Task: Find connections with filter location Bhogpur with filter topic #Jobswith filter profile language English with filter current company ISRO - Indian Space Research Organization with filter school Pune Vidhyarthi Griha's College Of Engineering And Technology with filter industry Philanthropic Fundraising Services with filter service category Customer Support with filter keywords title Personal Assistant
Action: Mouse moved to (723, 98)
Screenshot: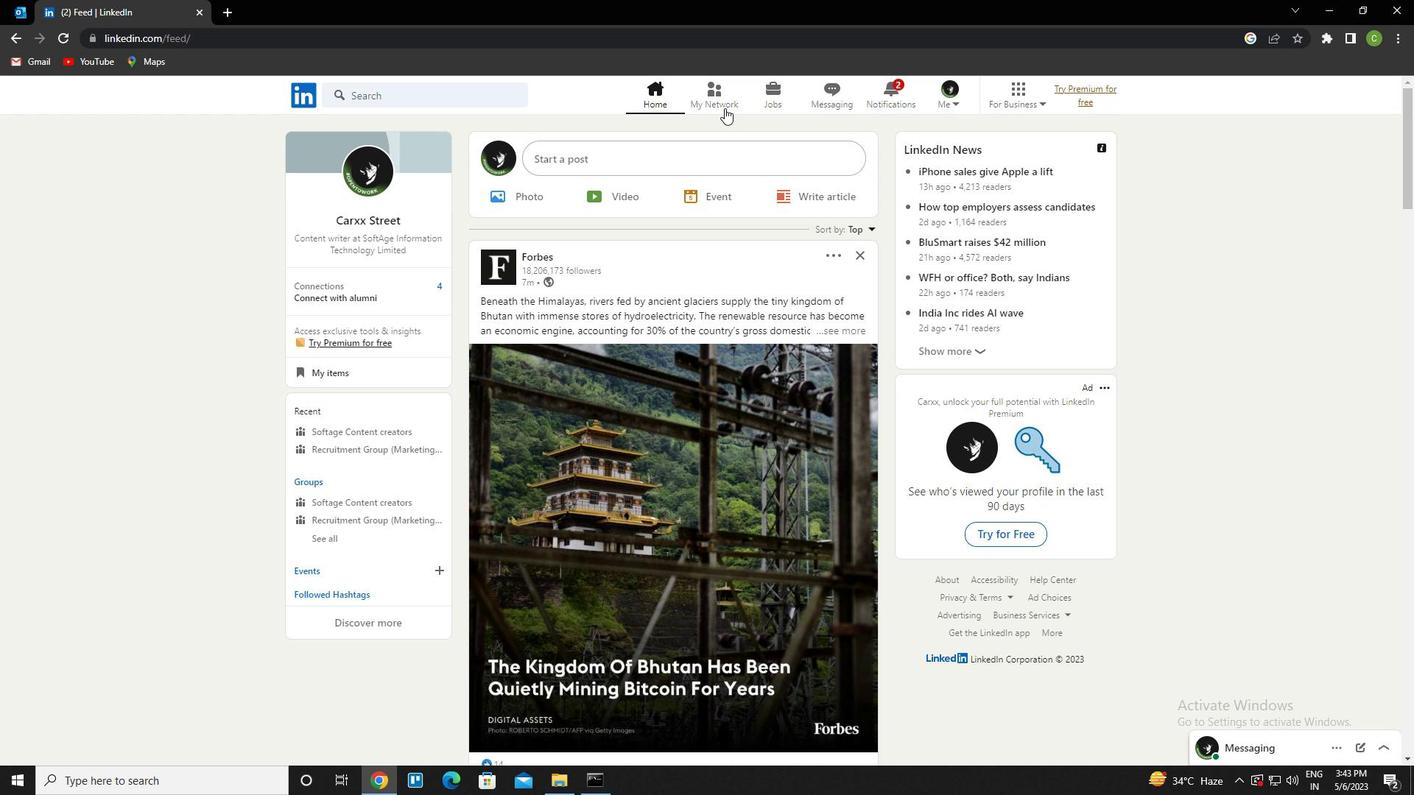 
Action: Mouse pressed left at (723, 98)
Screenshot: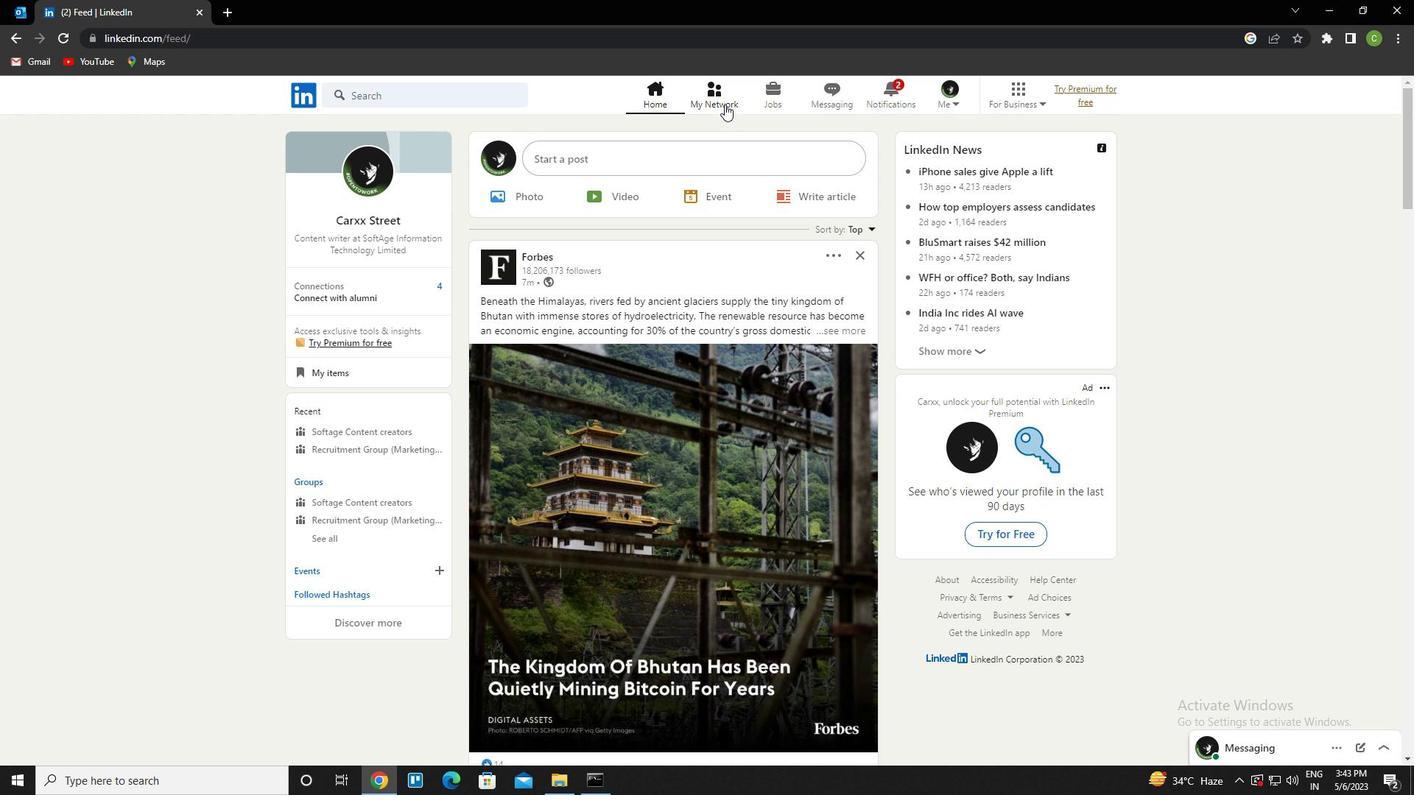 
Action: Mouse moved to (480, 172)
Screenshot: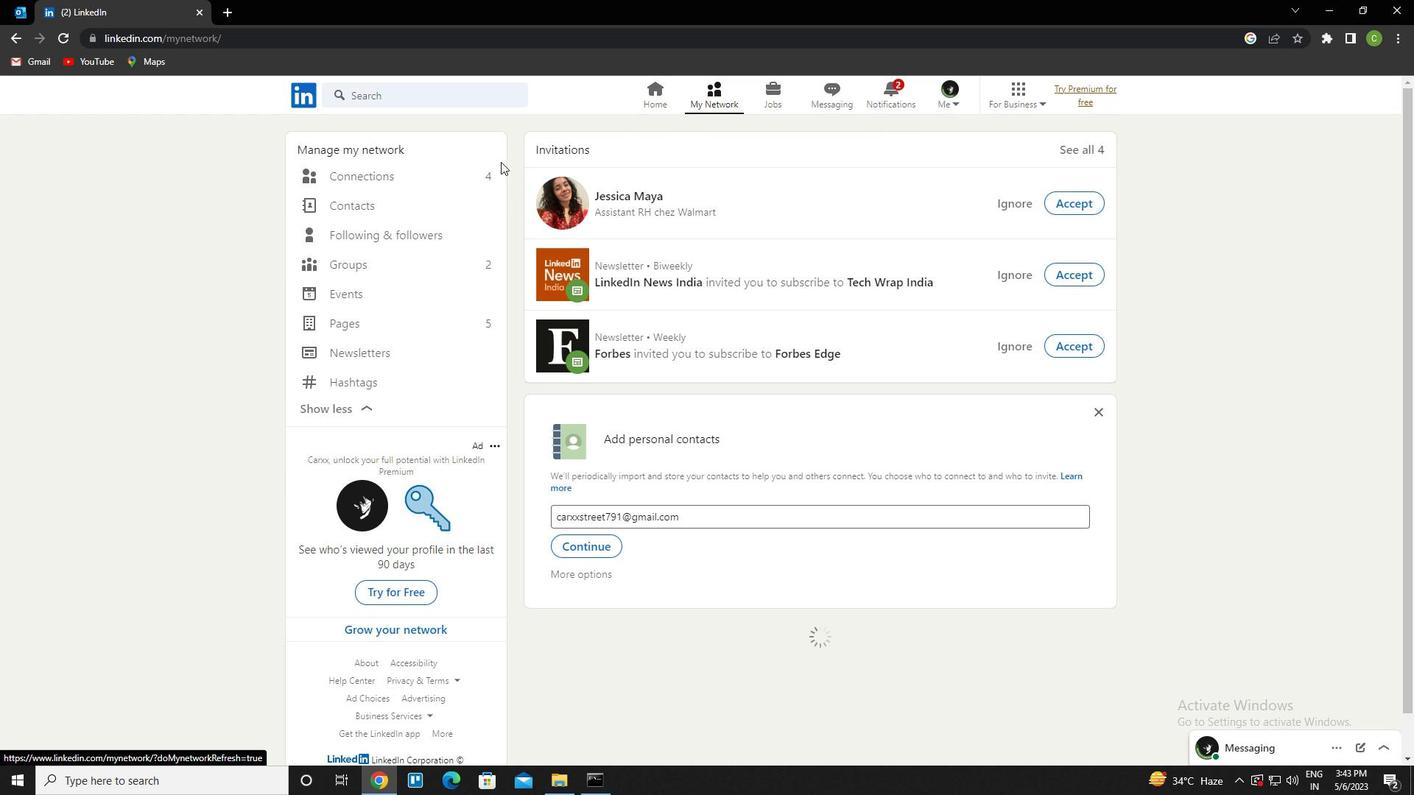 
Action: Mouse pressed left at (480, 172)
Screenshot: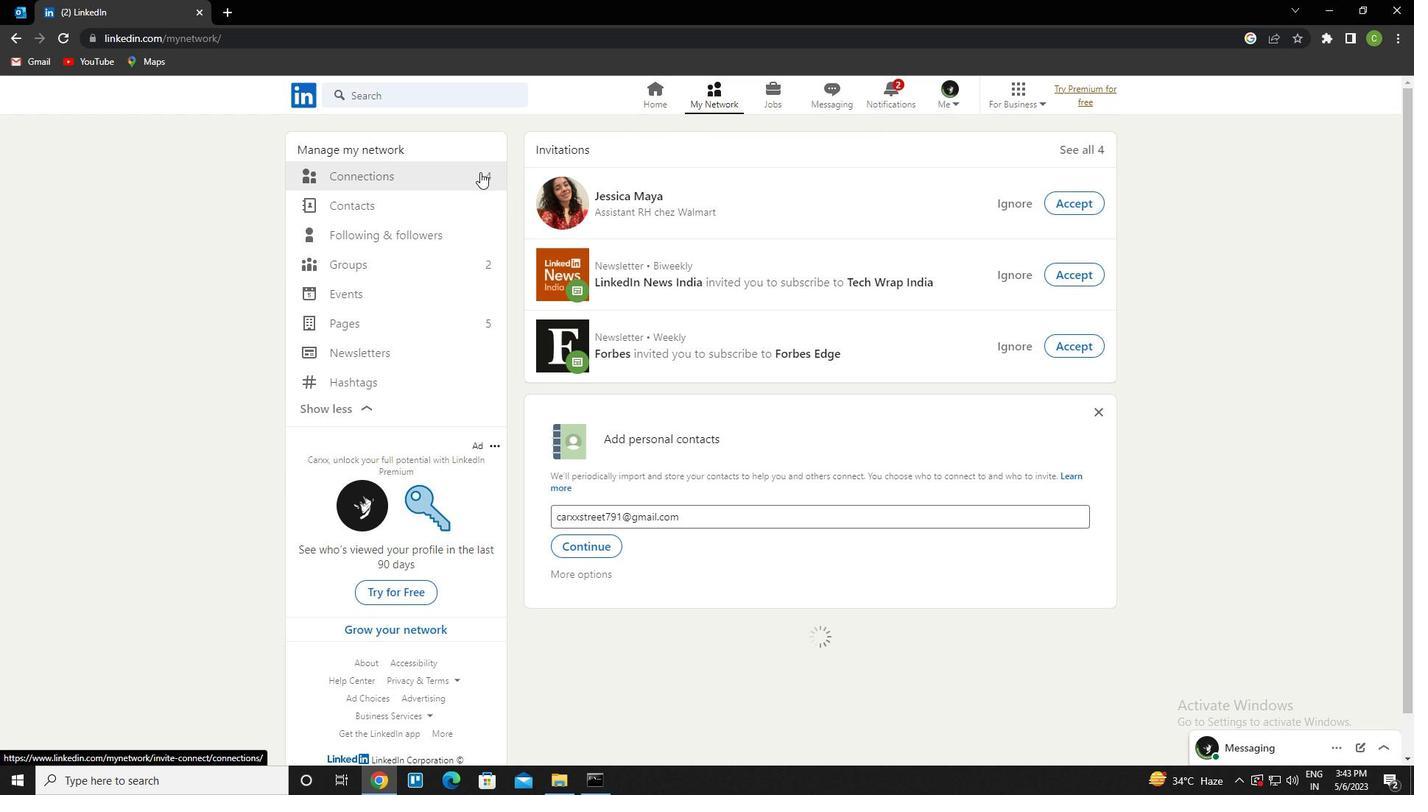 
Action: Mouse moved to (810, 176)
Screenshot: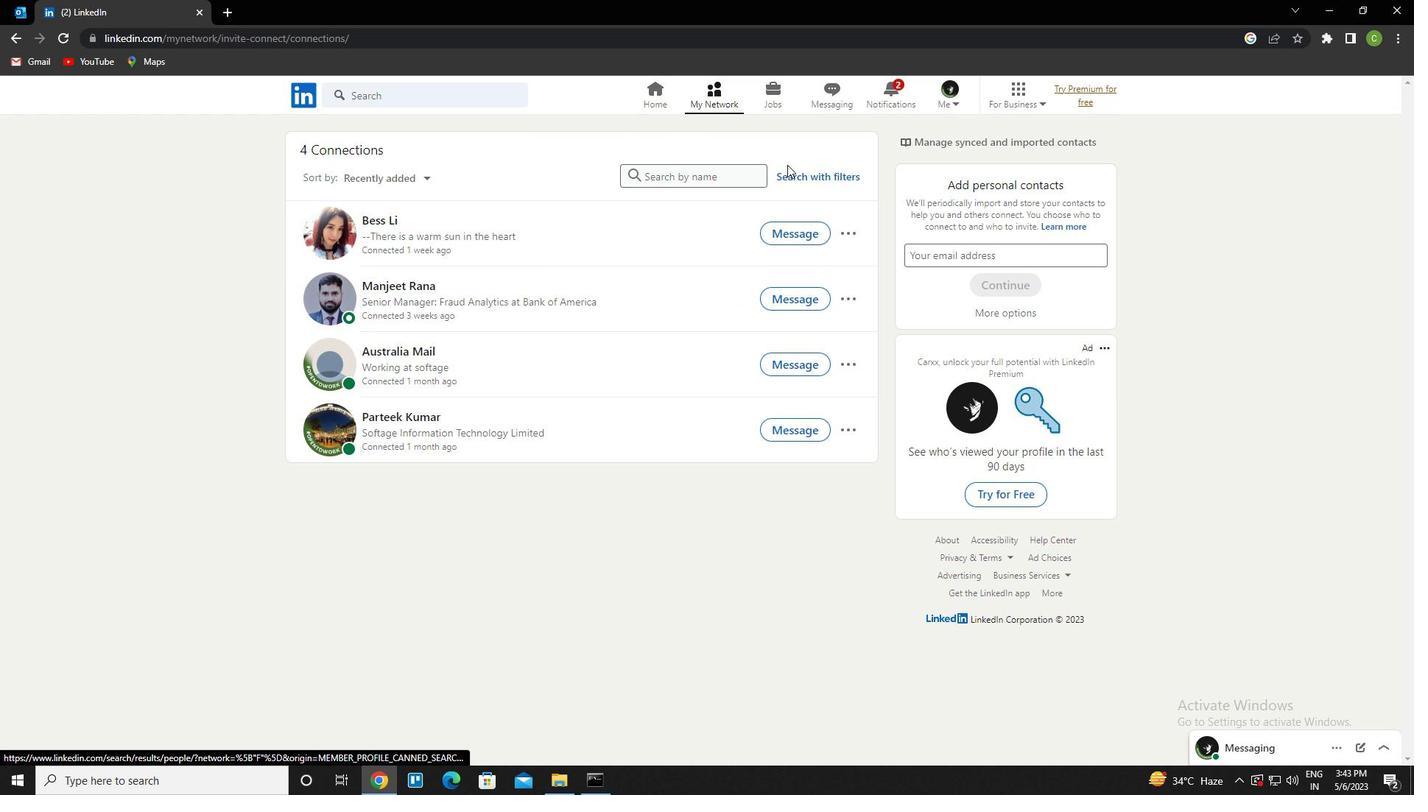
Action: Mouse pressed left at (810, 176)
Screenshot: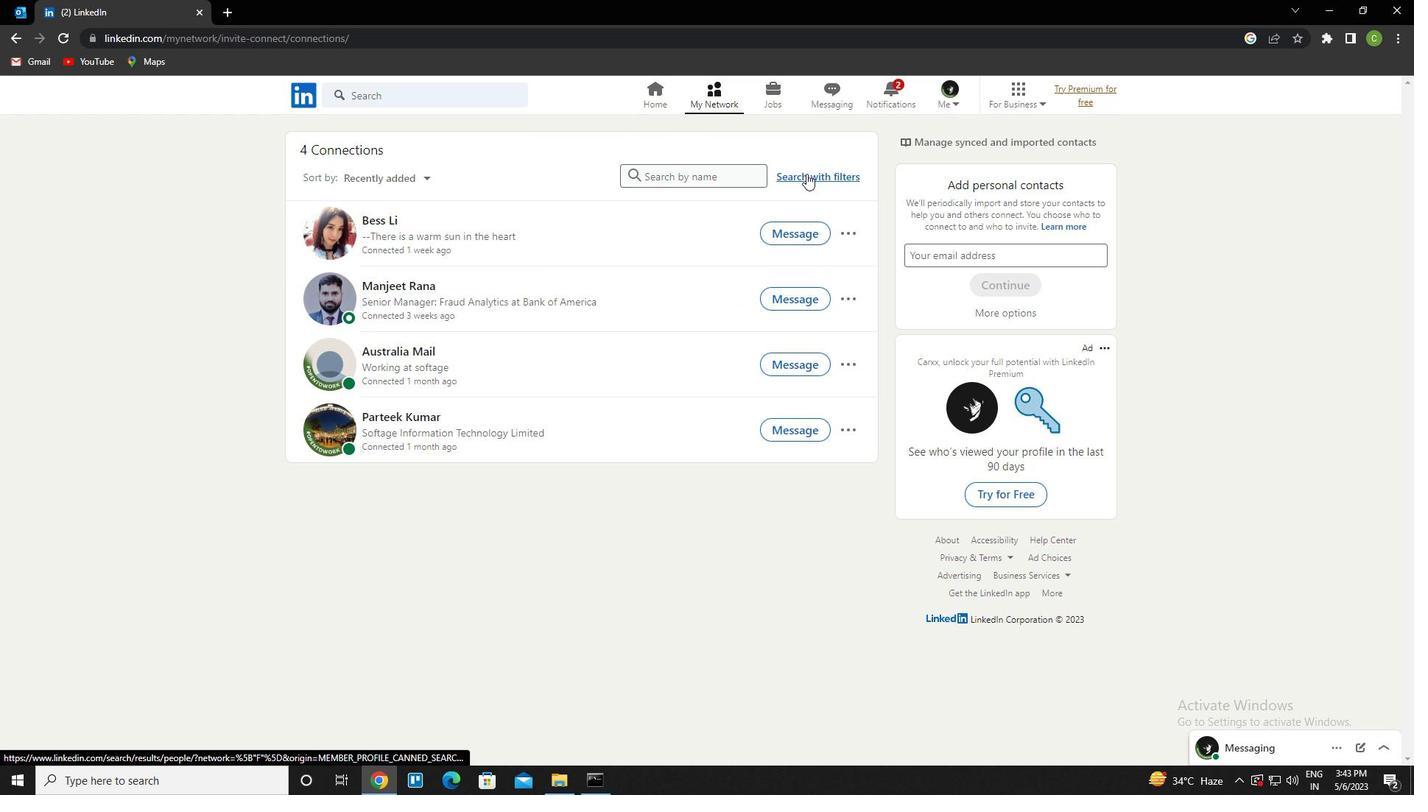 
Action: Mouse moved to (762, 140)
Screenshot: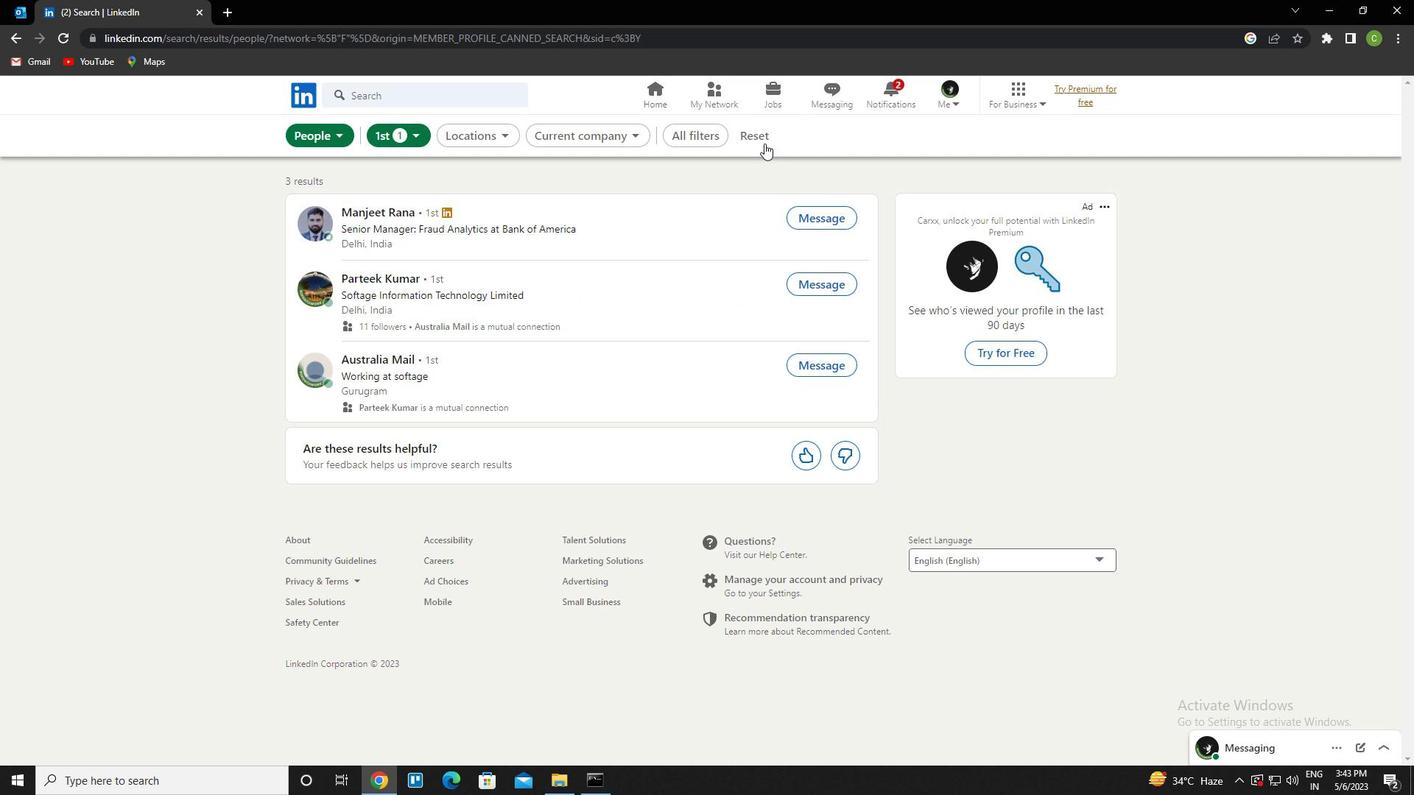 
Action: Mouse pressed left at (762, 140)
Screenshot: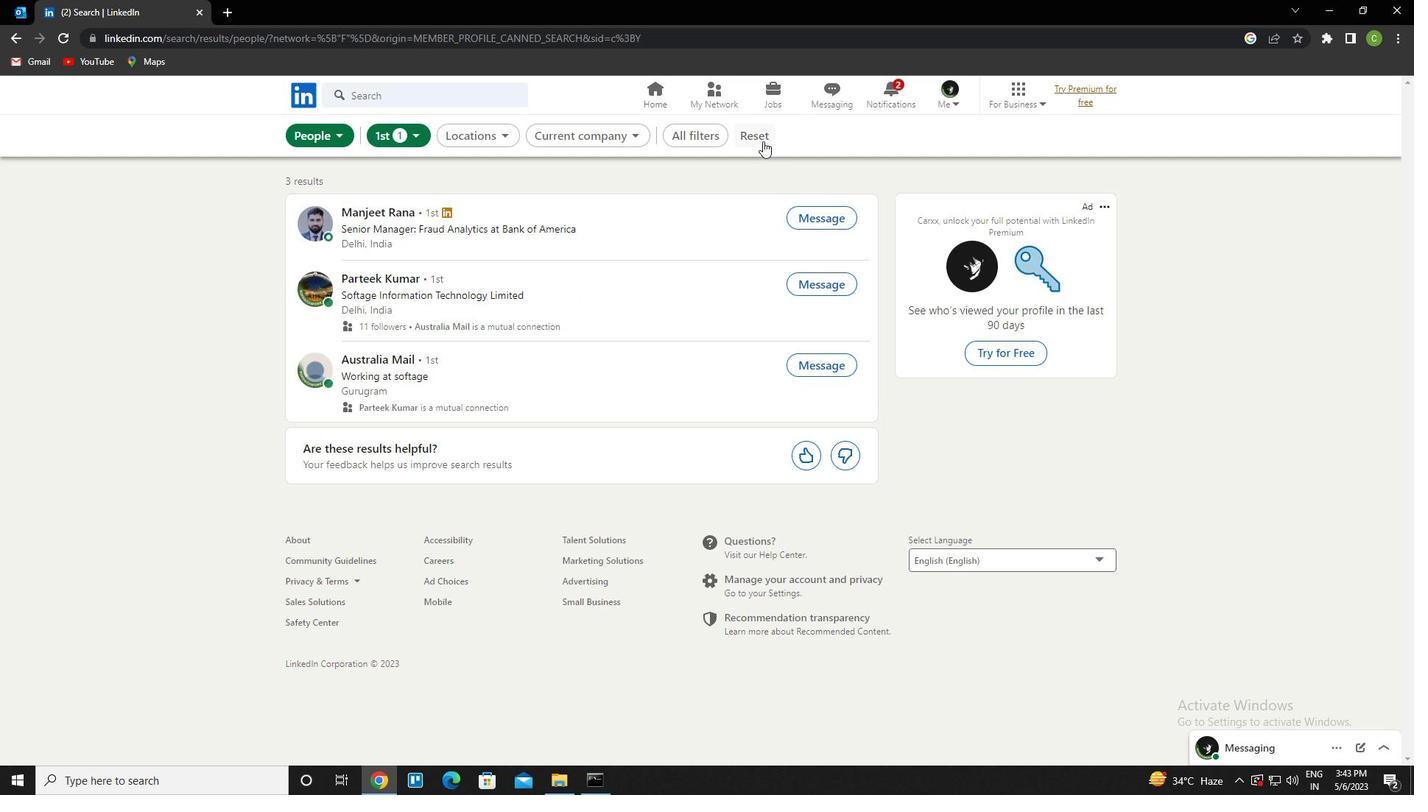 
Action: Mouse moved to (754, 139)
Screenshot: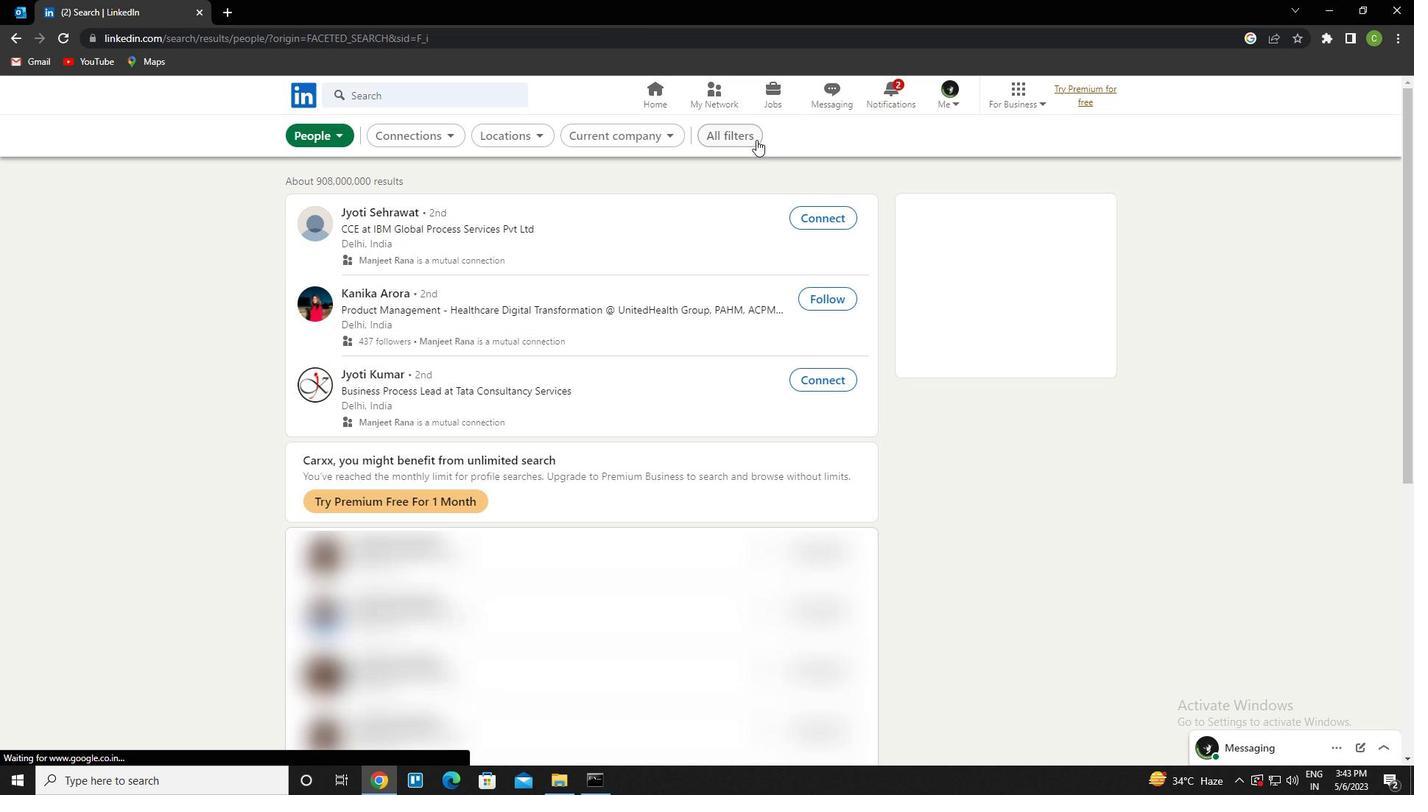 
Action: Mouse pressed left at (754, 139)
Screenshot: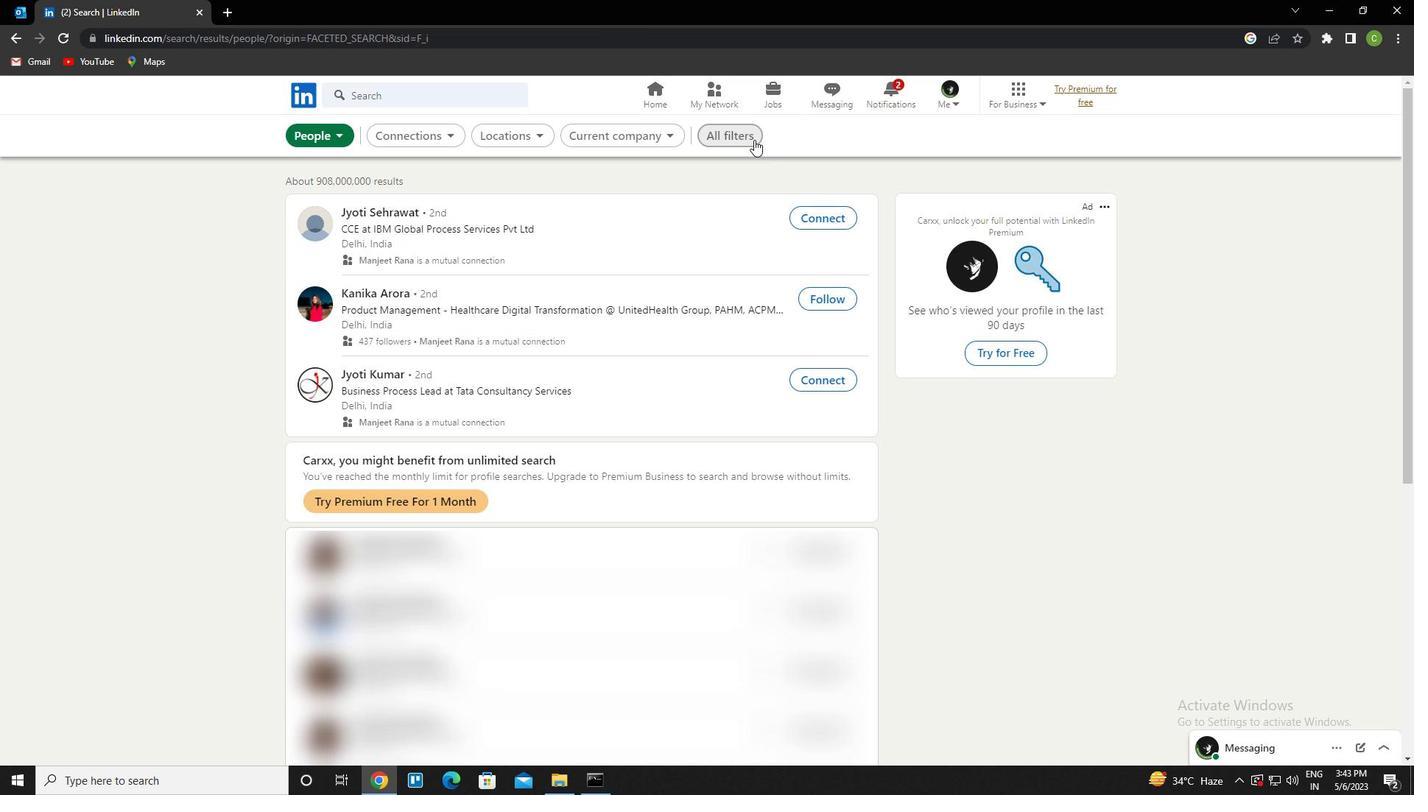
Action: Mouse moved to (1139, 368)
Screenshot: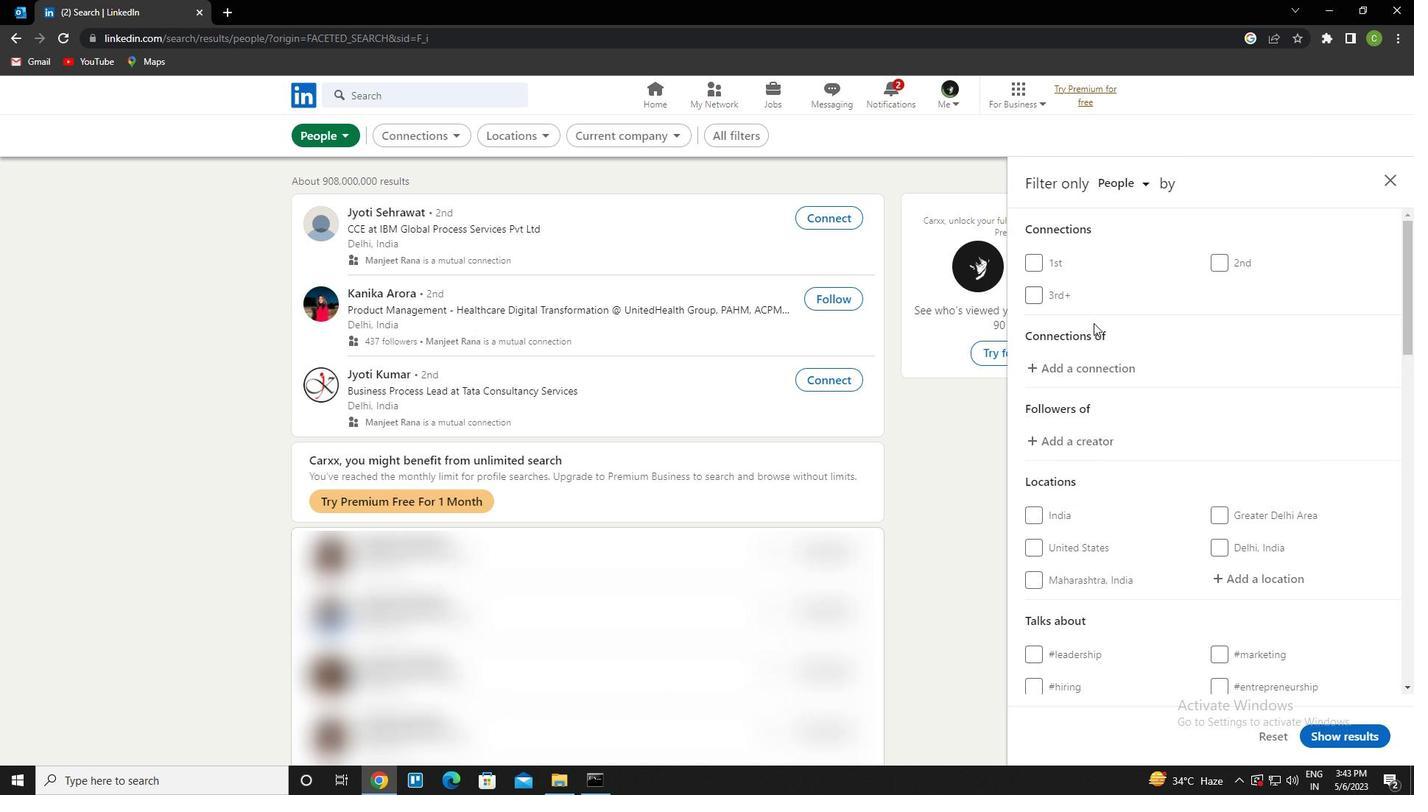 
Action: Mouse scrolled (1139, 368) with delta (0, 0)
Screenshot: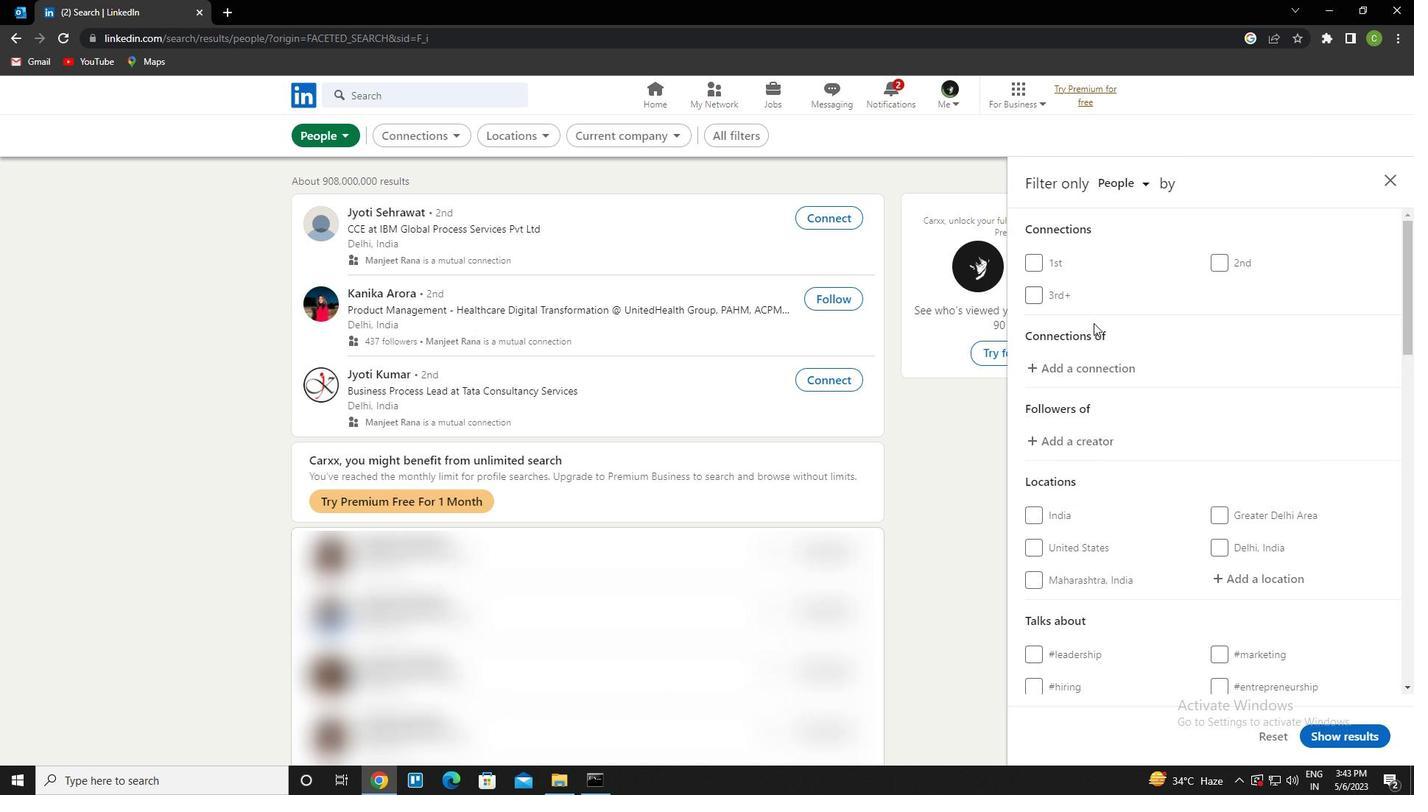 
Action: Mouse moved to (1263, 496)
Screenshot: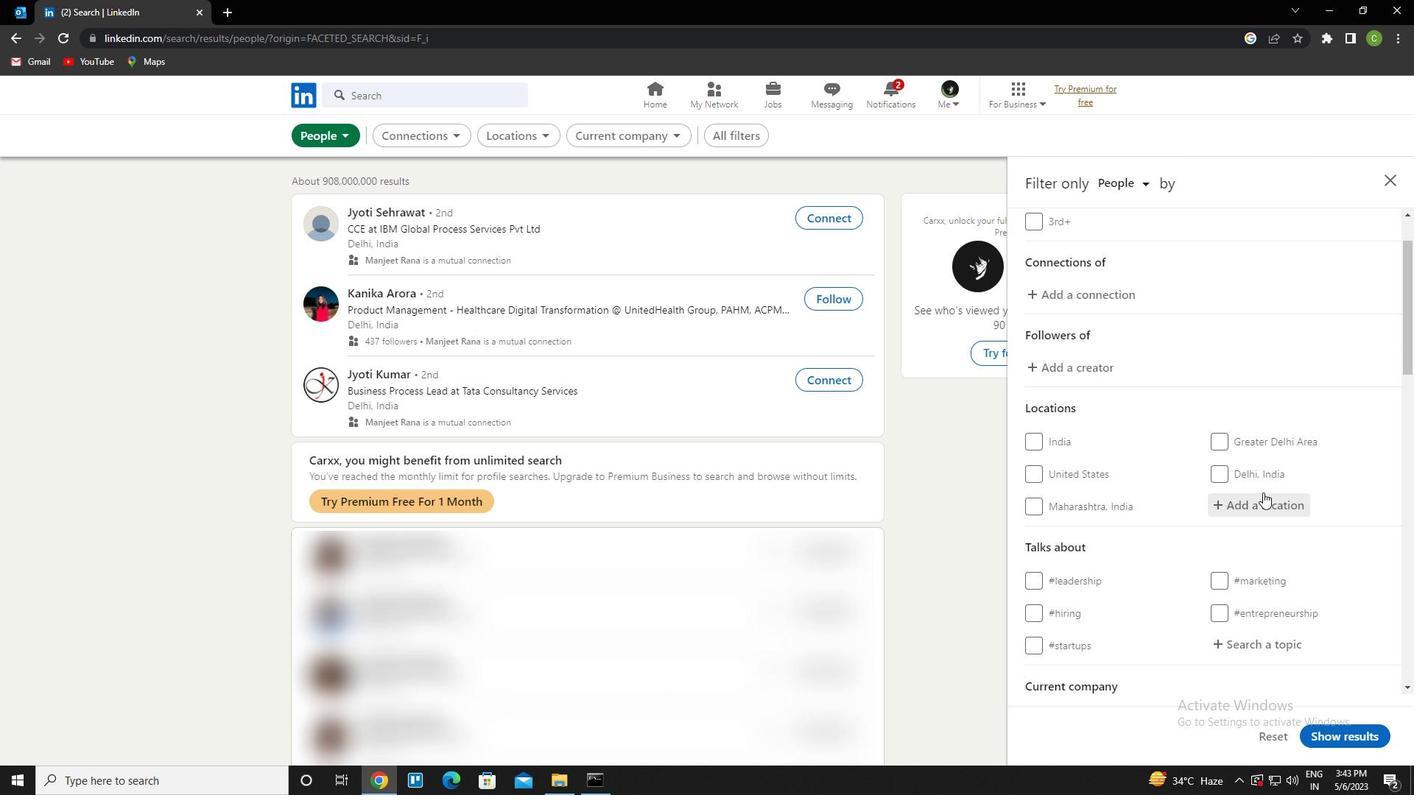 
Action: Mouse pressed left at (1263, 496)
Screenshot: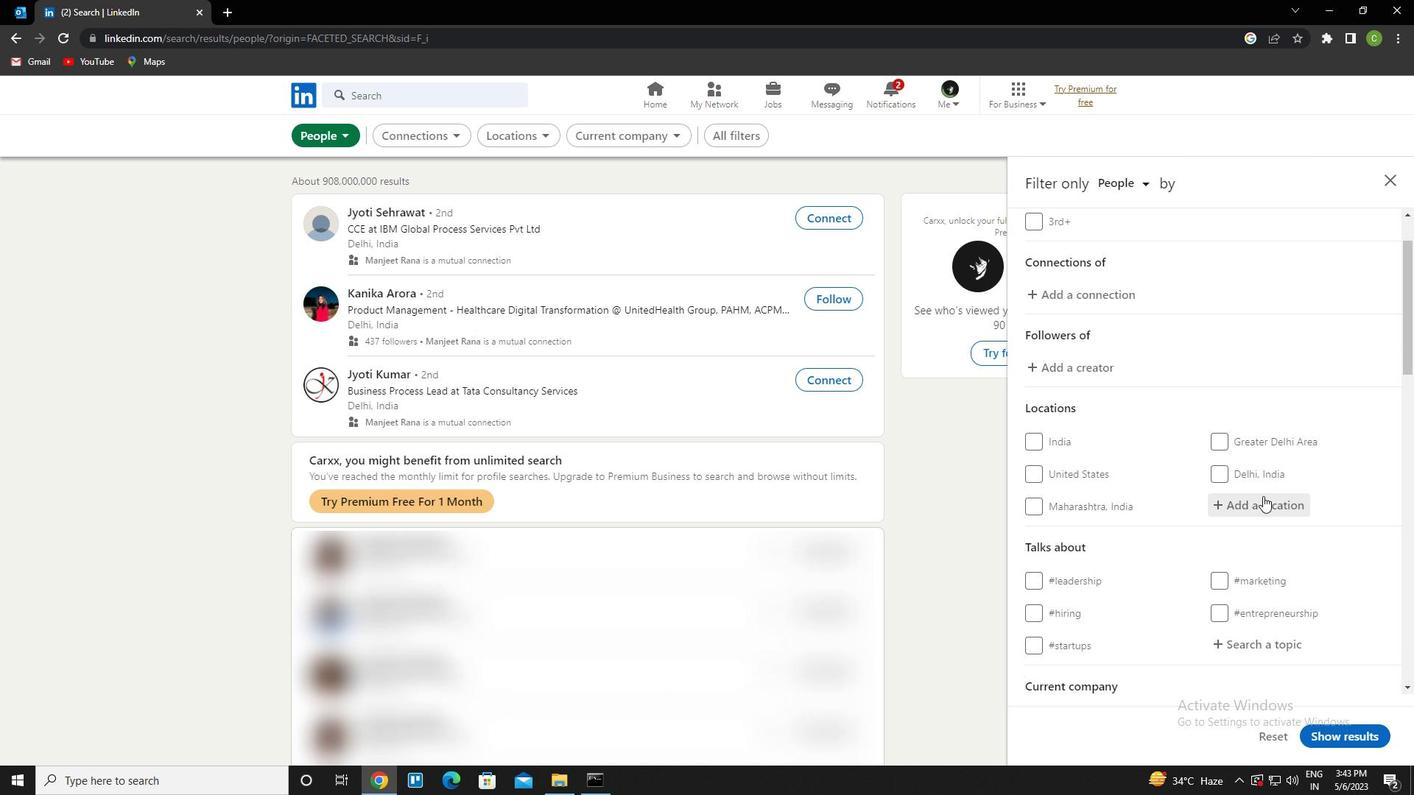 
Action: Key pressed <Key.caps_lock>b<Key.caps_lock>hogpur<Key.enter>
Screenshot: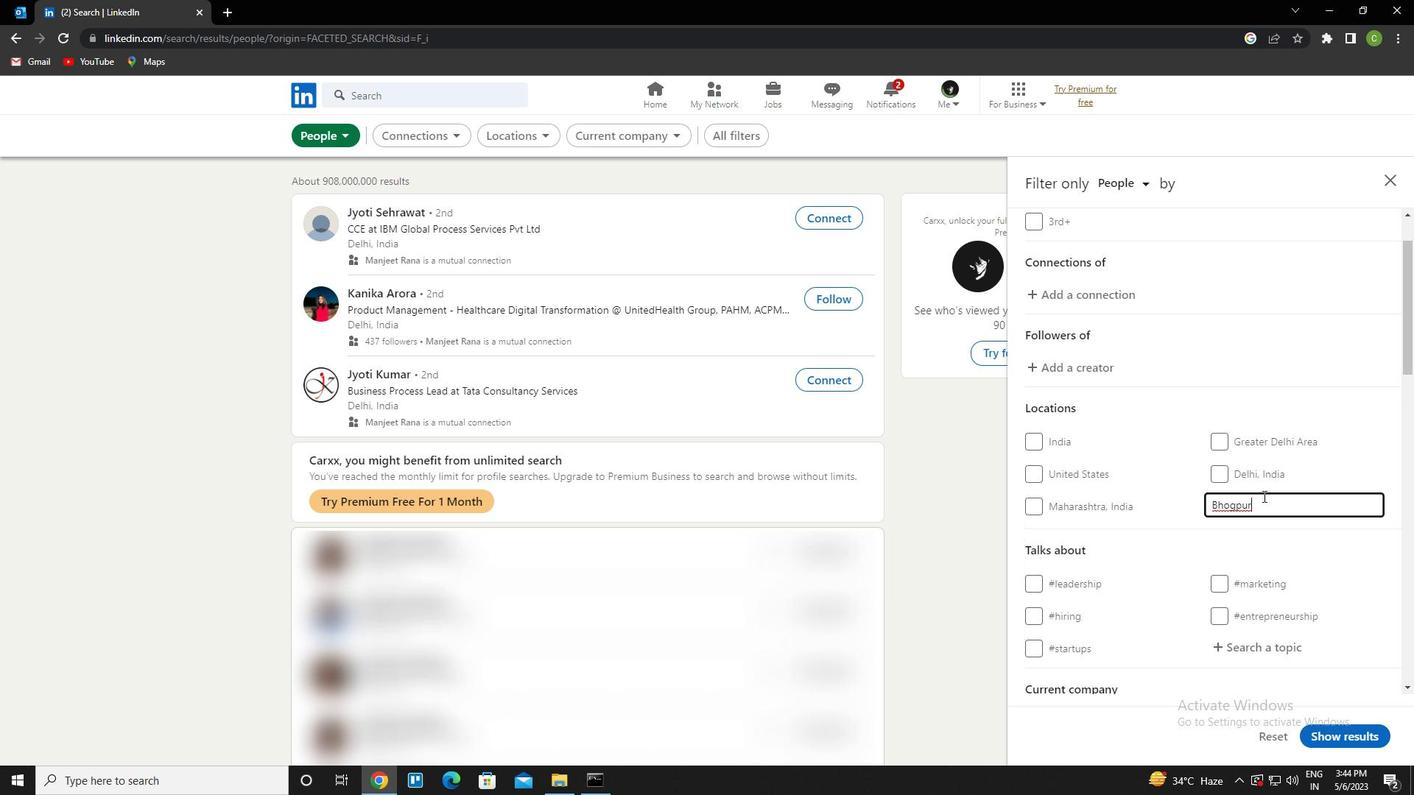 
Action: Mouse moved to (1260, 500)
Screenshot: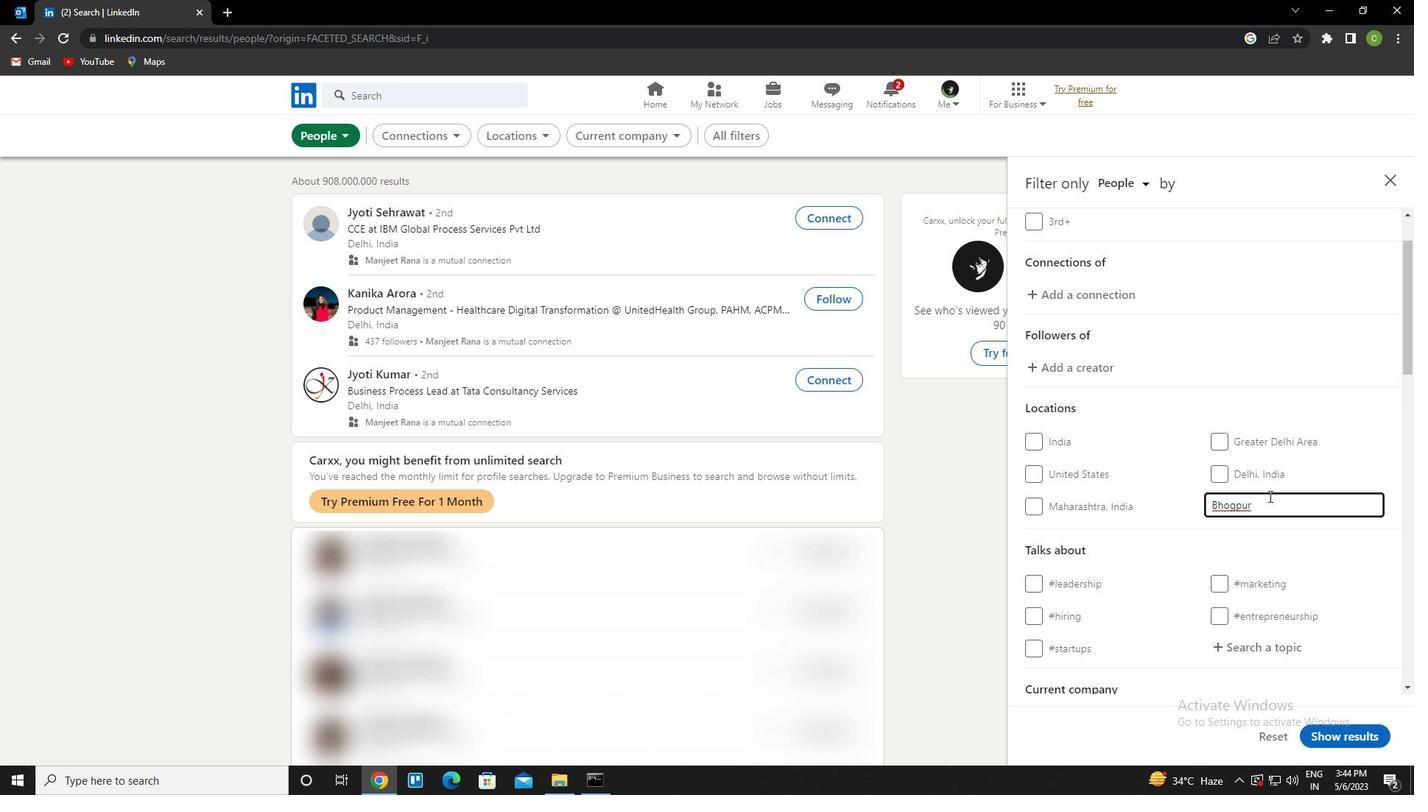 
Action: Mouse scrolled (1260, 500) with delta (0, 0)
Screenshot: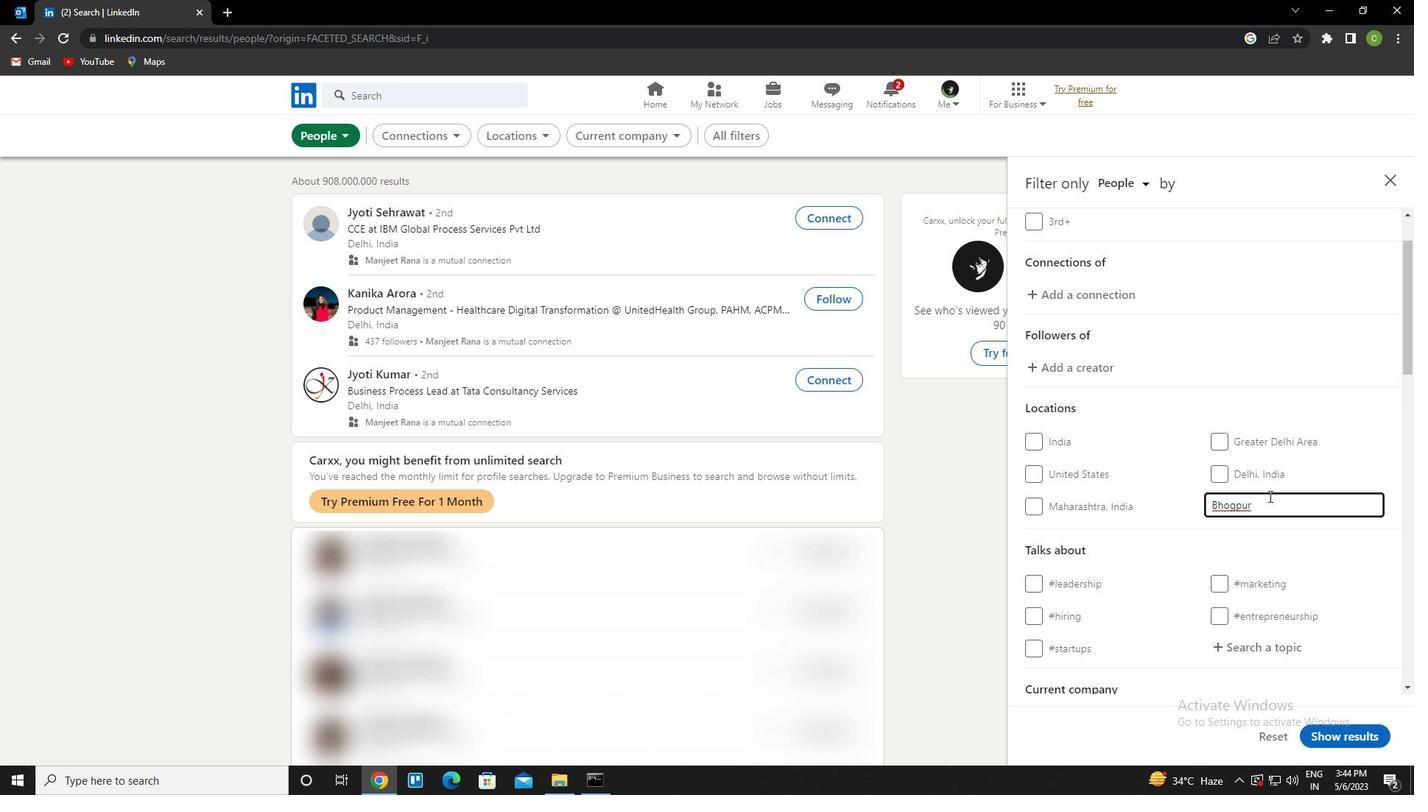 
Action: Mouse moved to (1253, 505)
Screenshot: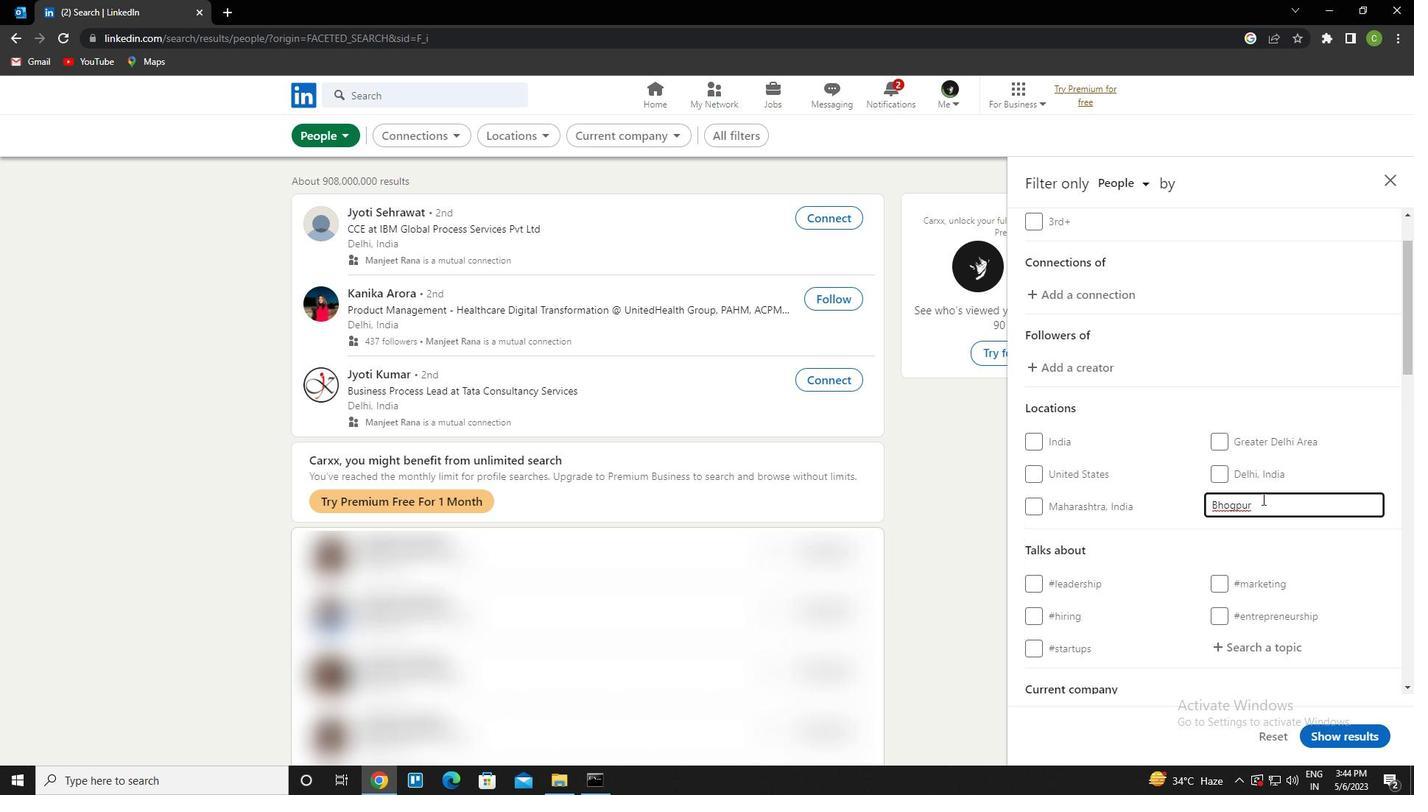 
Action: Mouse scrolled (1253, 505) with delta (0, 0)
Screenshot: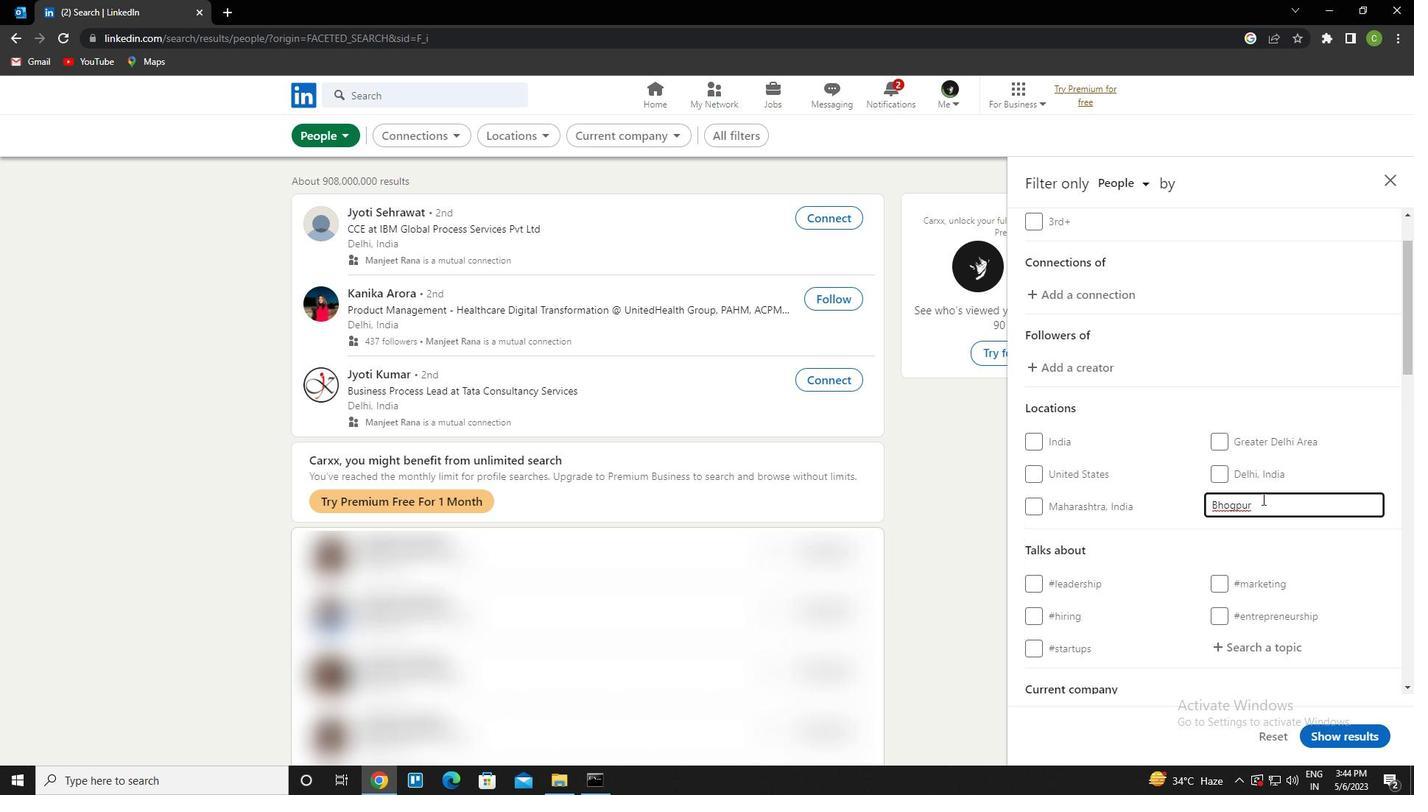 
Action: Mouse moved to (1254, 502)
Screenshot: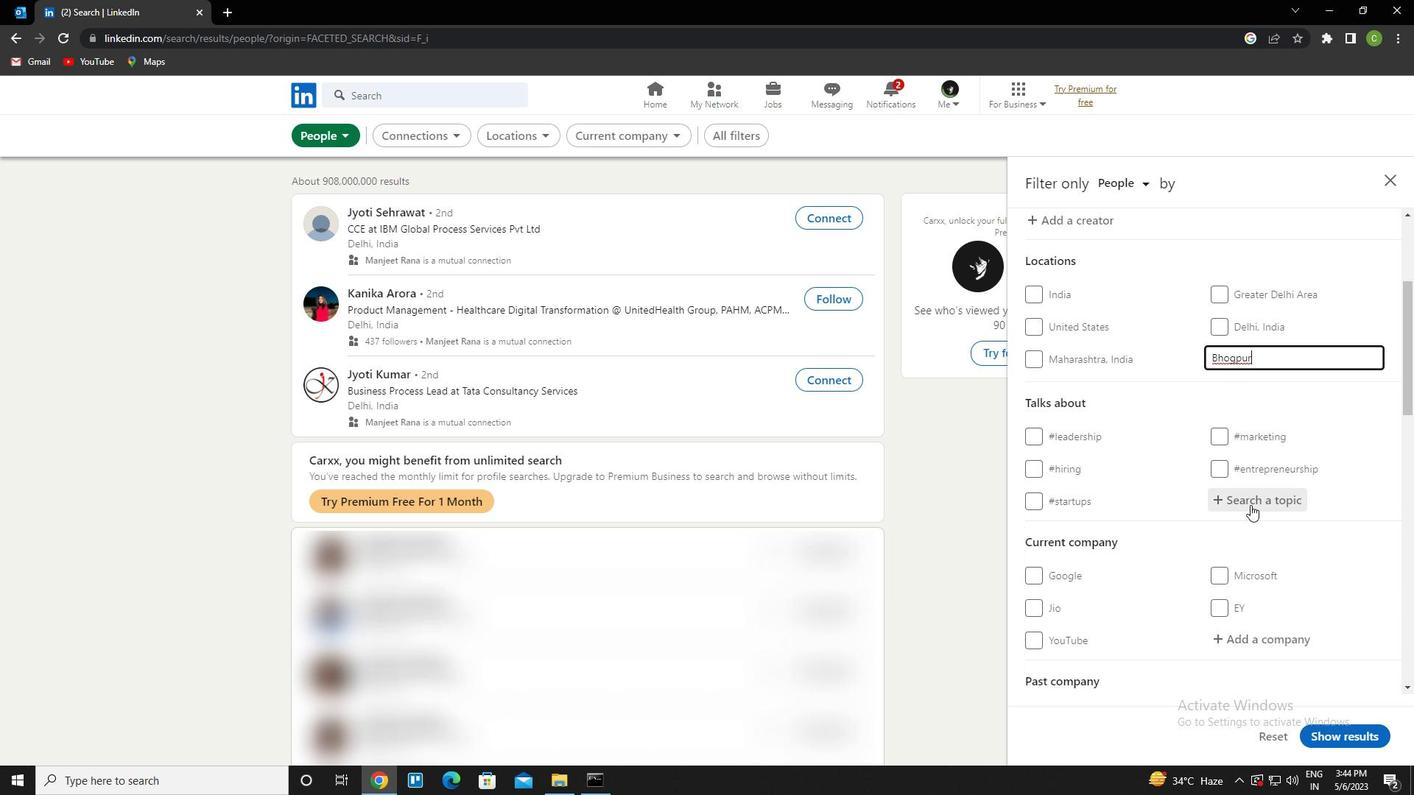 
Action: Mouse pressed left at (1254, 502)
Screenshot: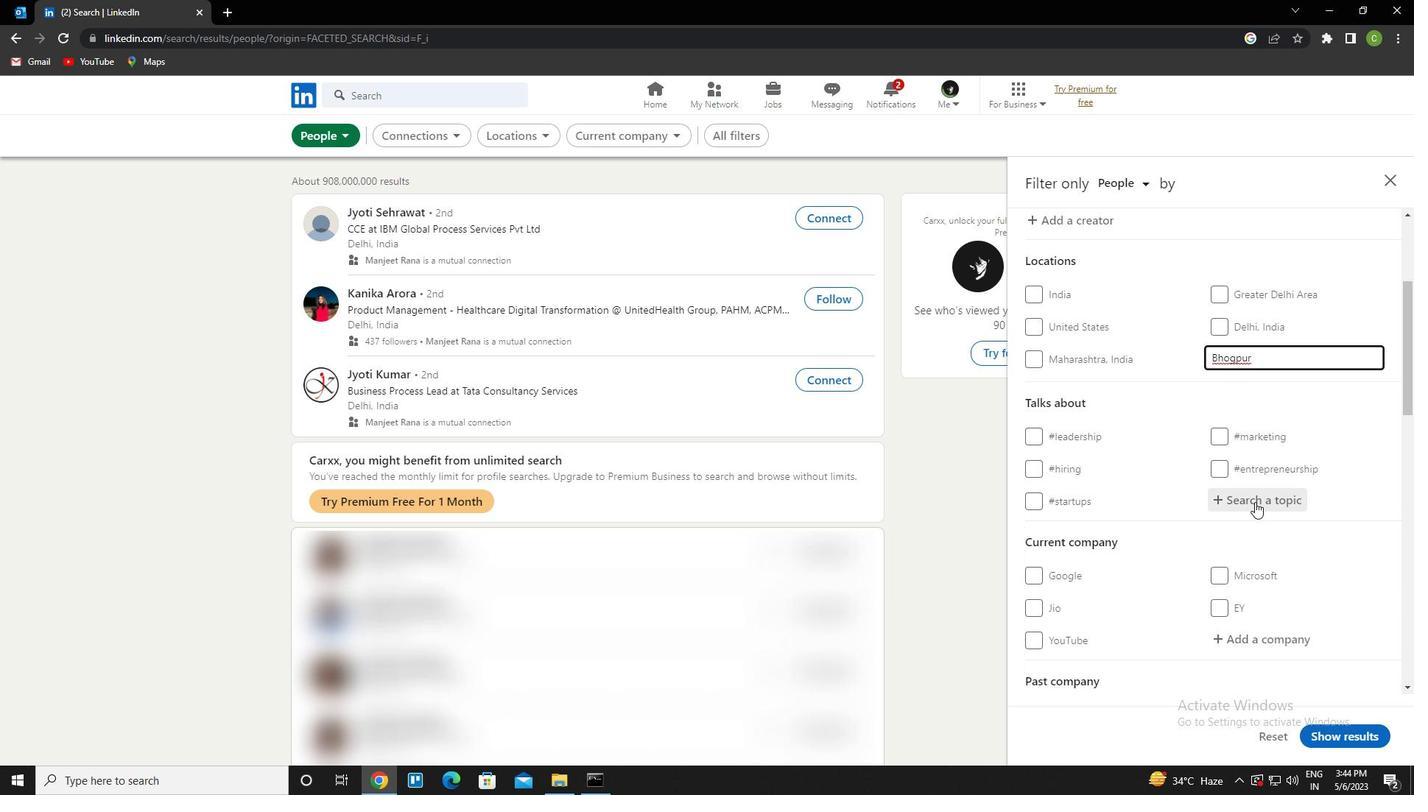 
Action: Key pressed jobs<Key.down><Key.enter>
Screenshot: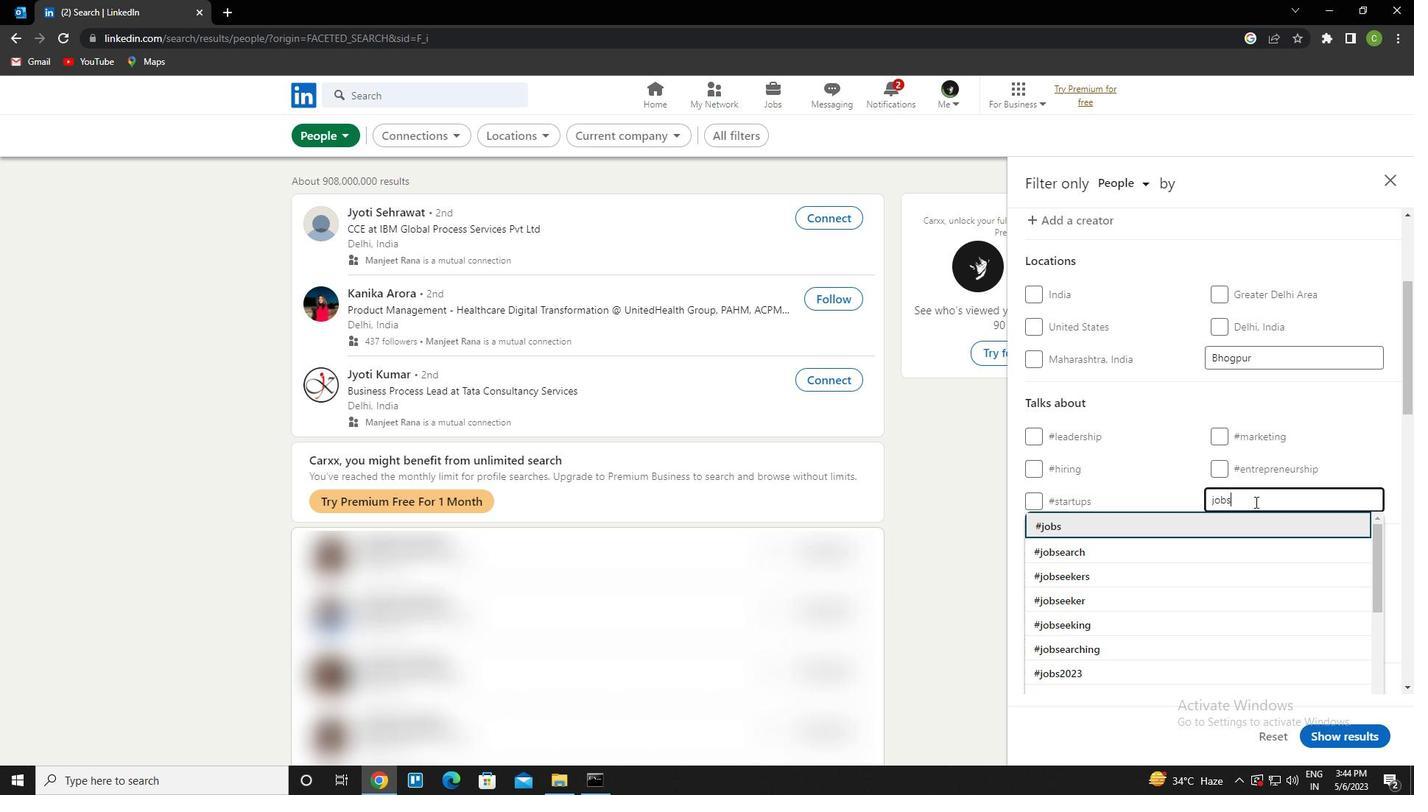 
Action: Mouse moved to (1249, 499)
Screenshot: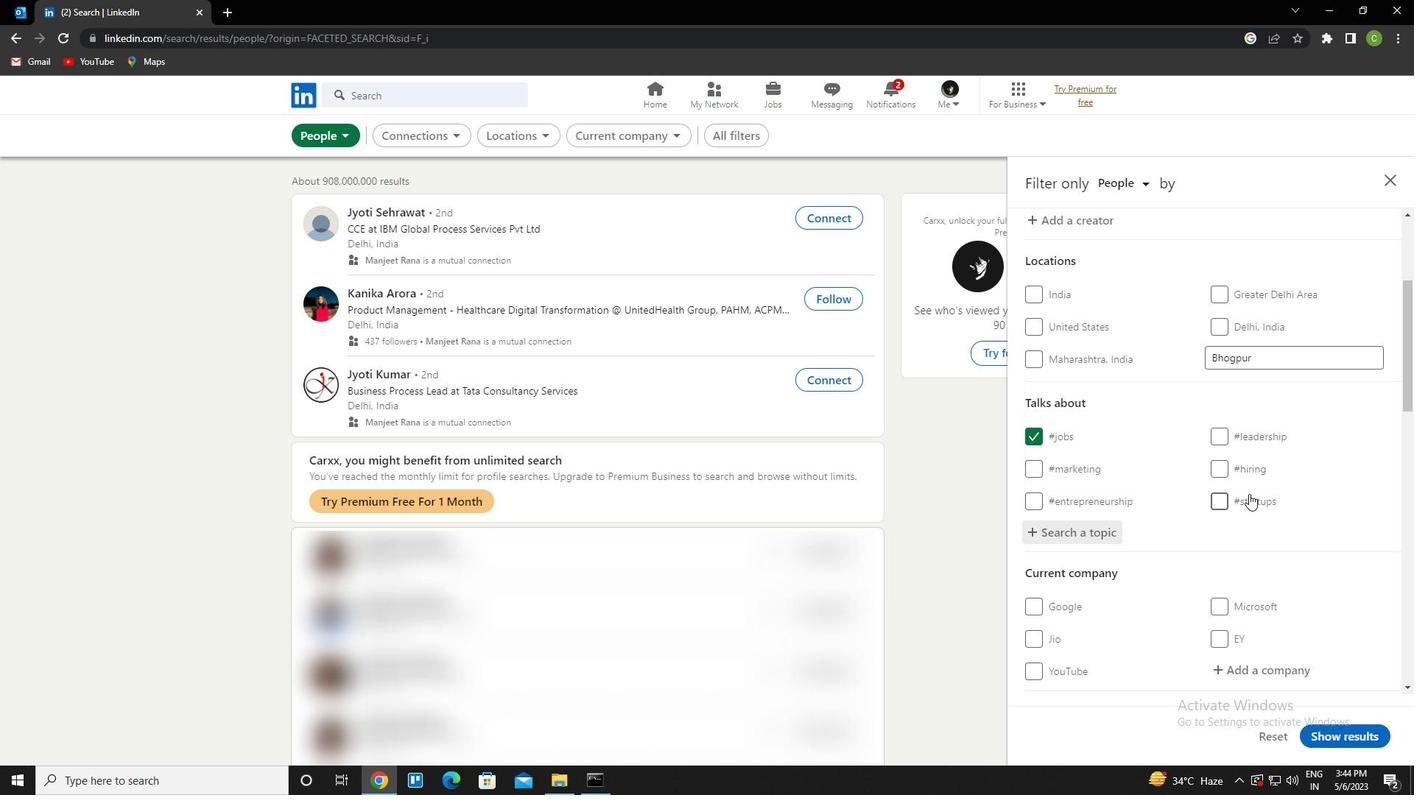 
Action: Mouse scrolled (1249, 498) with delta (0, 0)
Screenshot: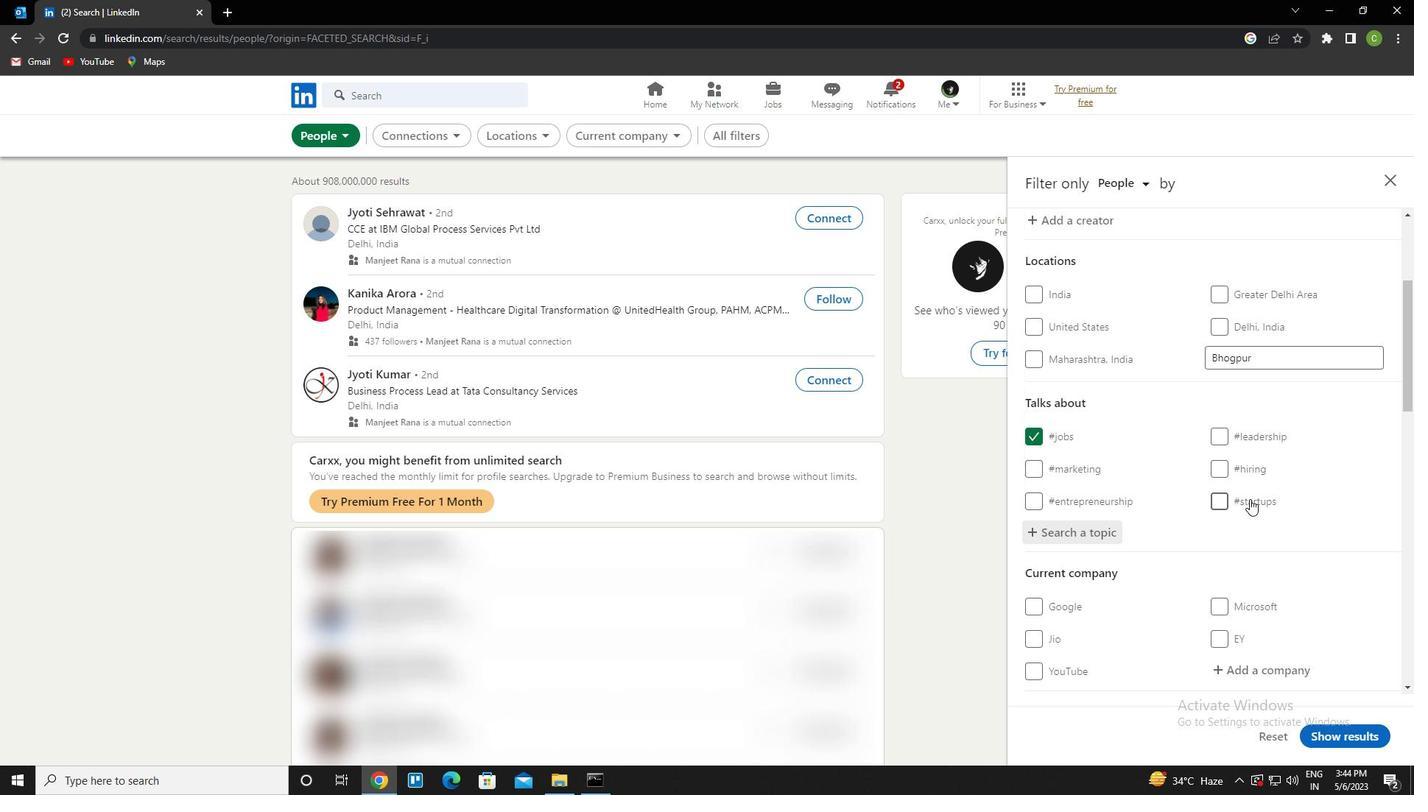 
Action: Mouse scrolled (1249, 498) with delta (0, 0)
Screenshot: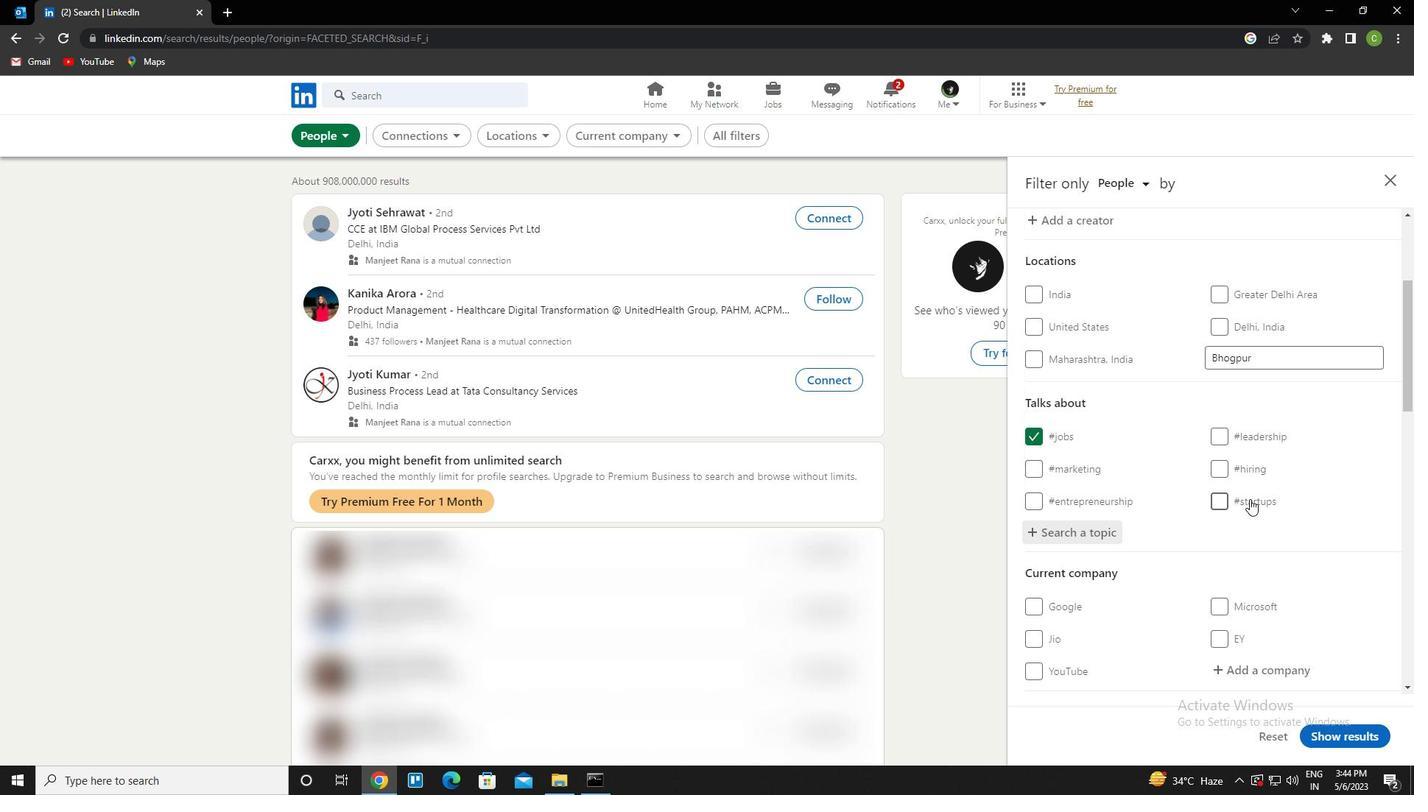 
Action: Mouse scrolled (1249, 498) with delta (0, 0)
Screenshot: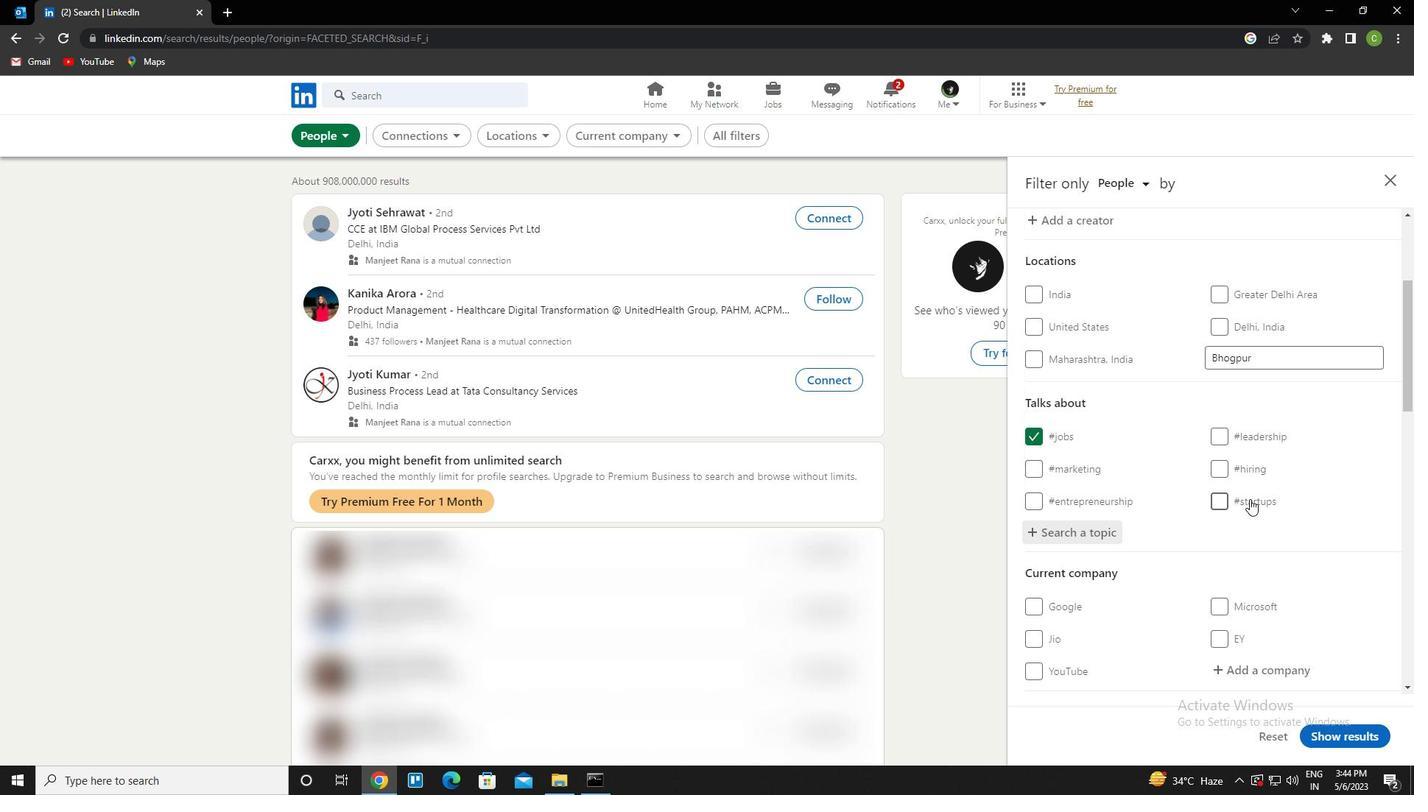 
Action: Mouse moved to (1249, 500)
Screenshot: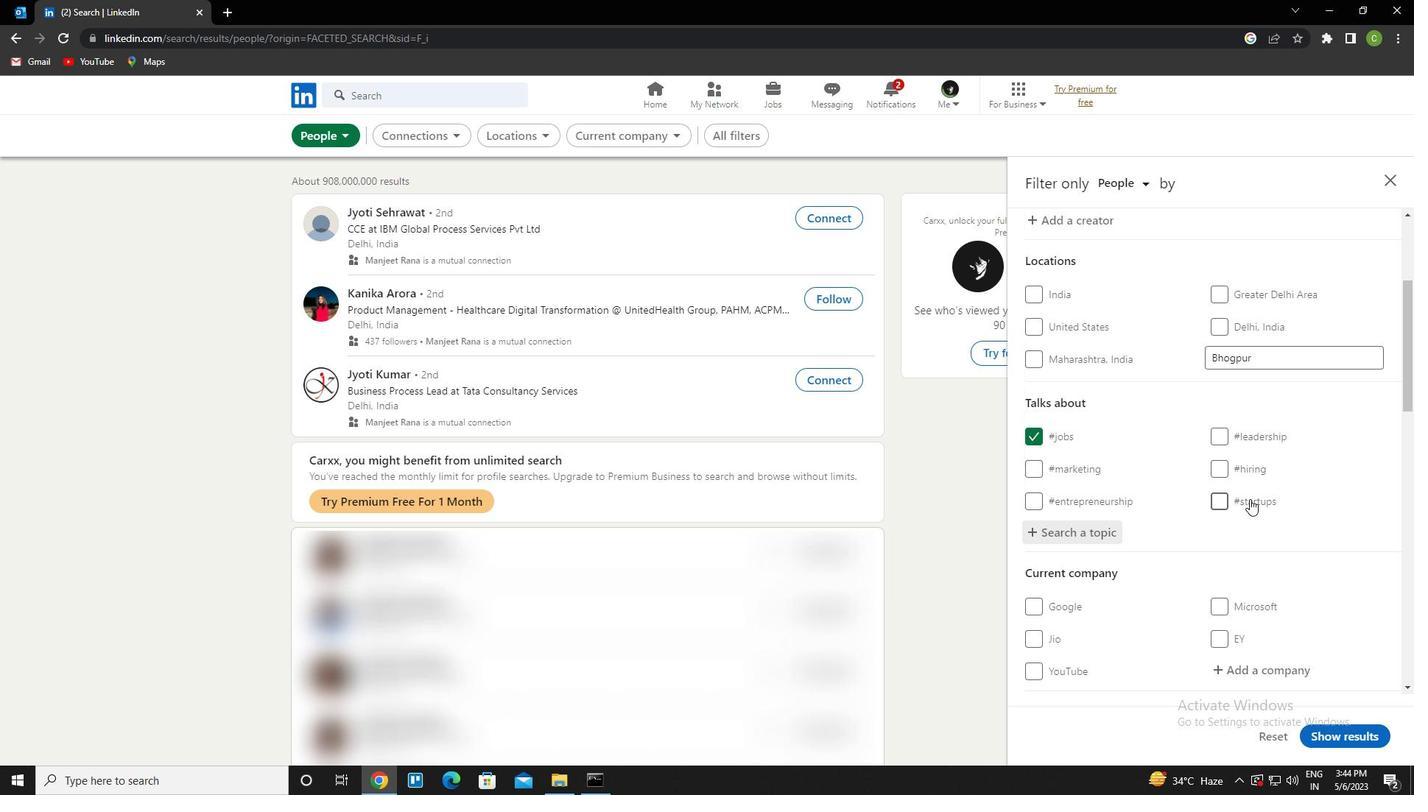 
Action: Mouse scrolled (1249, 500) with delta (0, 0)
Screenshot: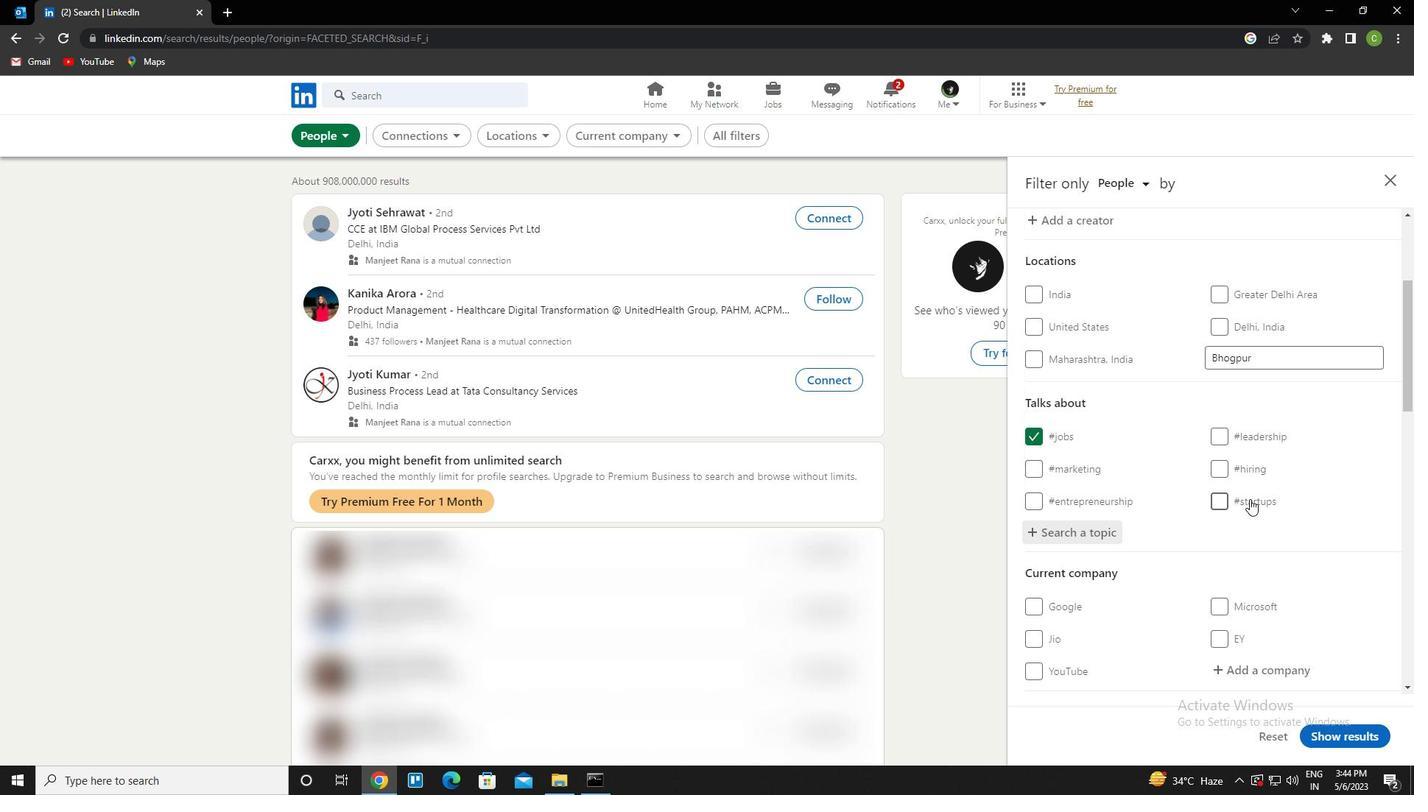 
Action: Mouse moved to (1249, 501)
Screenshot: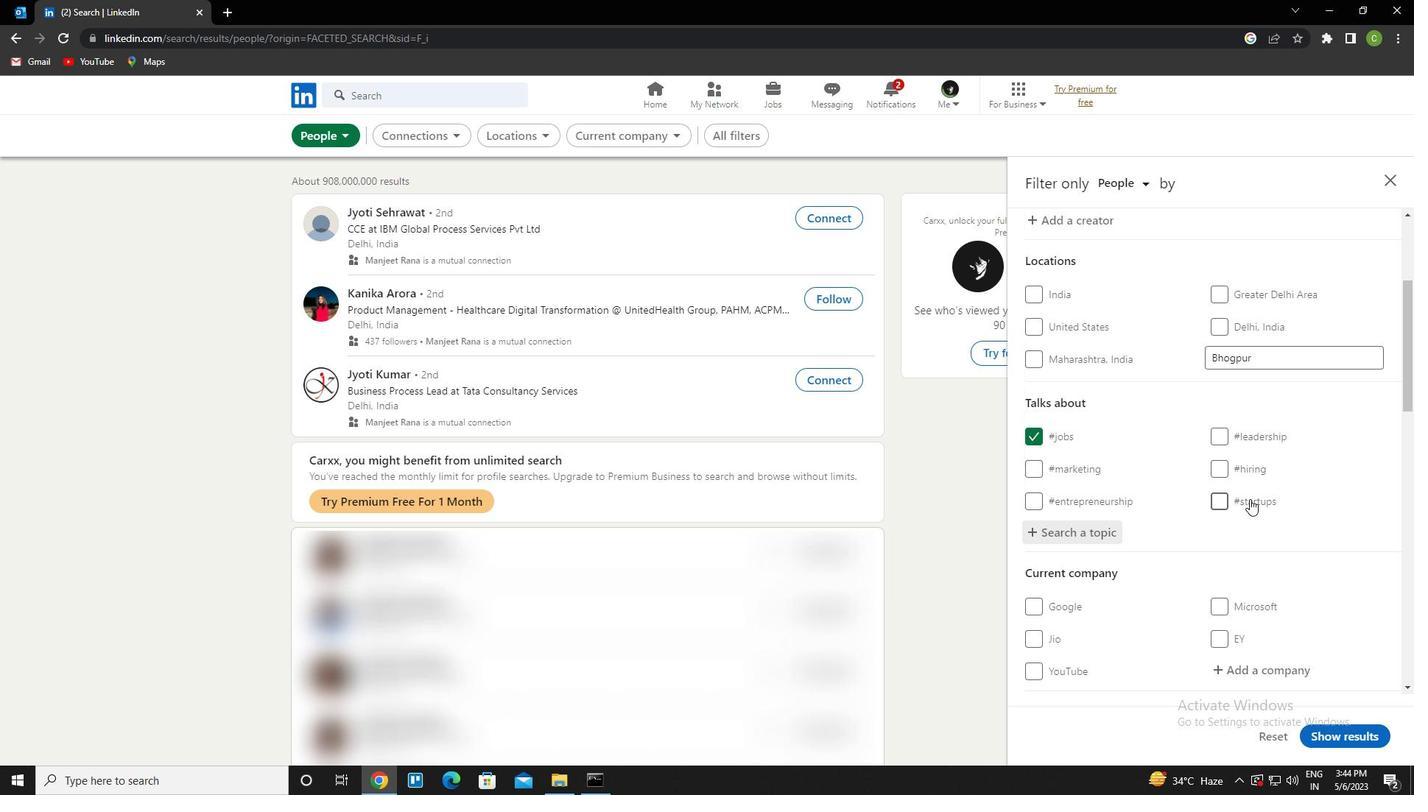 
Action: Mouse scrolled (1249, 500) with delta (0, 0)
Screenshot: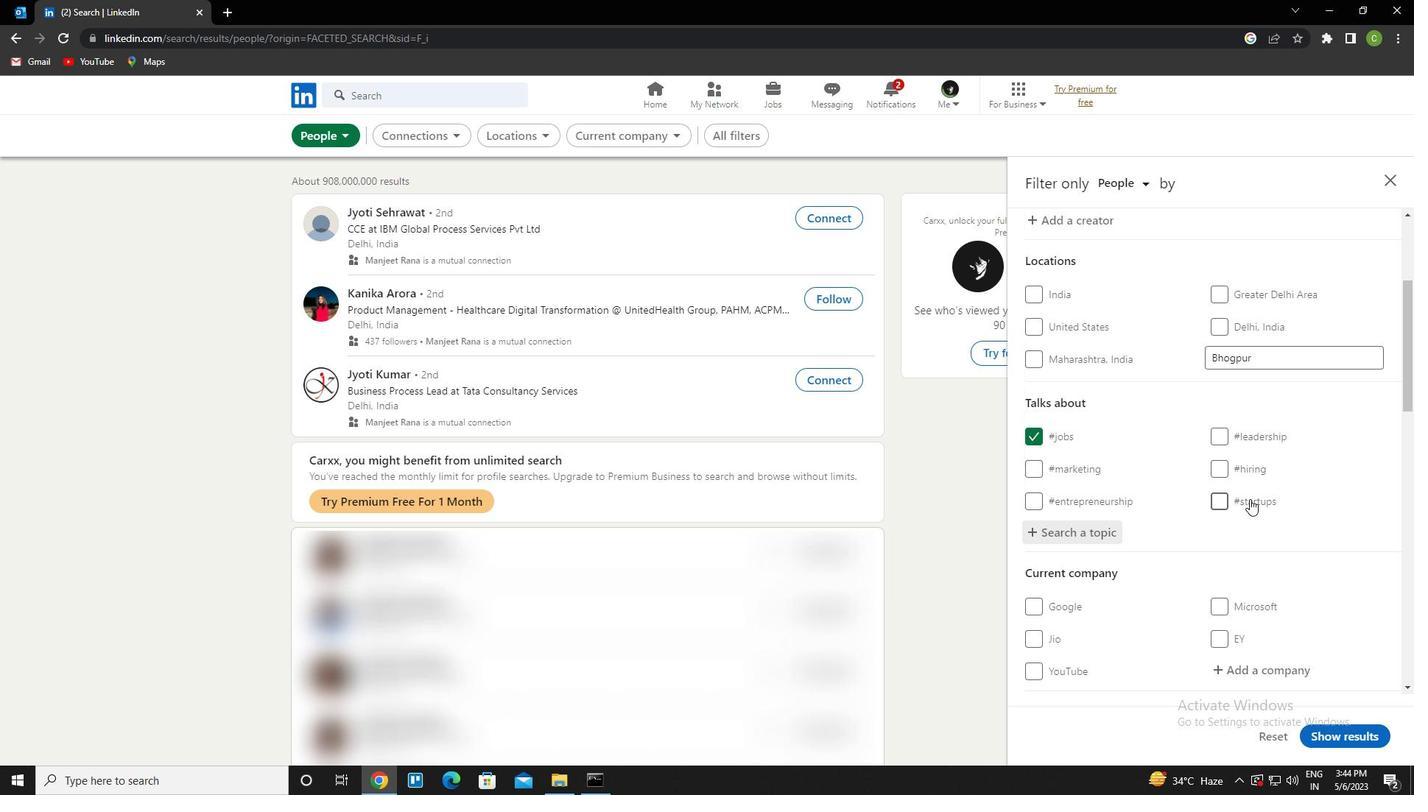 
Action: Mouse scrolled (1249, 500) with delta (0, 0)
Screenshot: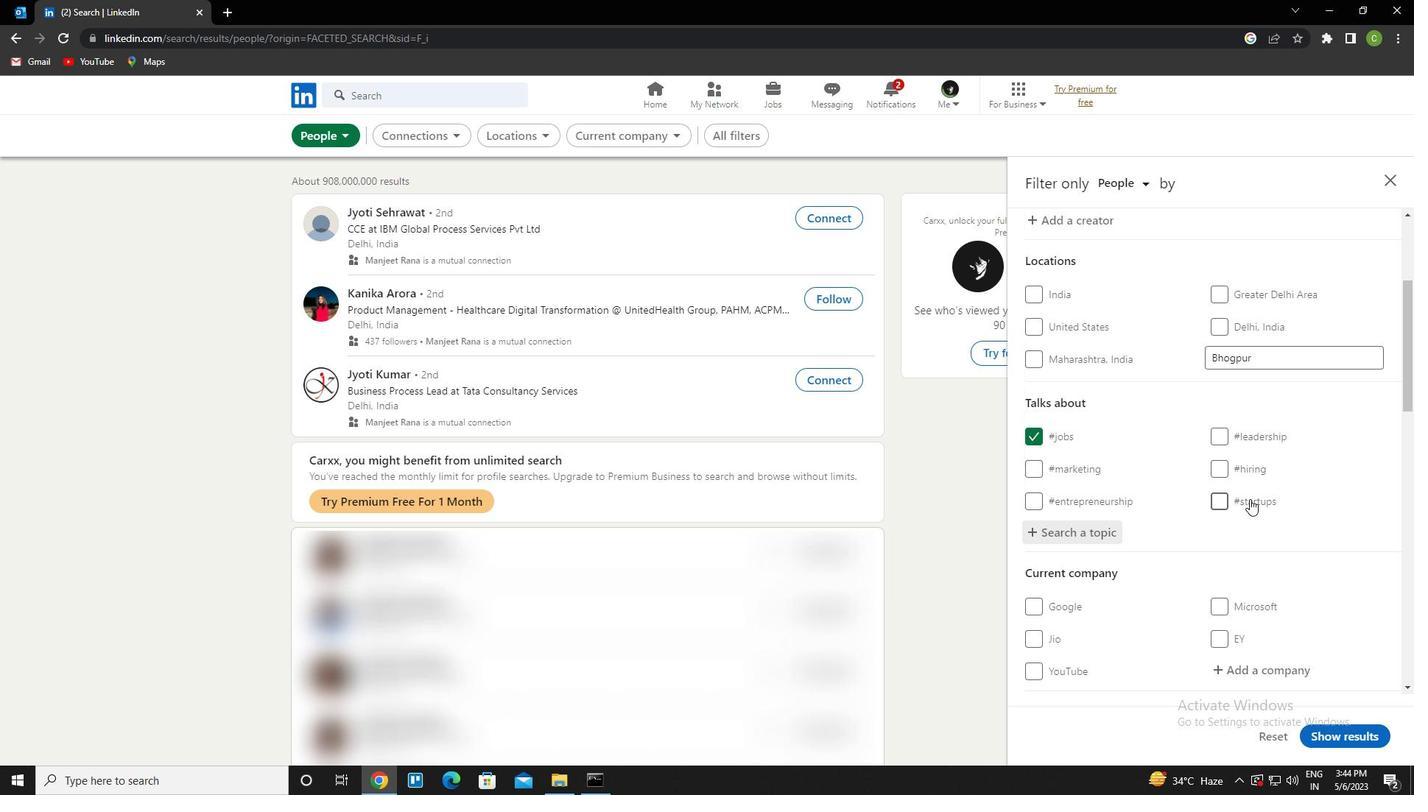 
Action: Mouse scrolled (1249, 500) with delta (0, 0)
Screenshot: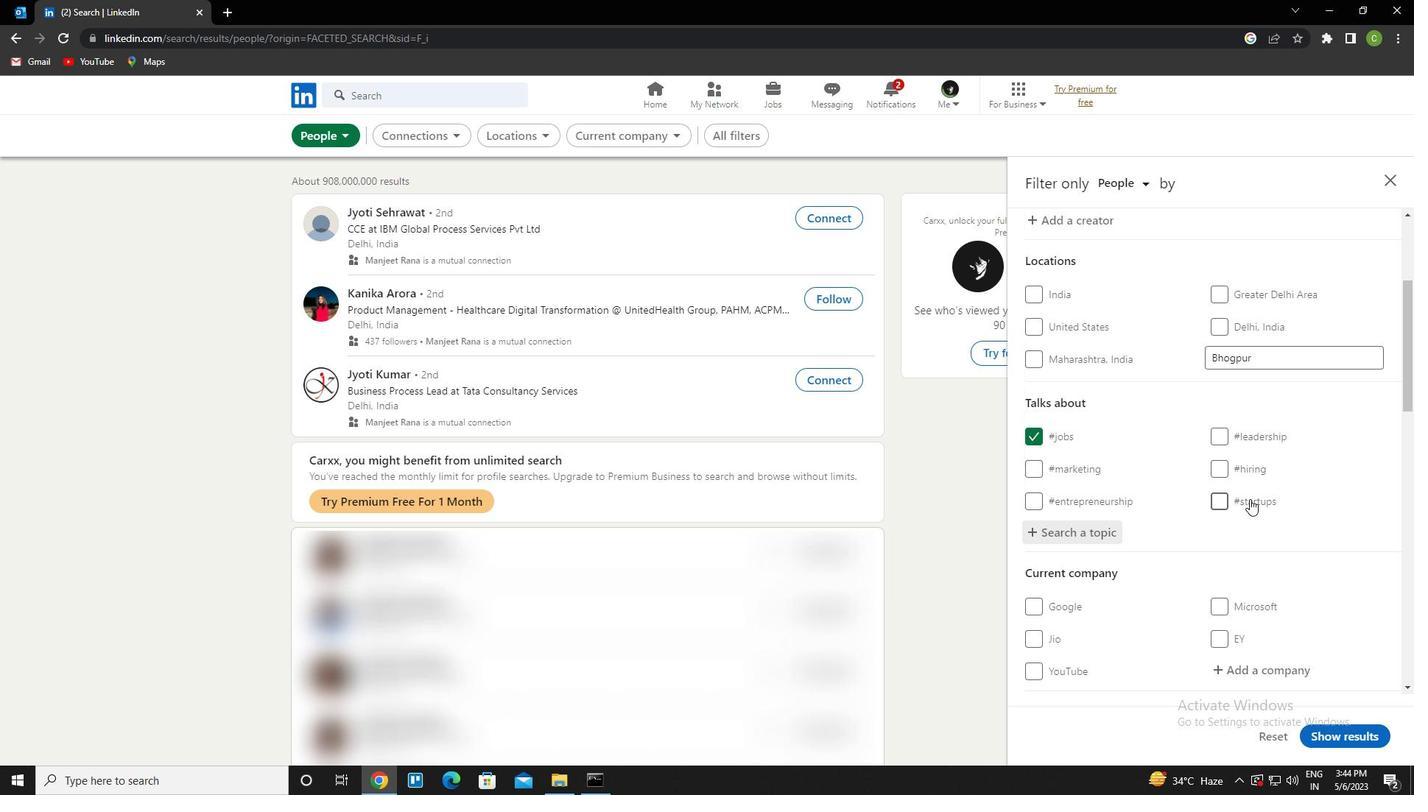 
Action: Mouse scrolled (1249, 500) with delta (0, 0)
Screenshot: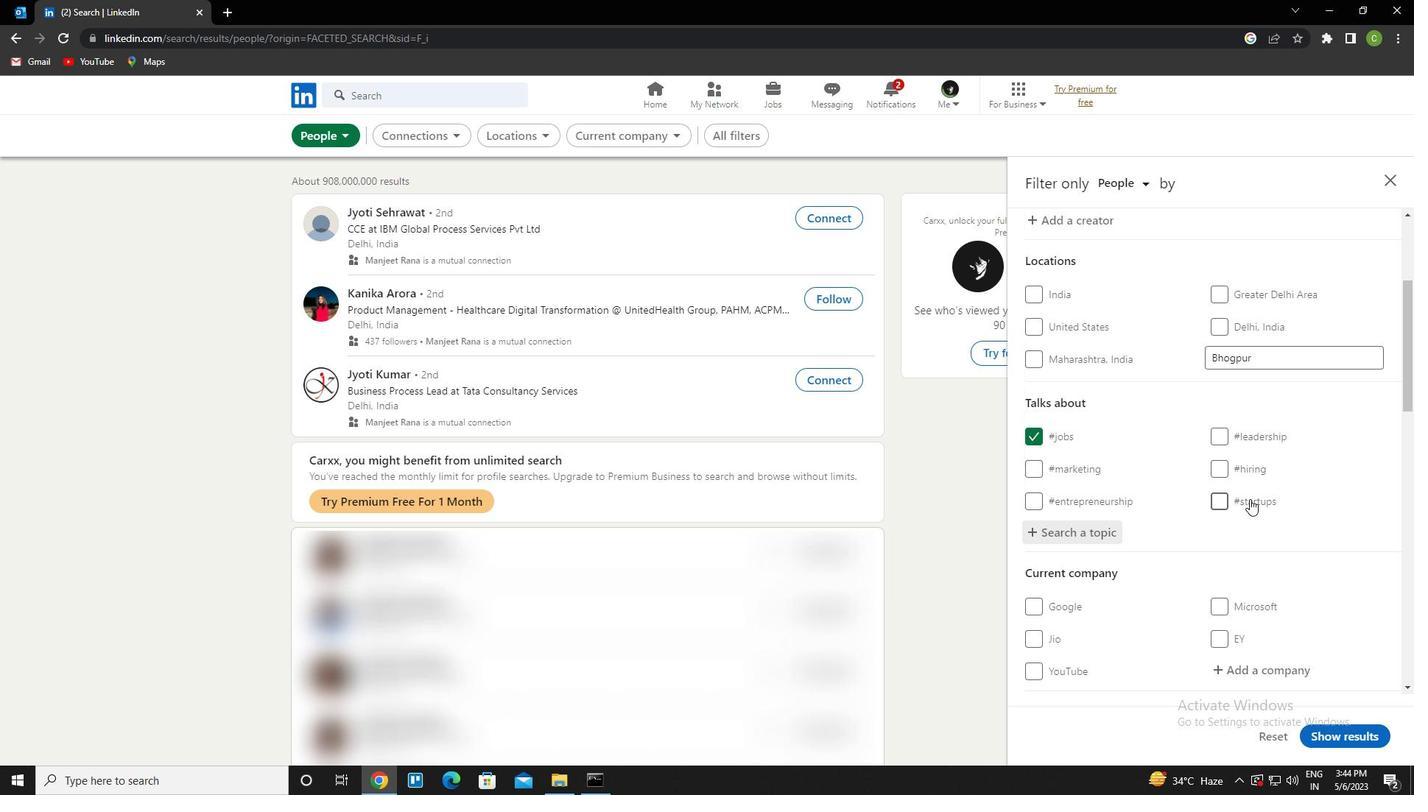 
Action: Mouse scrolled (1249, 500) with delta (0, 0)
Screenshot: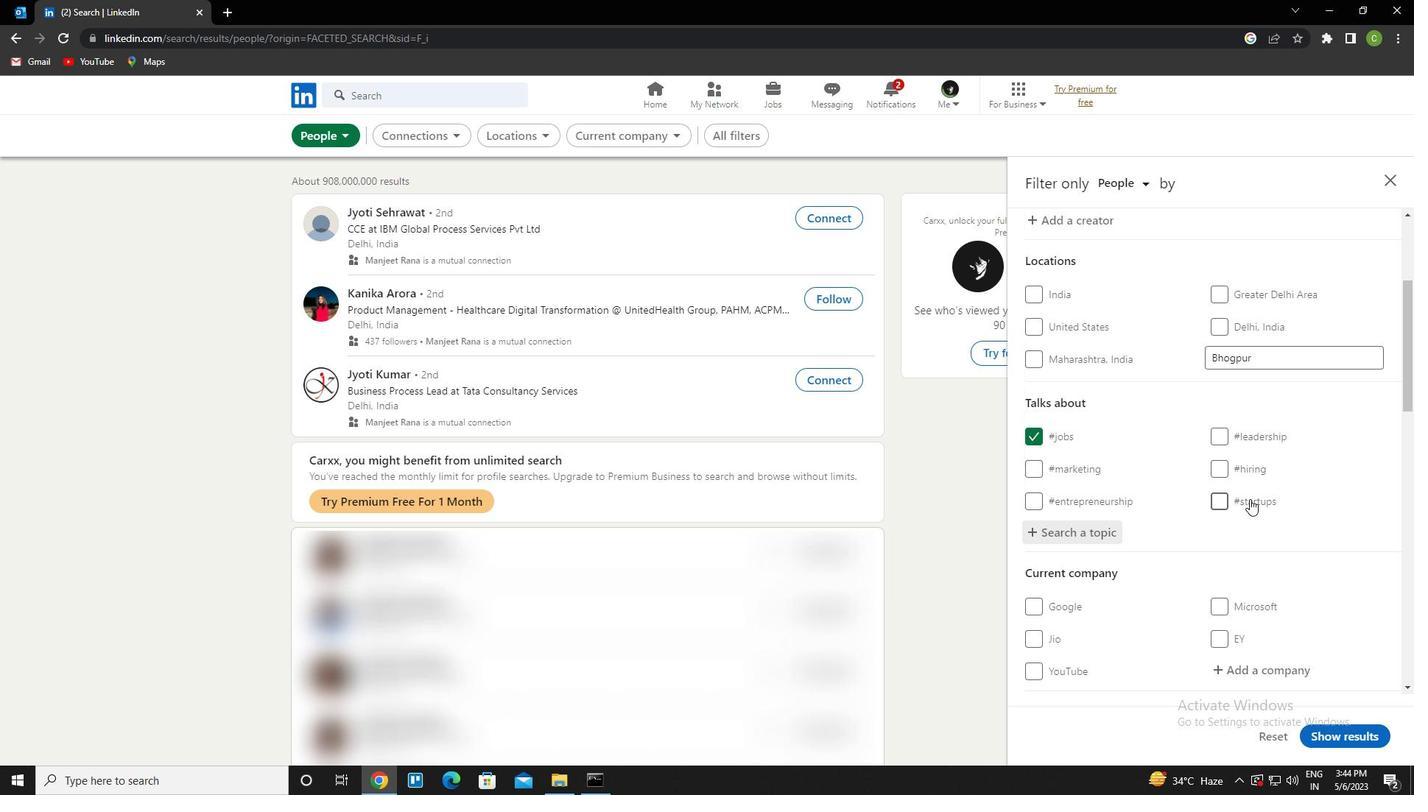 
Action: Mouse scrolled (1249, 500) with delta (0, 0)
Screenshot: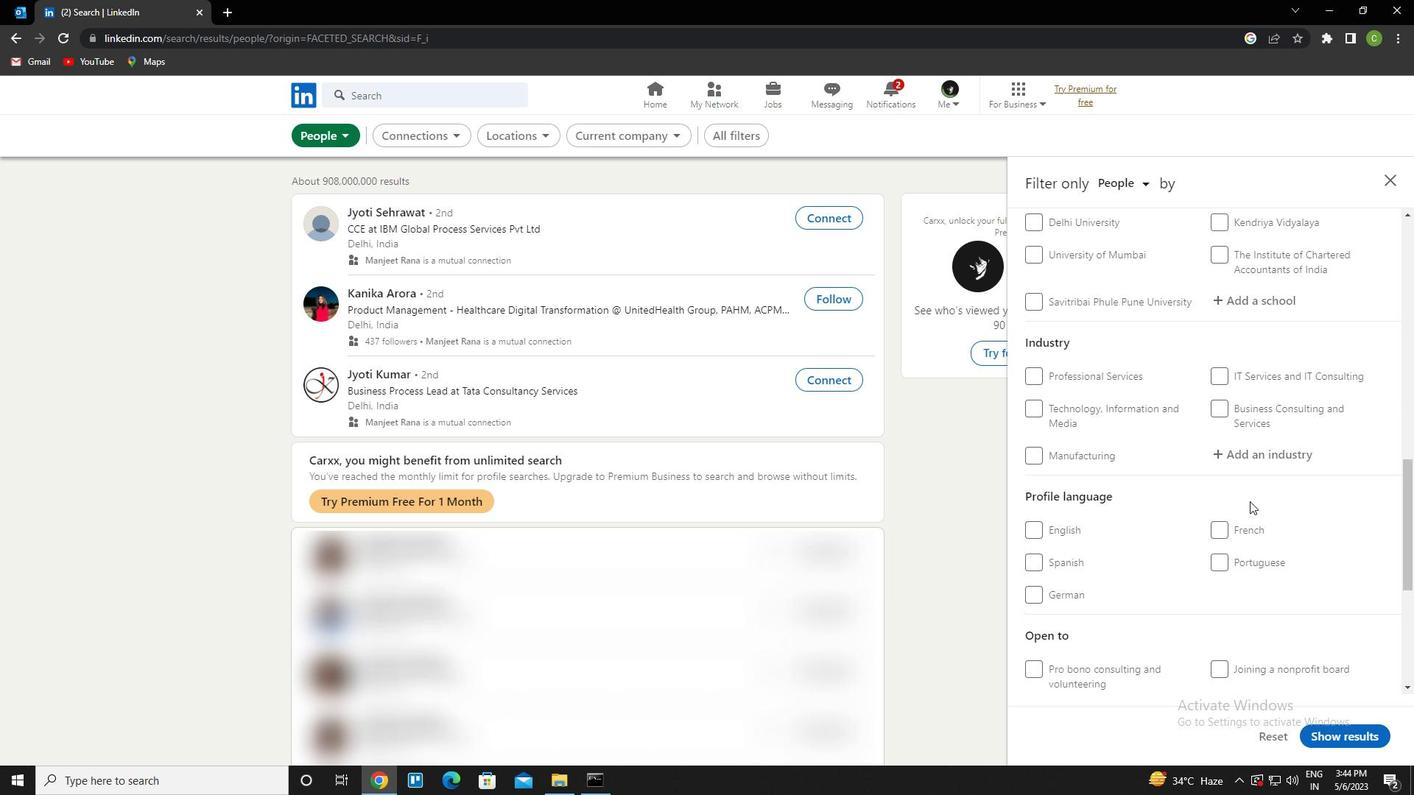 
Action: Mouse scrolled (1249, 500) with delta (0, 0)
Screenshot: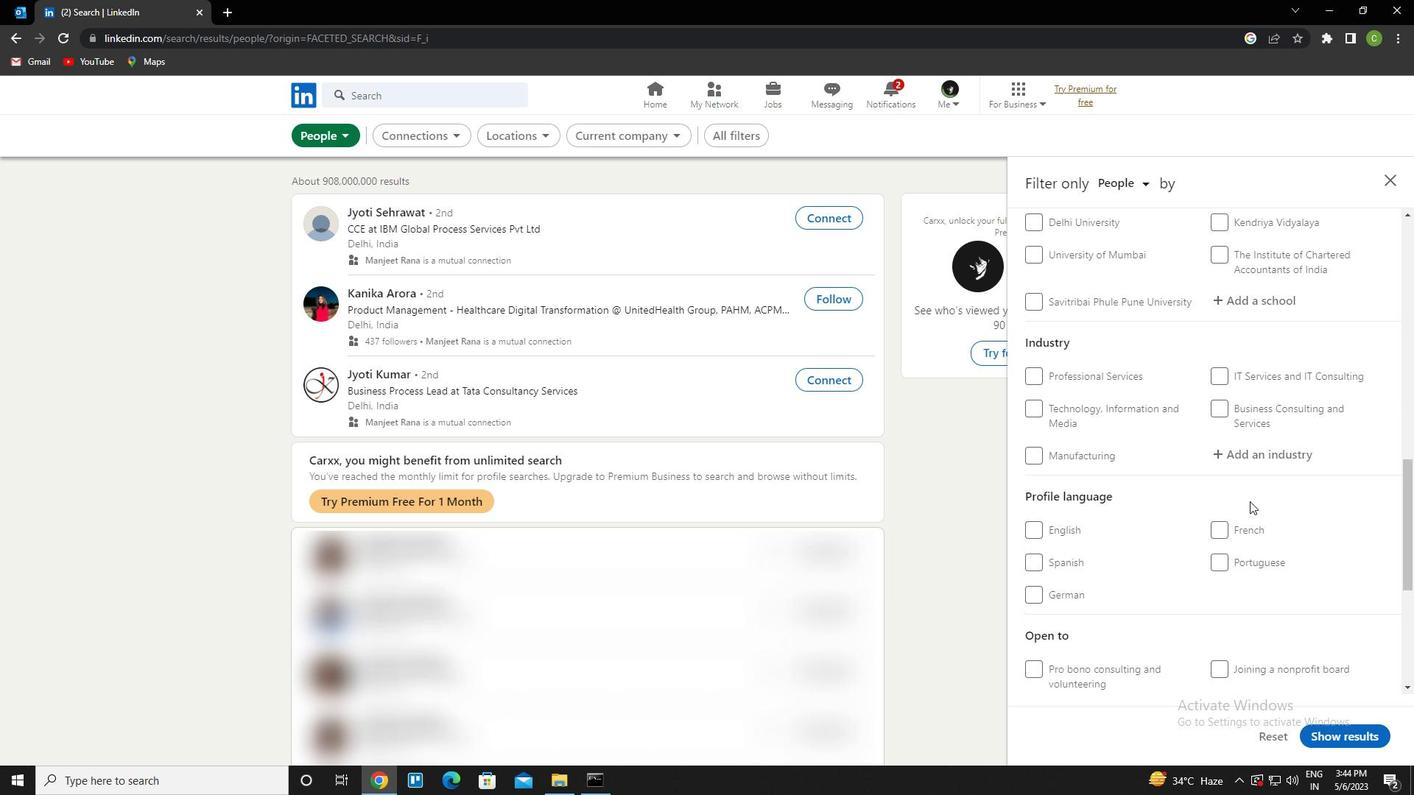 
Action: Mouse scrolled (1249, 500) with delta (0, 0)
Screenshot: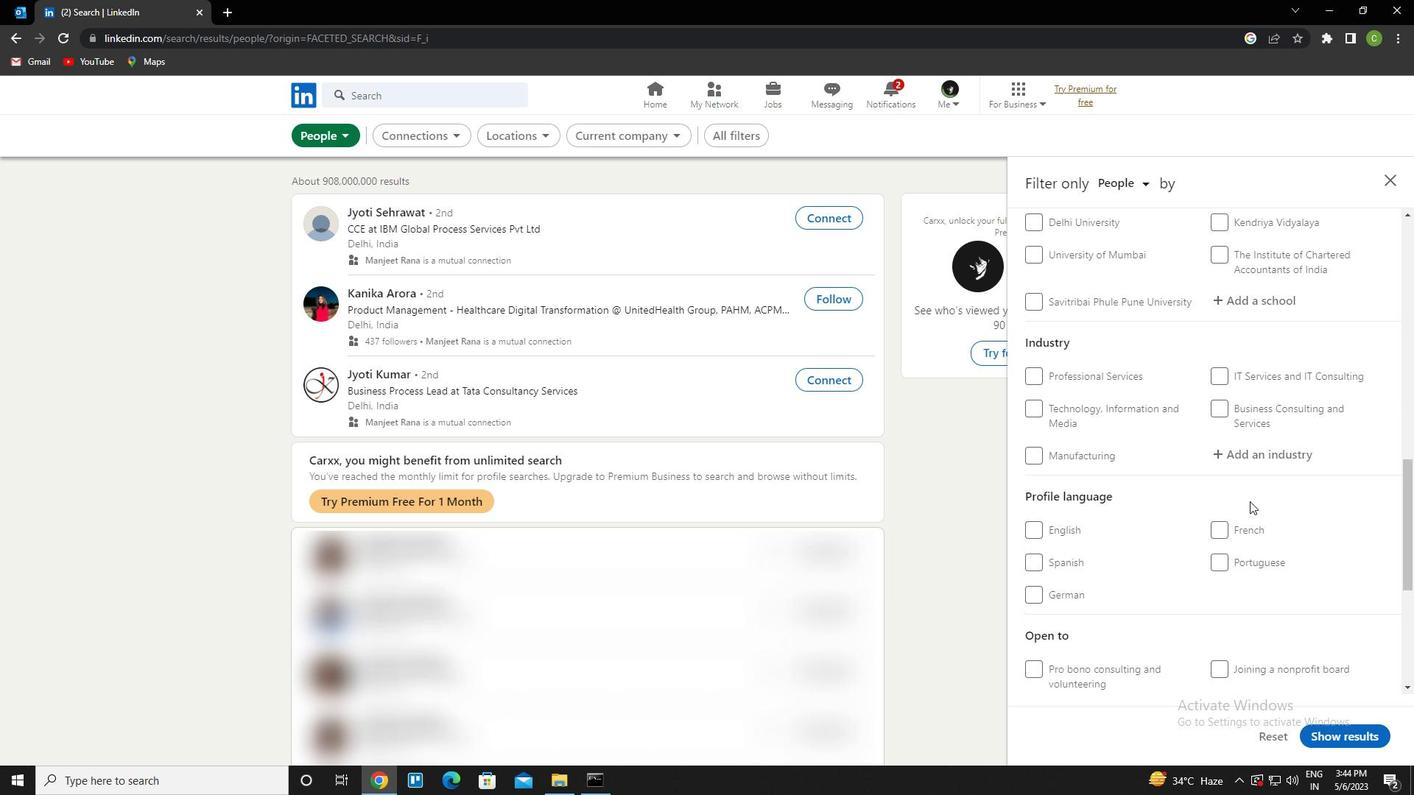 
Action: Mouse scrolled (1249, 500) with delta (0, 0)
Screenshot: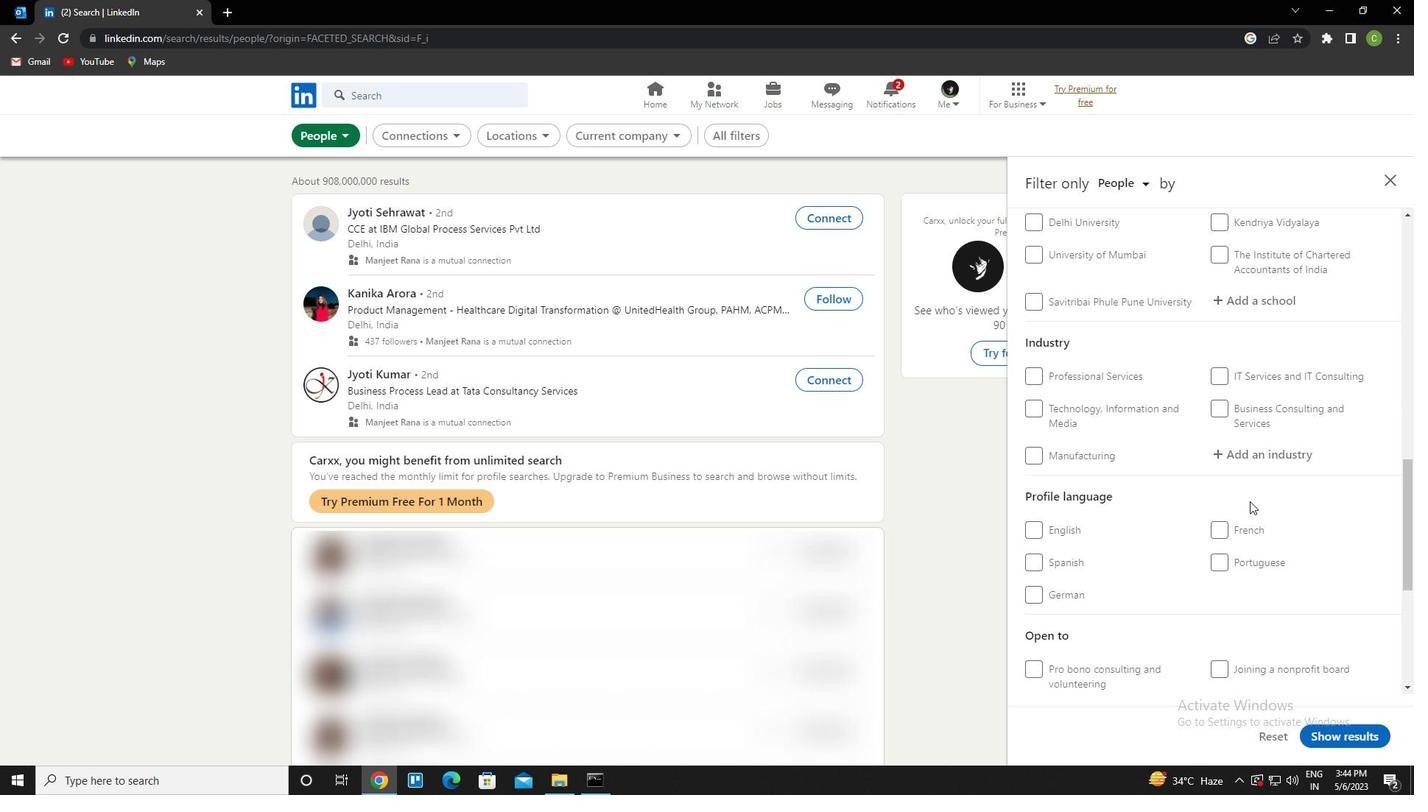 
Action: Mouse scrolled (1249, 500) with delta (0, 0)
Screenshot: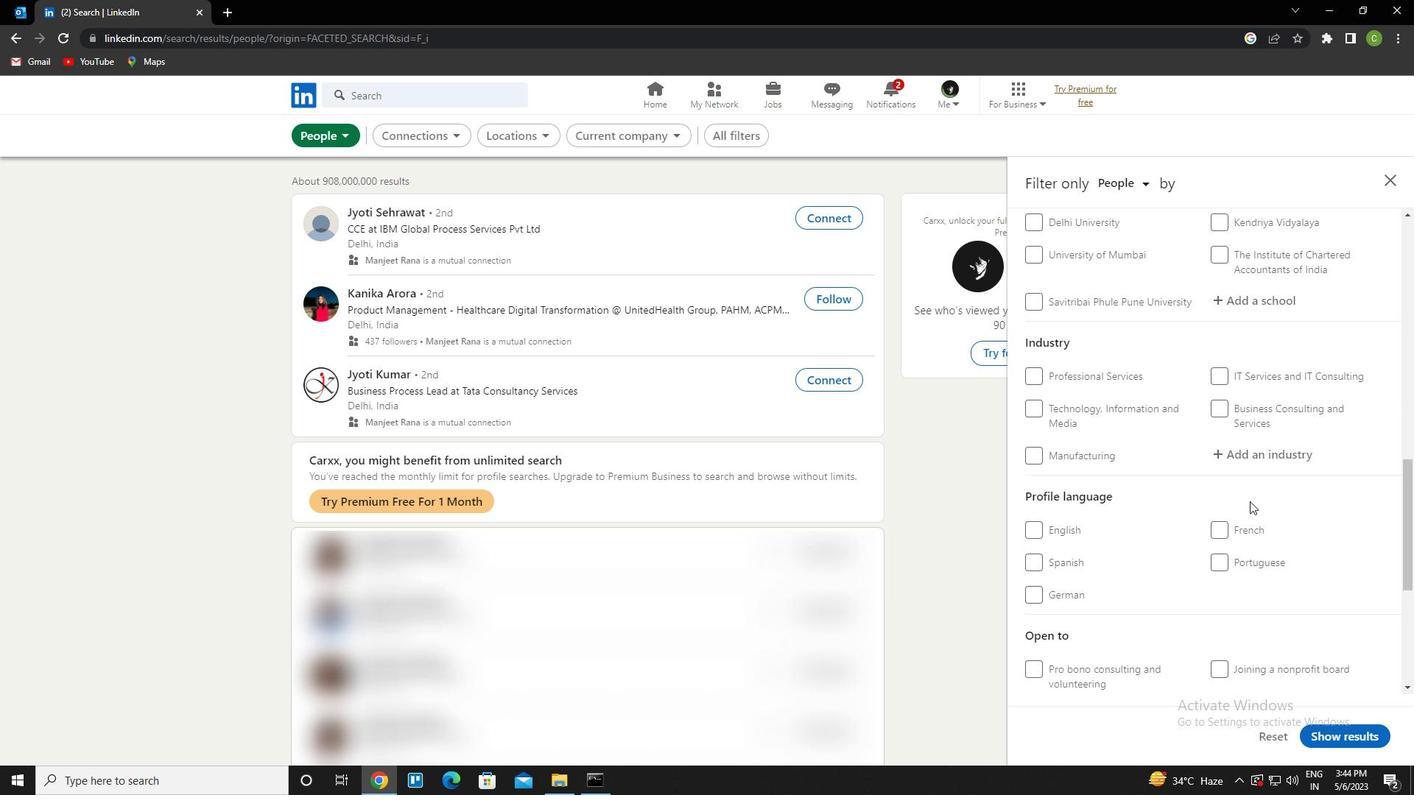
Action: Mouse moved to (1241, 501)
Screenshot: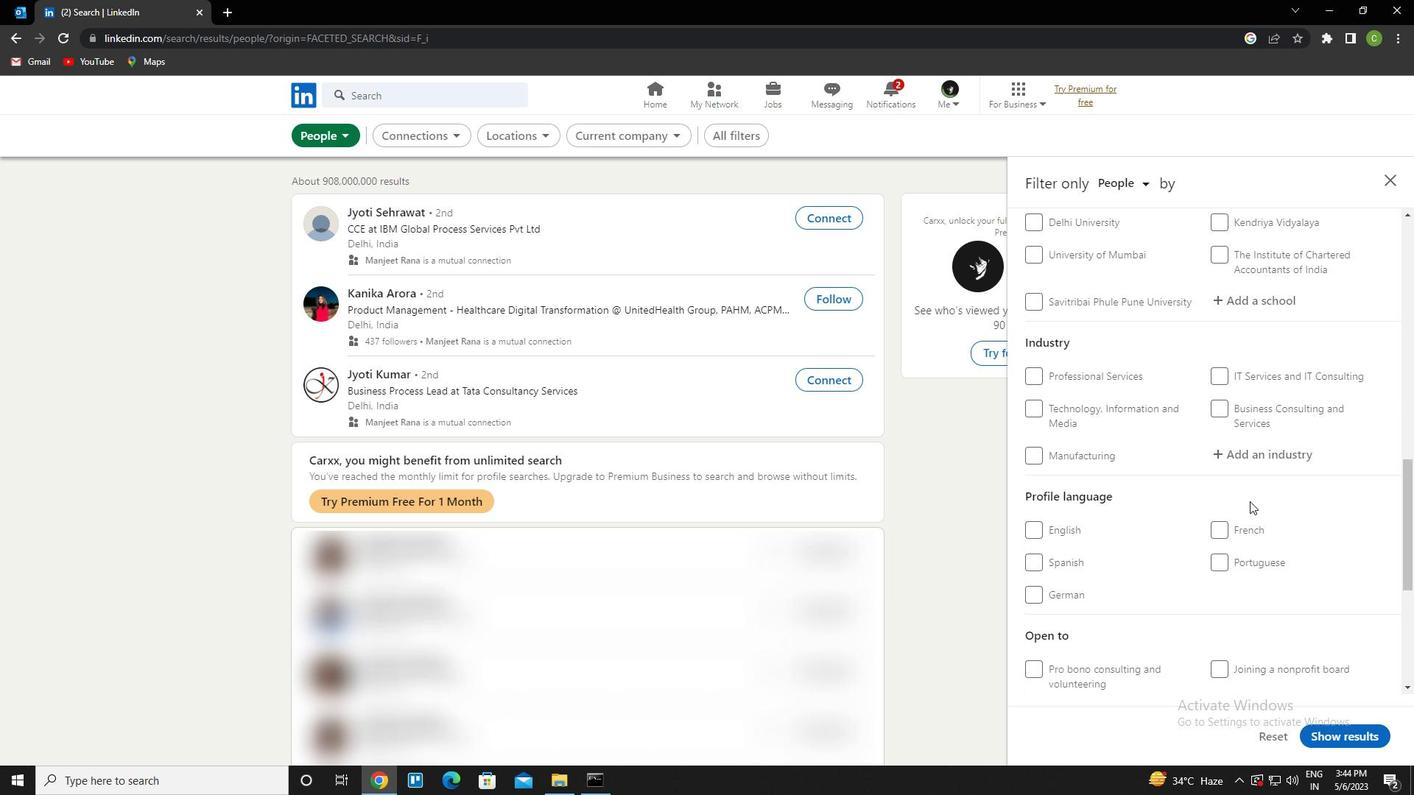 
Action: Mouse scrolled (1241, 500) with delta (0, 0)
Screenshot: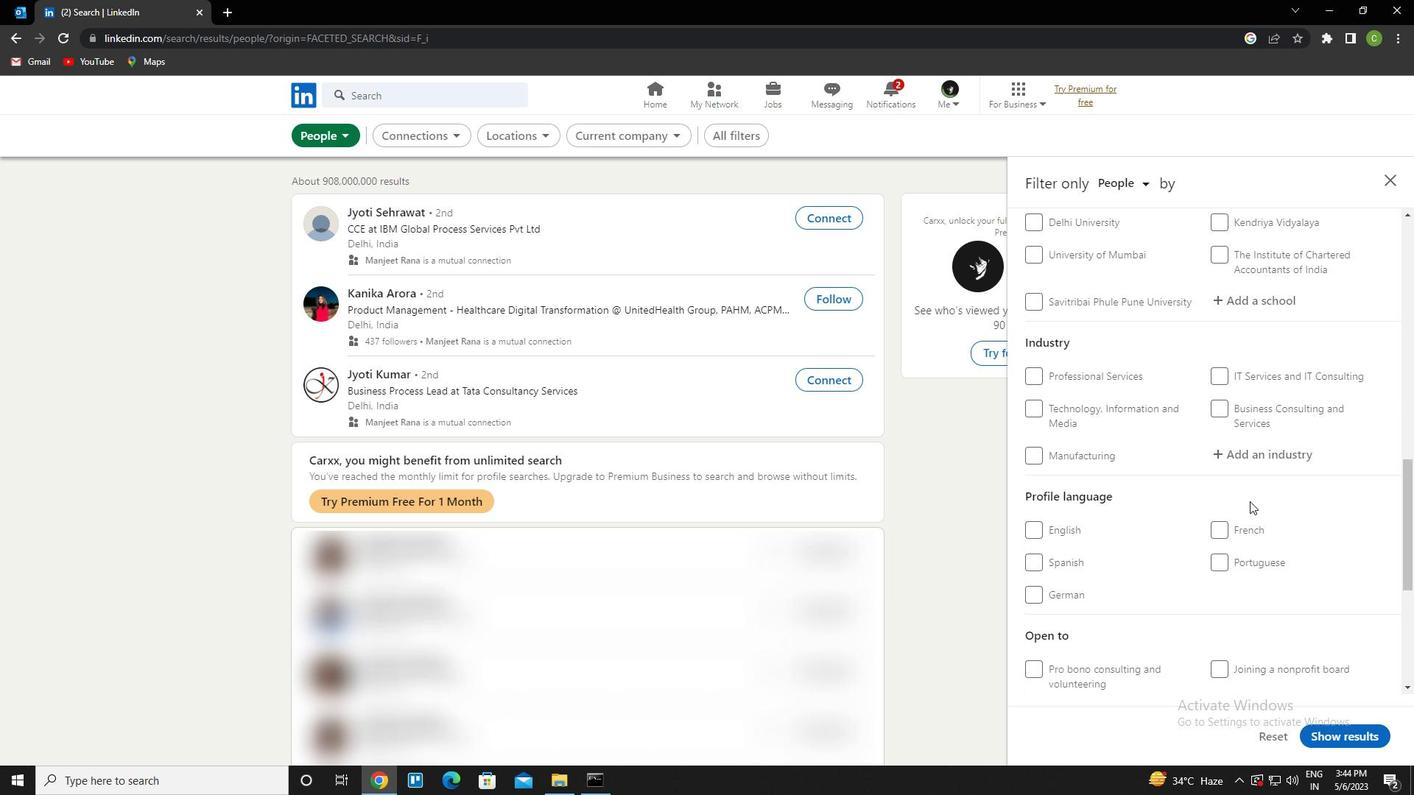 
Action: Mouse moved to (1088, 357)
Screenshot: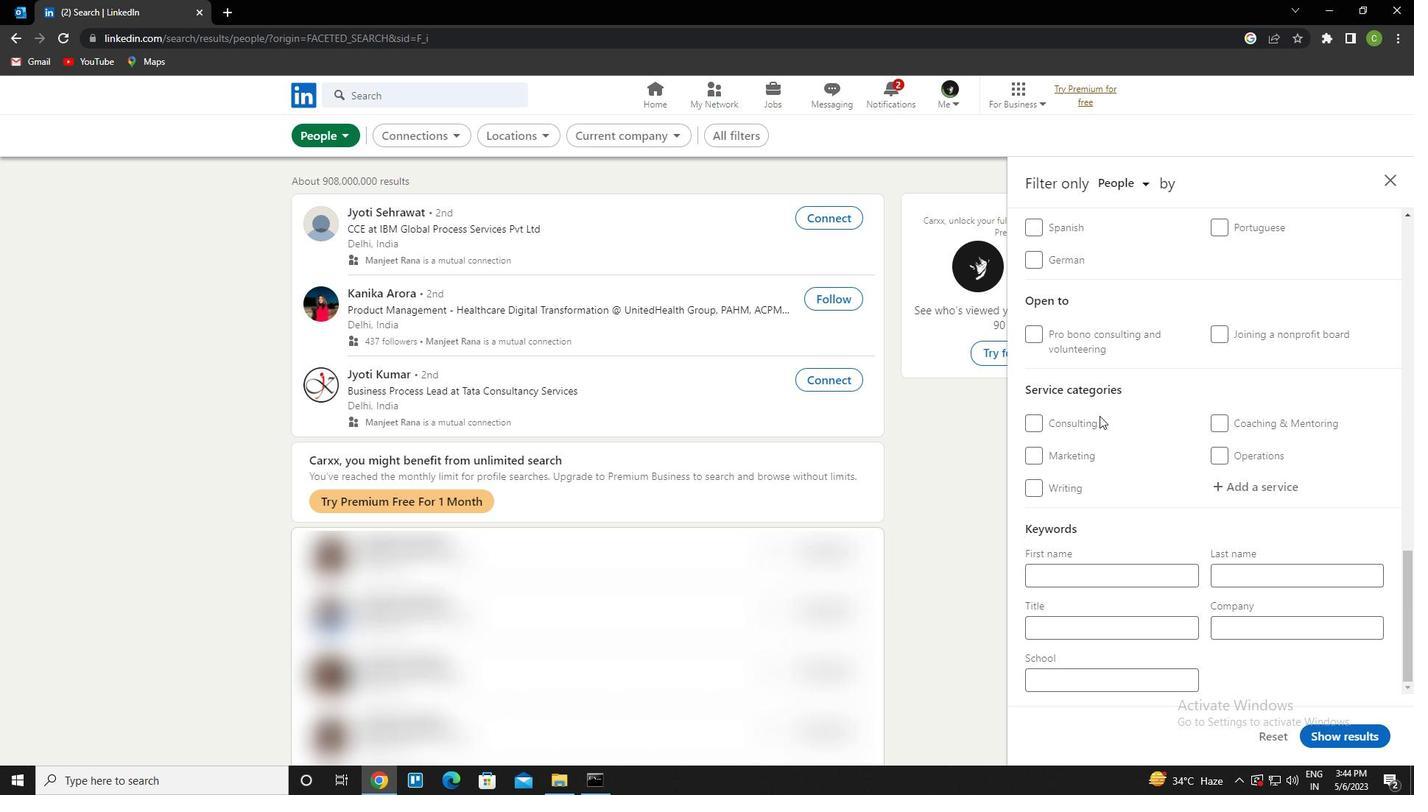 
Action: Mouse scrolled (1088, 358) with delta (0, 0)
Screenshot: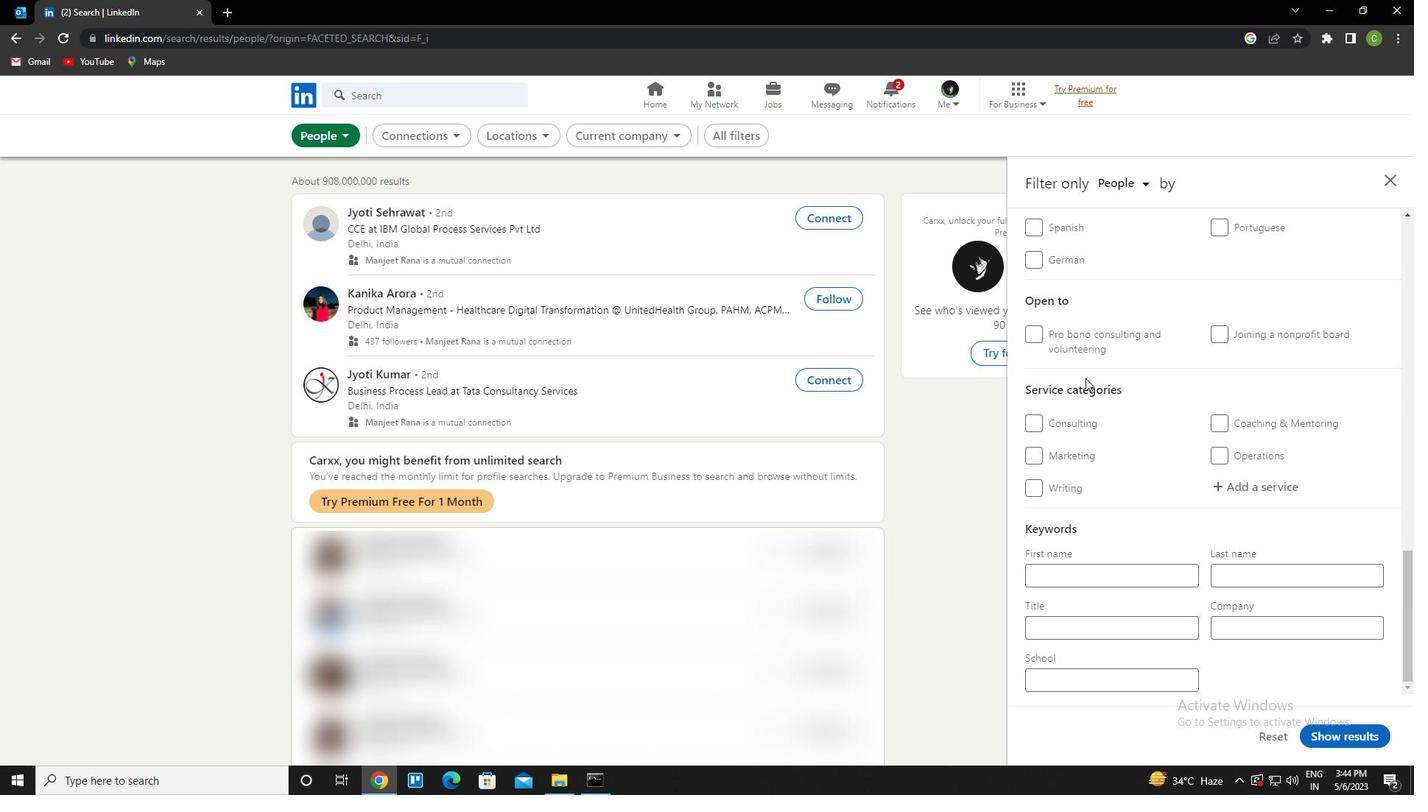 
Action: Mouse moved to (1039, 271)
Screenshot: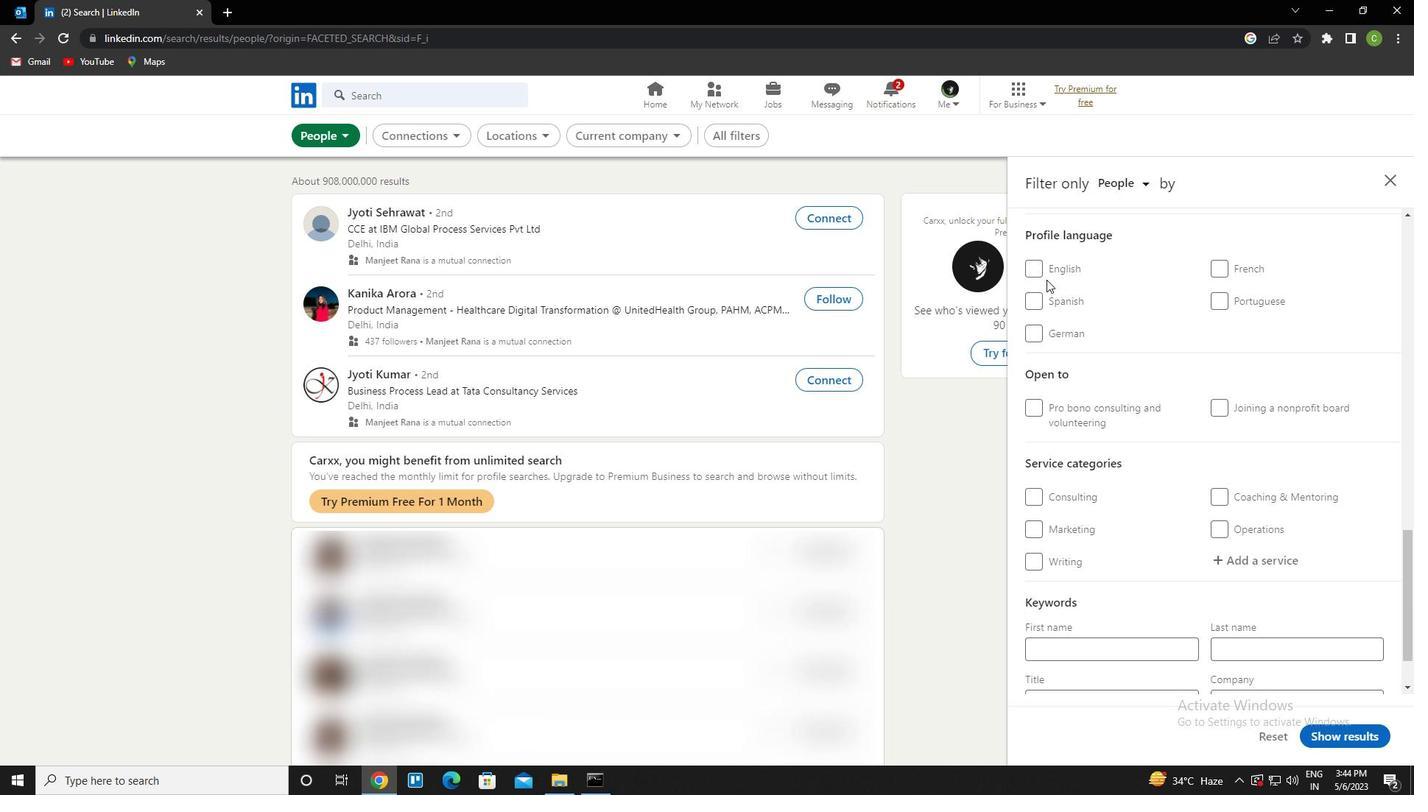 
Action: Mouse pressed left at (1039, 271)
Screenshot: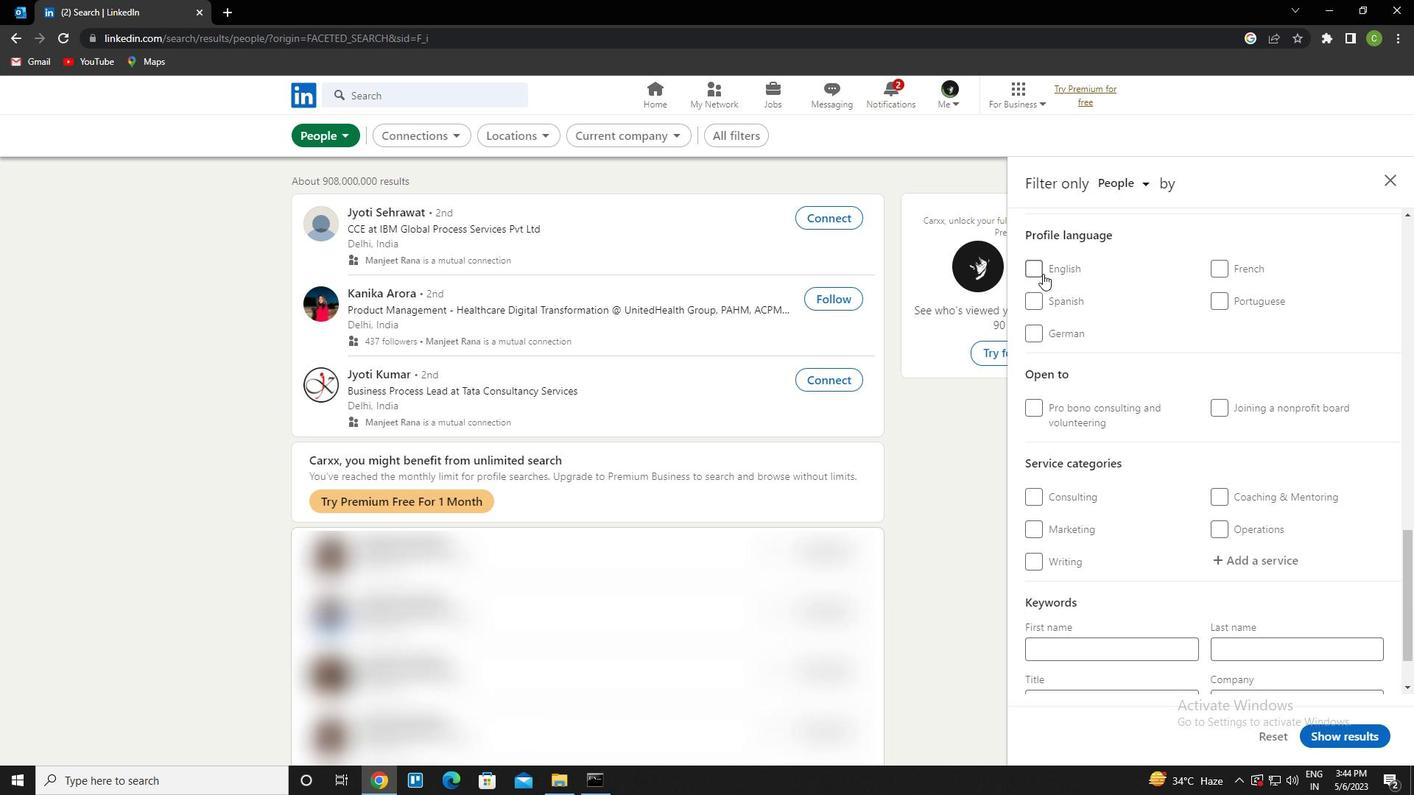 
Action: Mouse moved to (1091, 350)
Screenshot: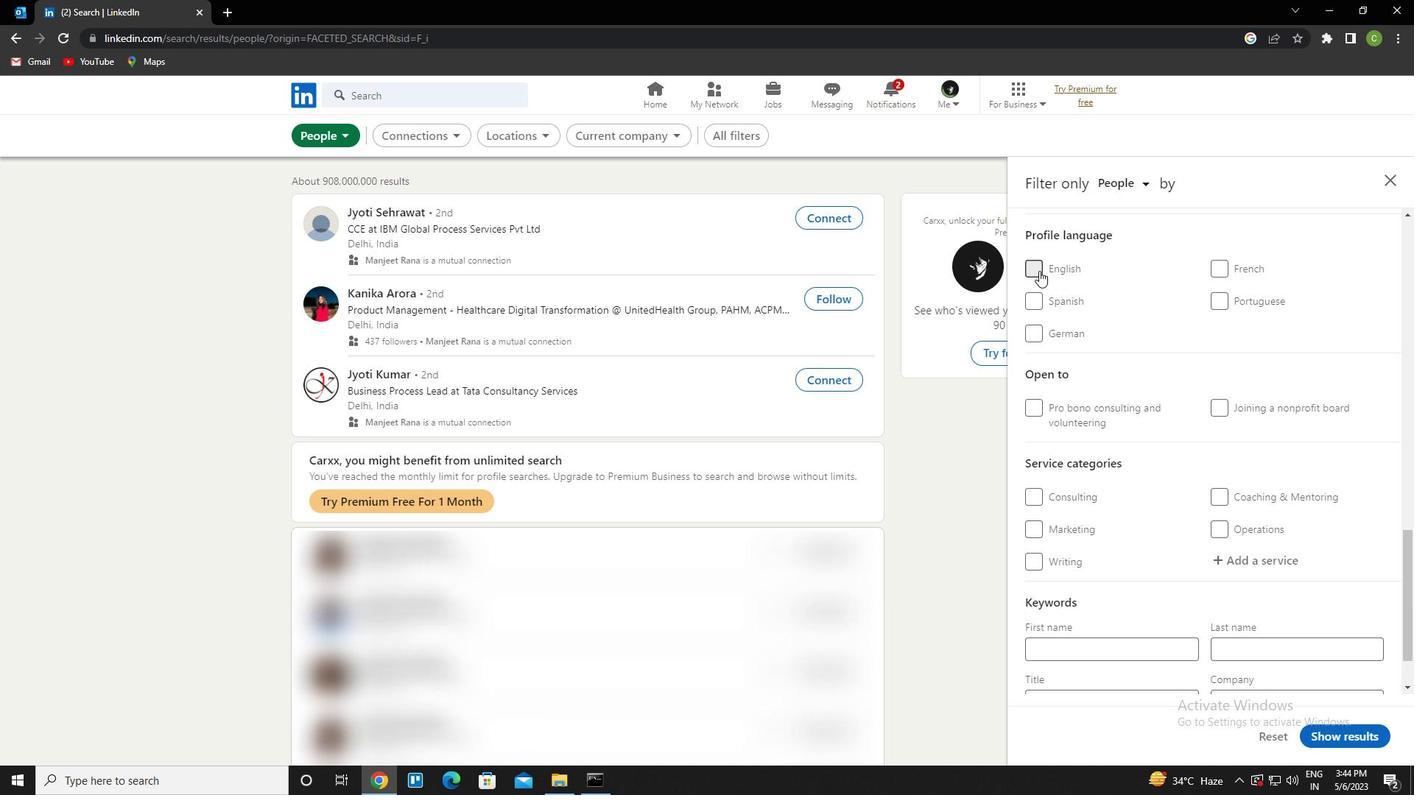 
Action: Mouse scrolled (1091, 351) with delta (0, 0)
Screenshot: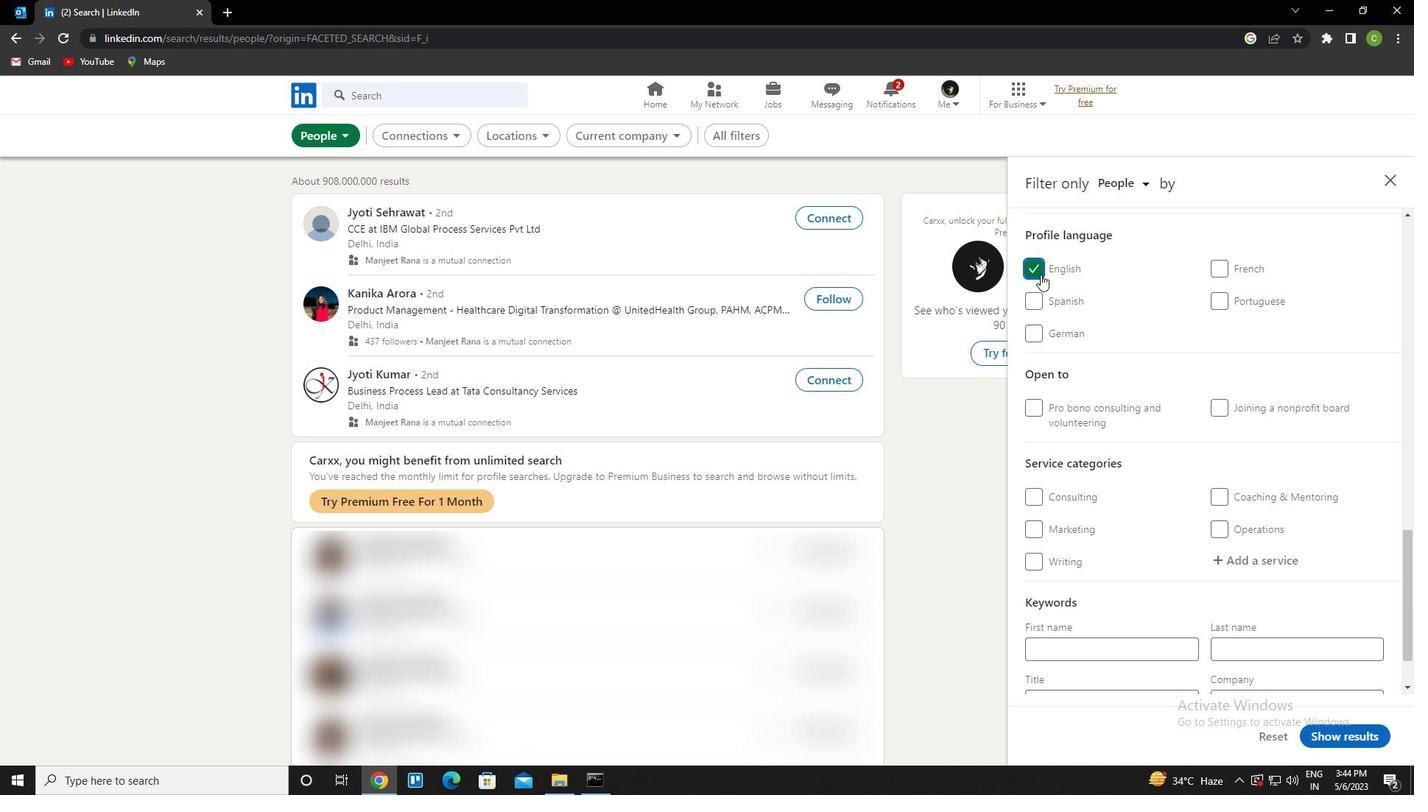 
Action: Mouse scrolled (1091, 351) with delta (0, 0)
Screenshot: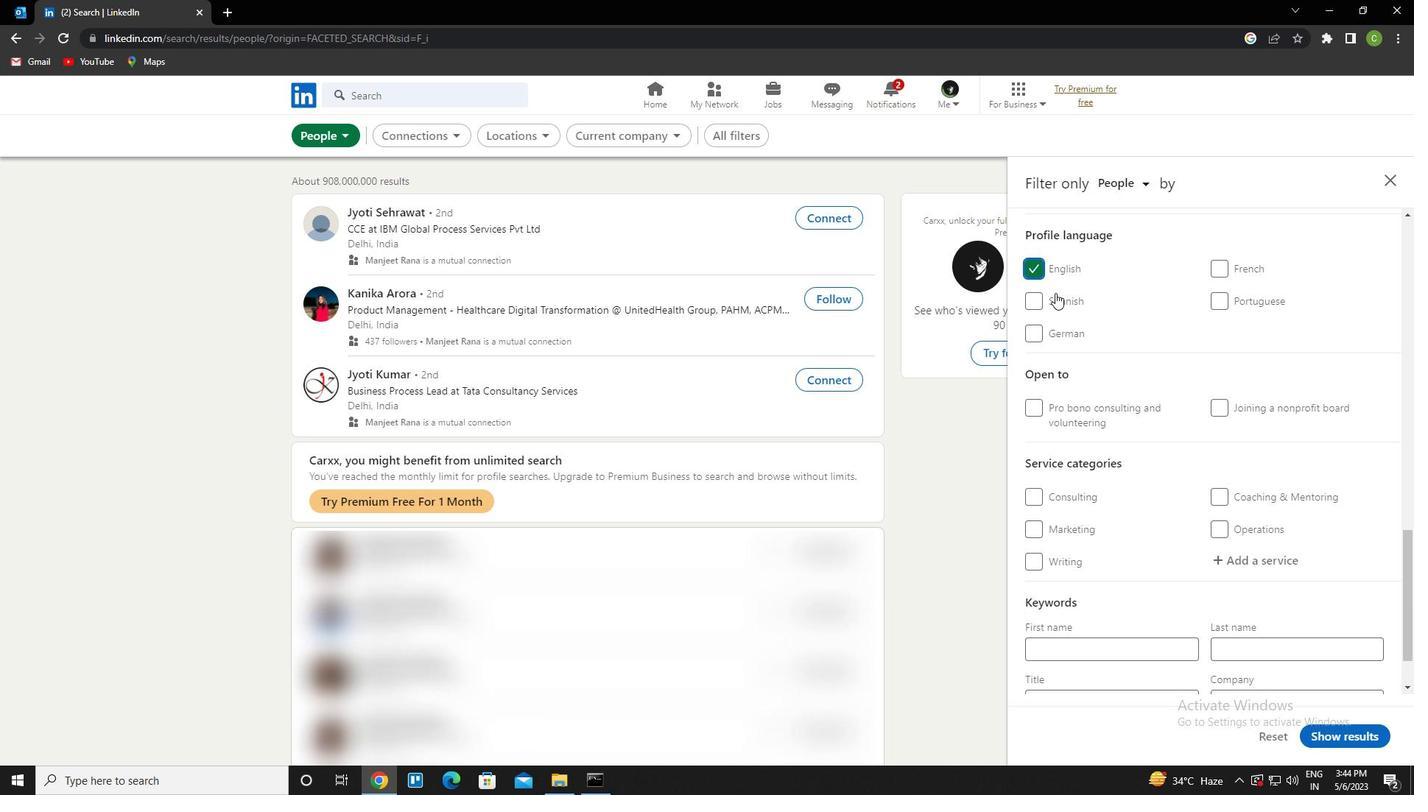 
Action: Mouse scrolled (1091, 351) with delta (0, 0)
Screenshot: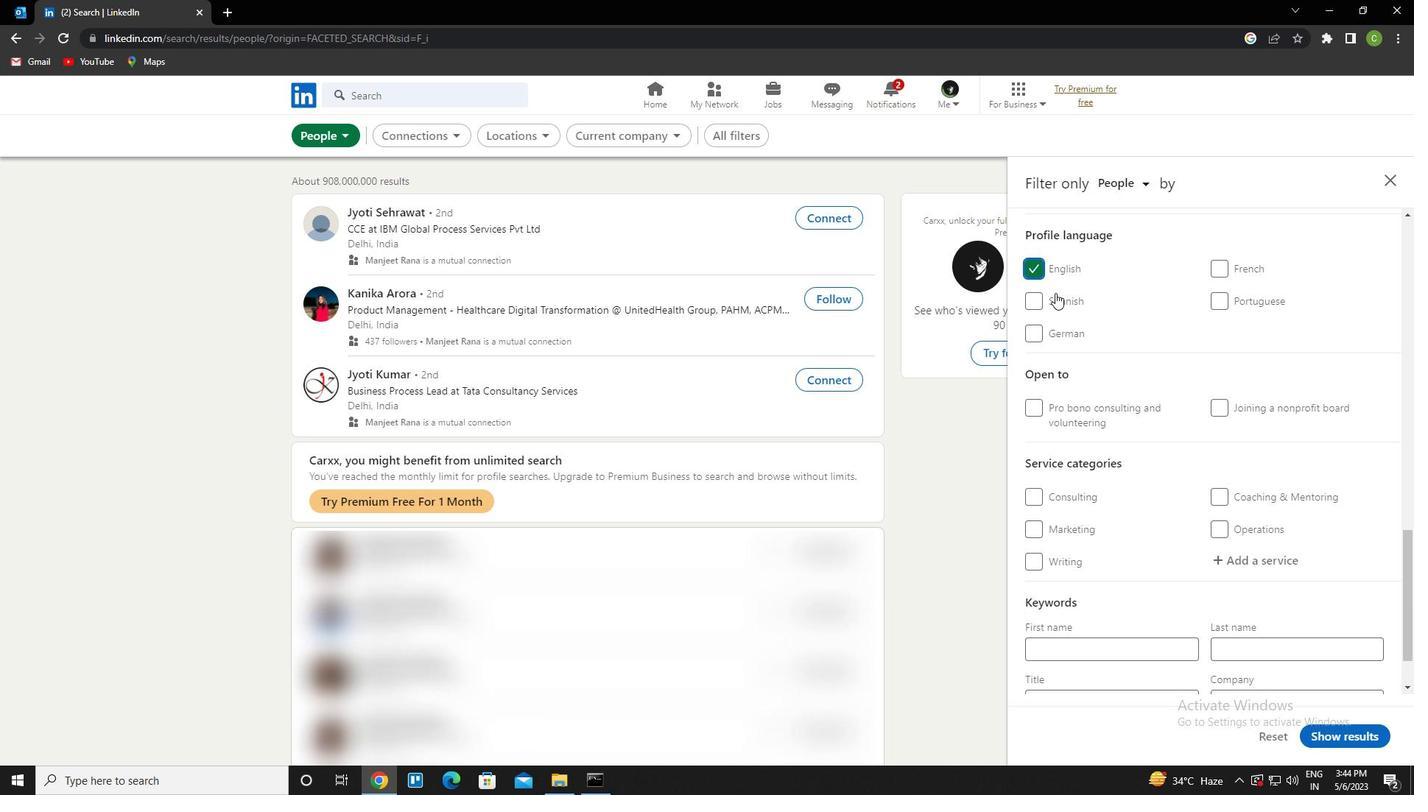 
Action: Mouse scrolled (1091, 351) with delta (0, 0)
Screenshot: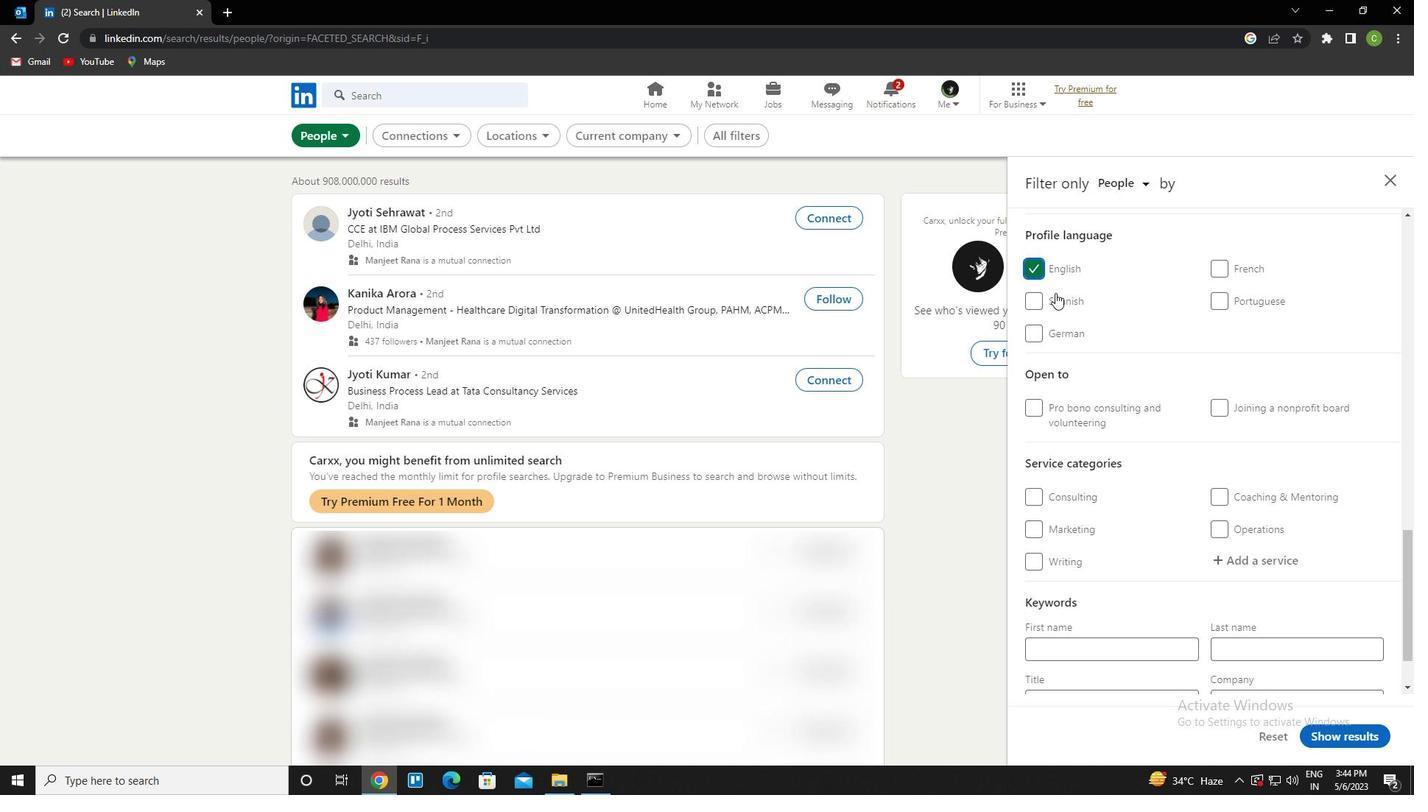 
Action: Mouse scrolled (1091, 351) with delta (0, 0)
Screenshot: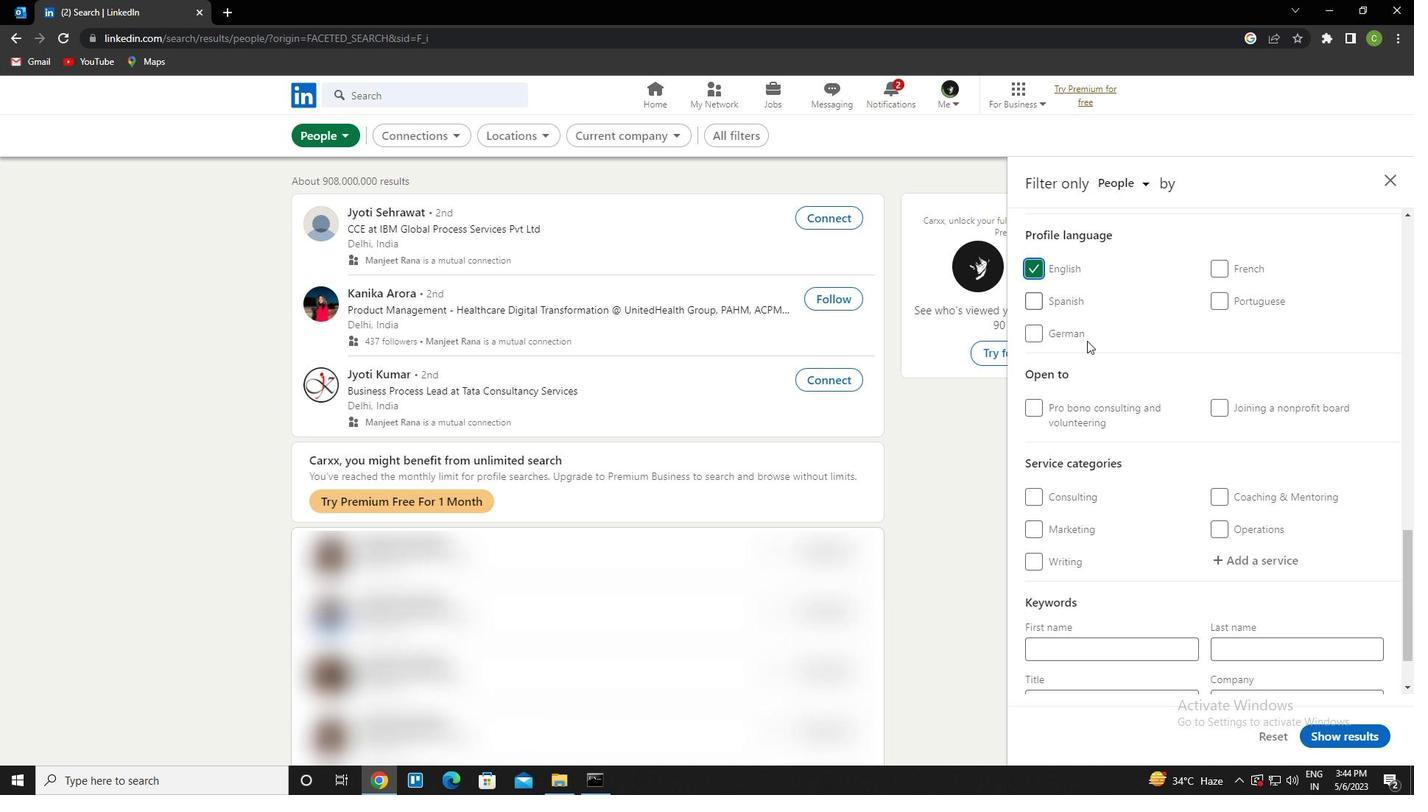 
Action: Mouse scrolled (1091, 351) with delta (0, 0)
Screenshot: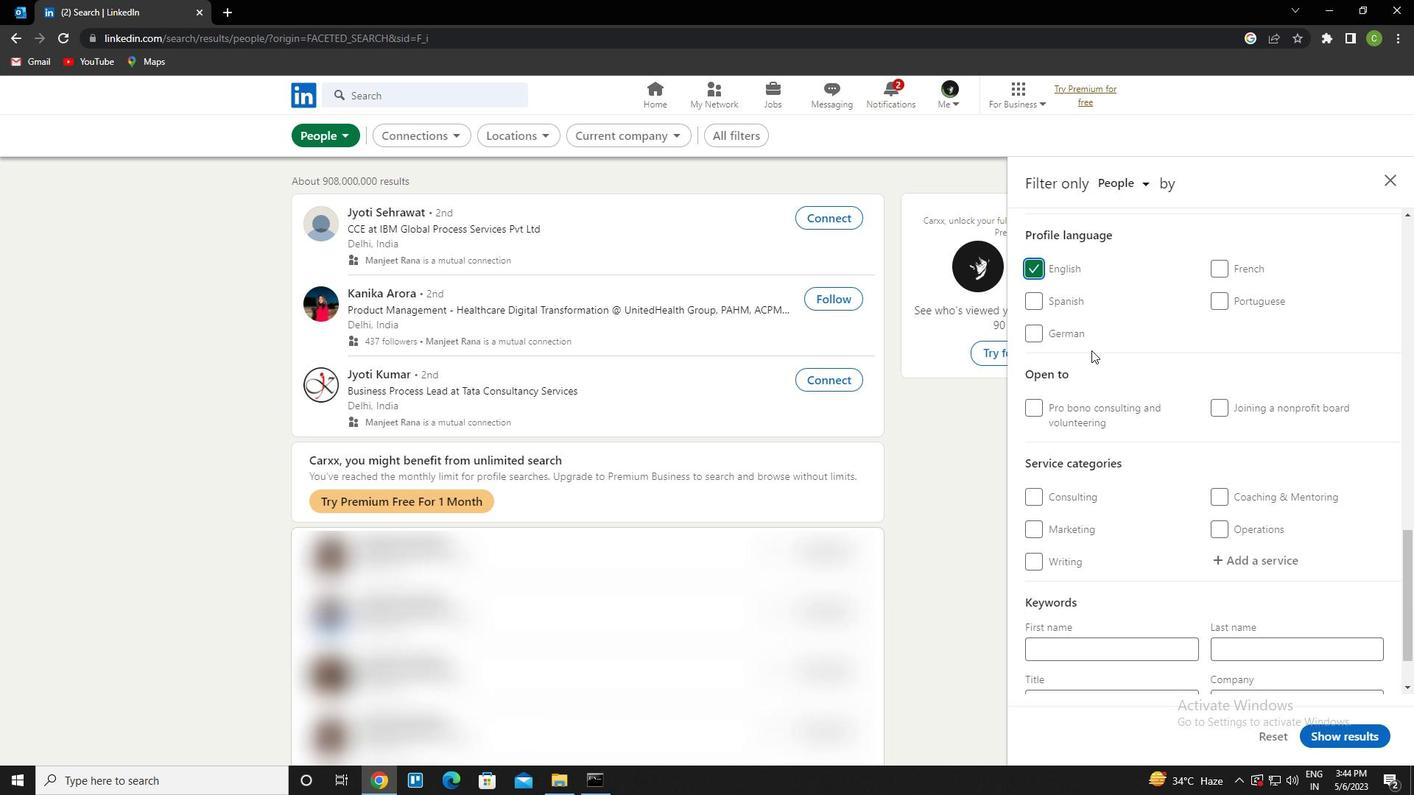 
Action: Mouse scrolled (1091, 351) with delta (0, 0)
Screenshot: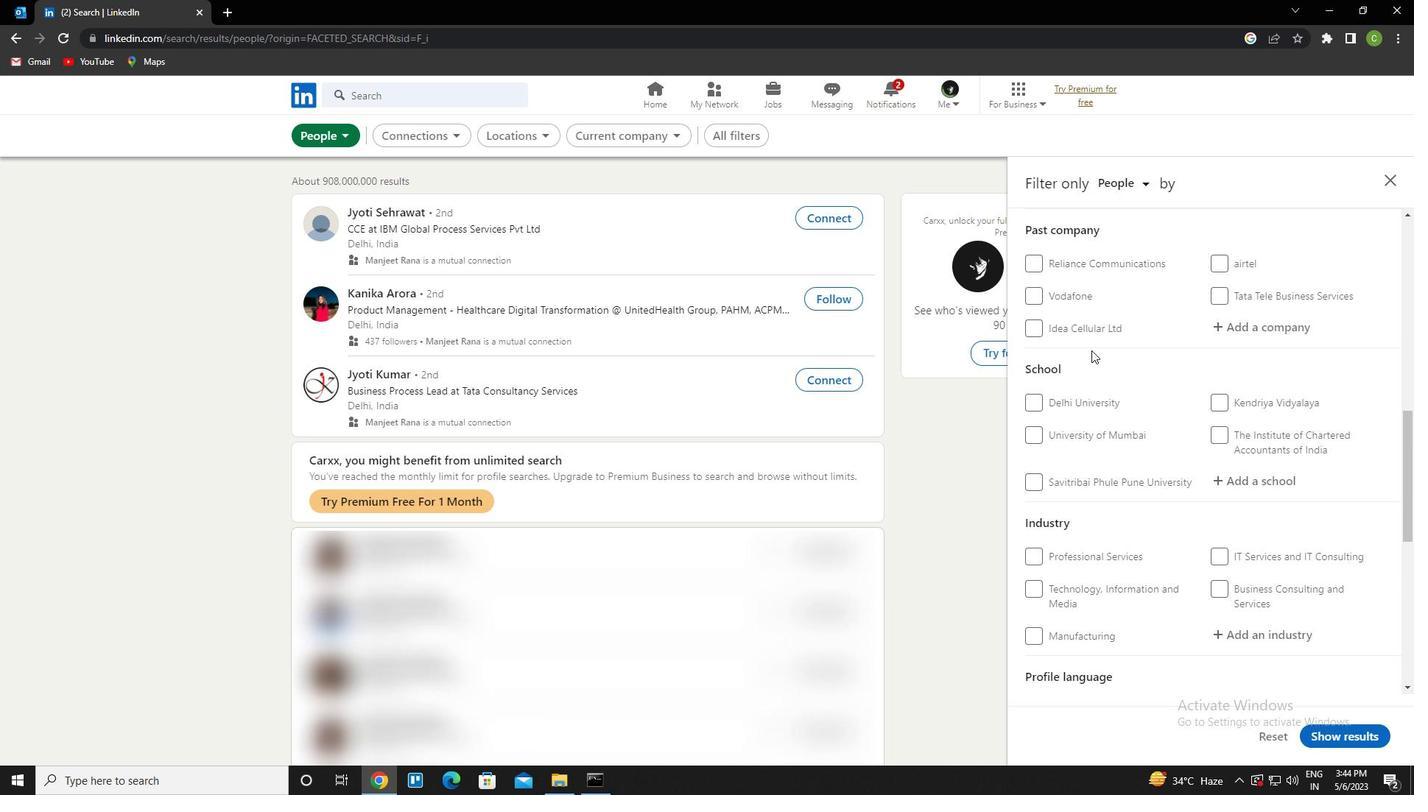 
Action: Mouse moved to (1221, 303)
Screenshot: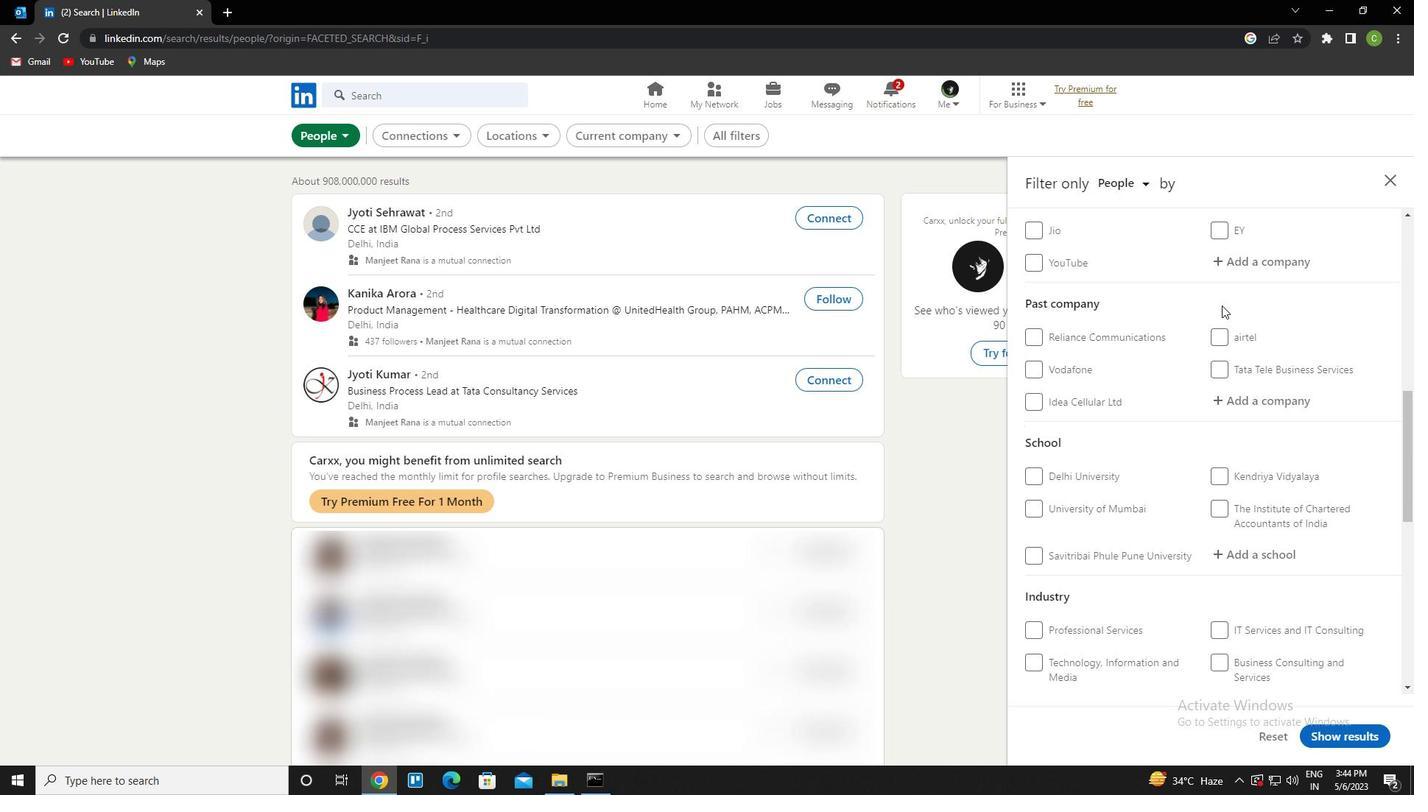 
Action: Mouse scrolled (1221, 304) with delta (0, 0)
Screenshot: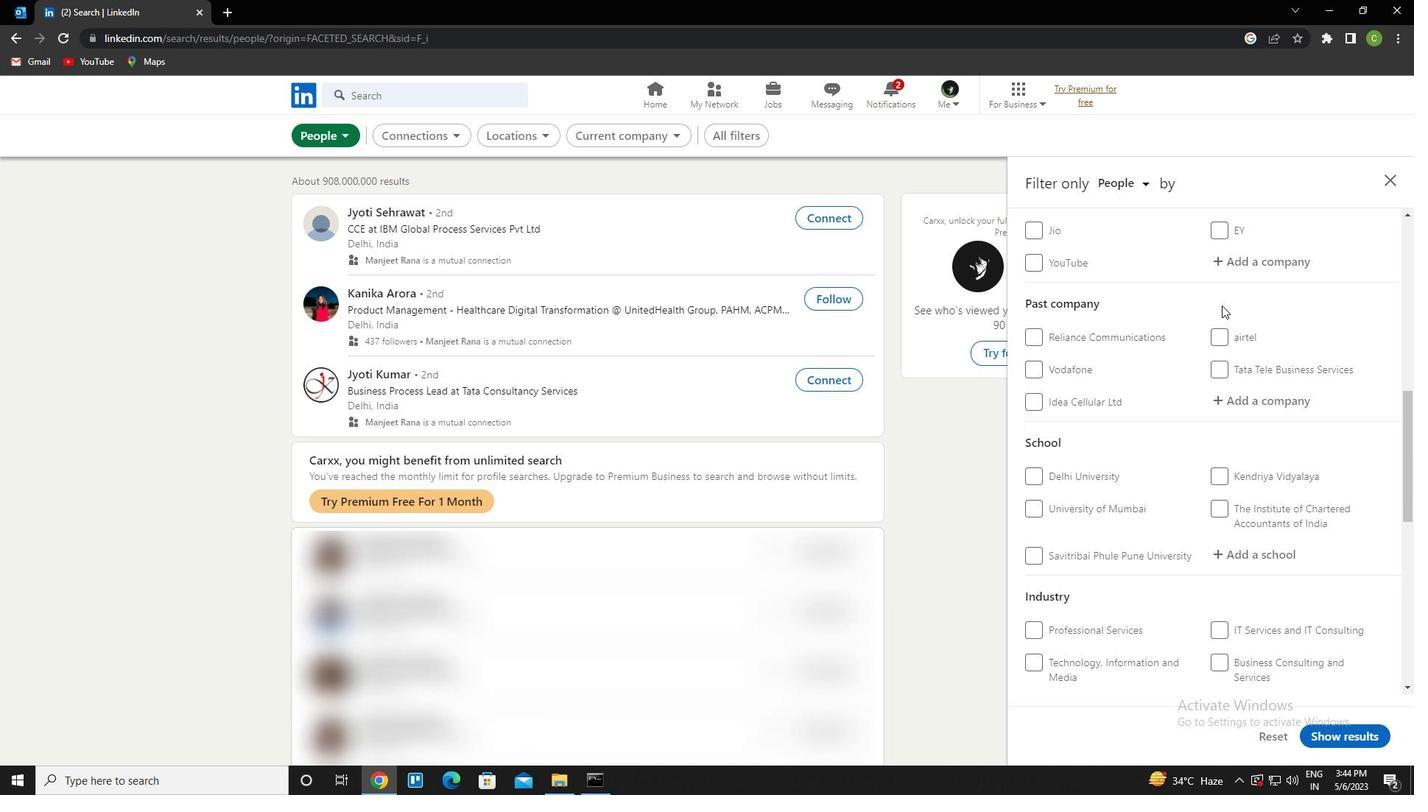 
Action: Mouse moved to (1221, 303)
Screenshot: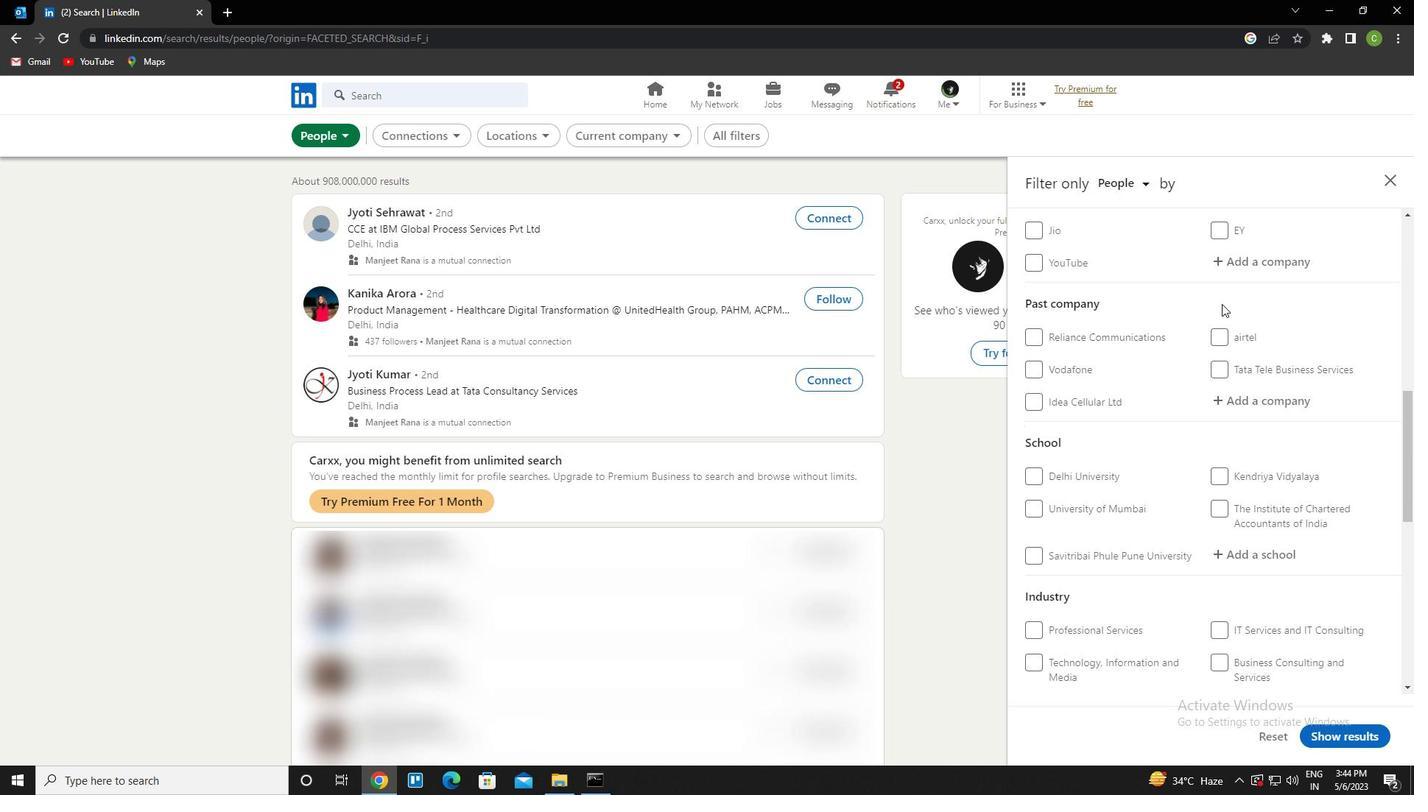 
Action: Mouse scrolled (1221, 304) with delta (0, 0)
Screenshot: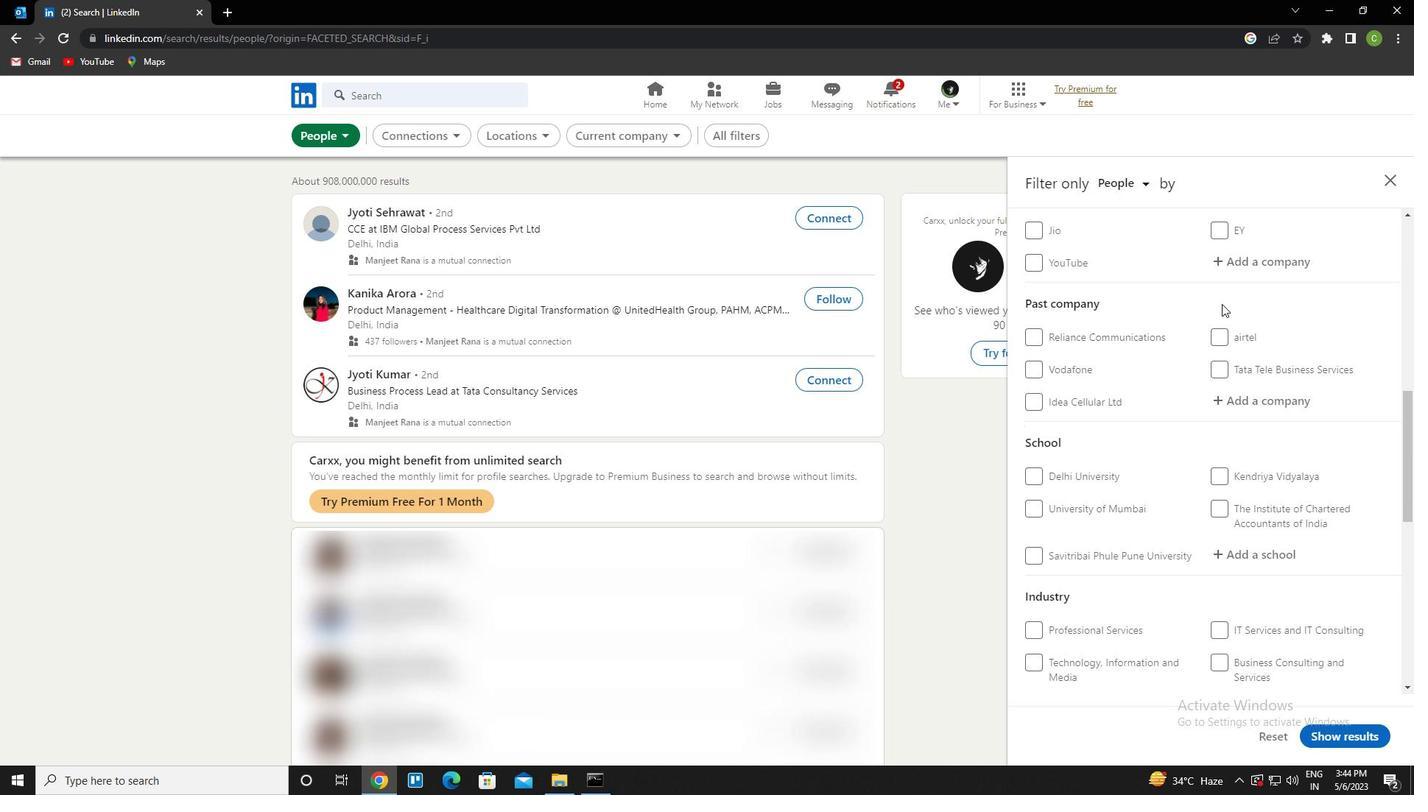 
Action: Mouse scrolled (1221, 304) with delta (0, 0)
Screenshot: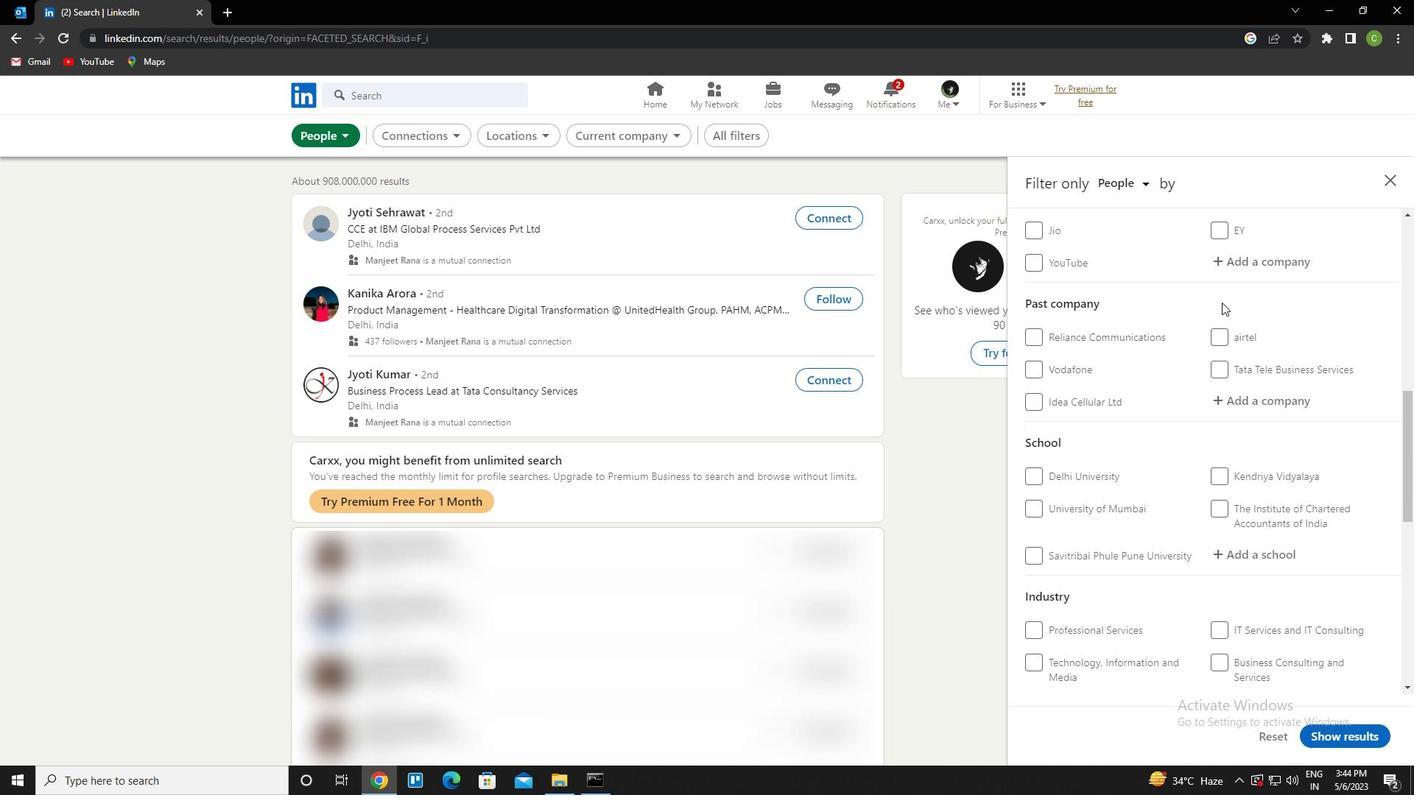 
Action: Mouse moved to (1247, 482)
Screenshot: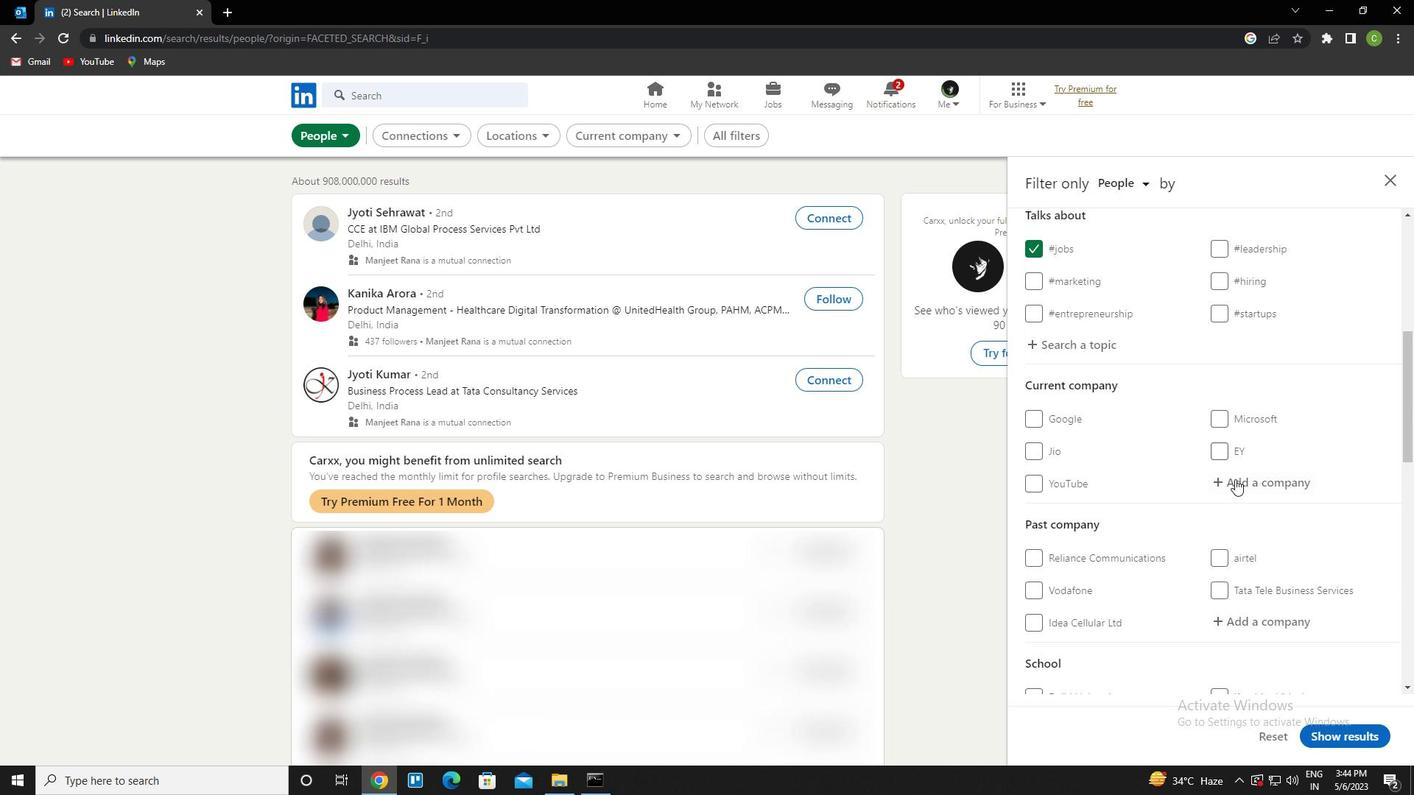 
Action: Mouse pressed left at (1247, 482)
Screenshot: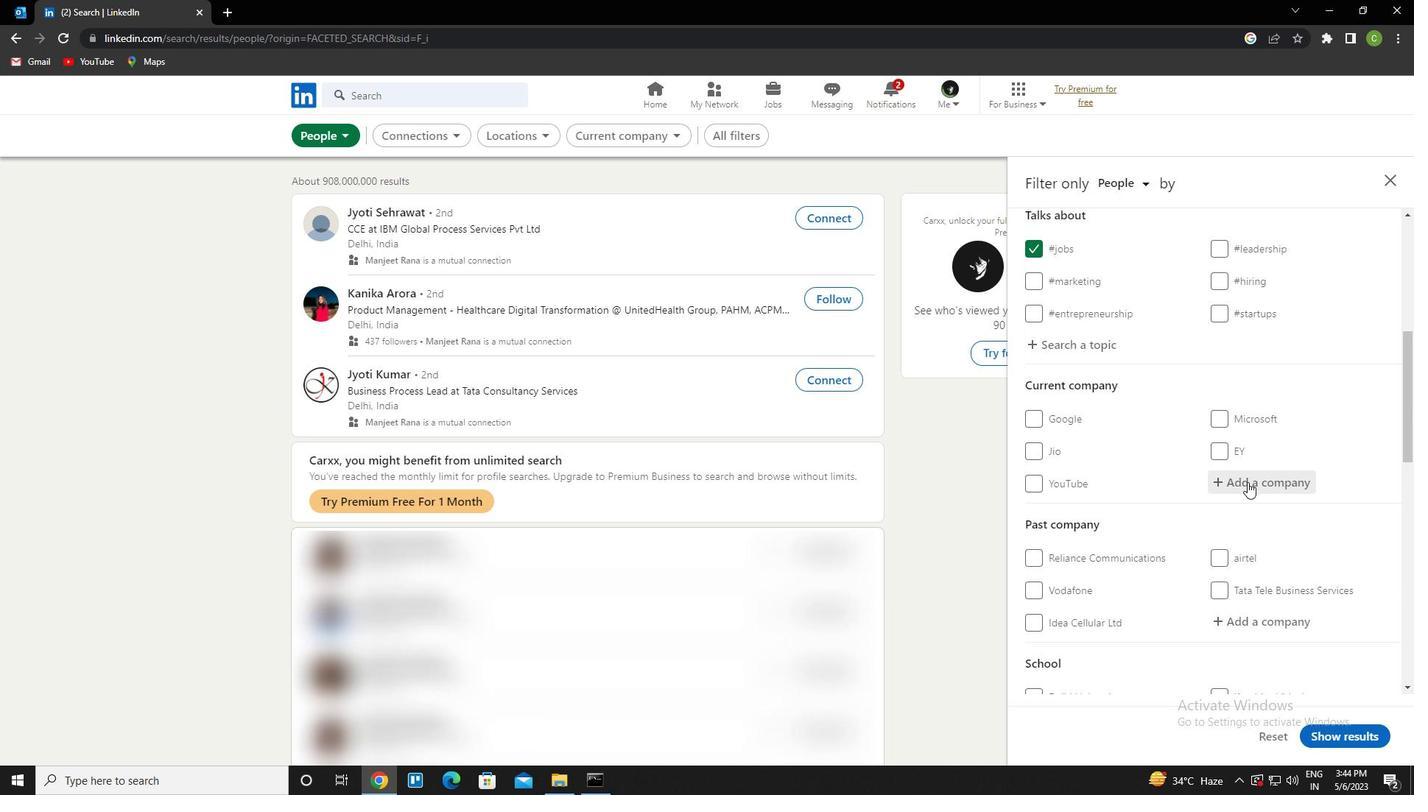 
Action: Key pressed <Key.caps_lock>isro<Key.space>i<Key.caps_lock>ndian<Key.space>space<Key.down><Key.enter>
Screenshot: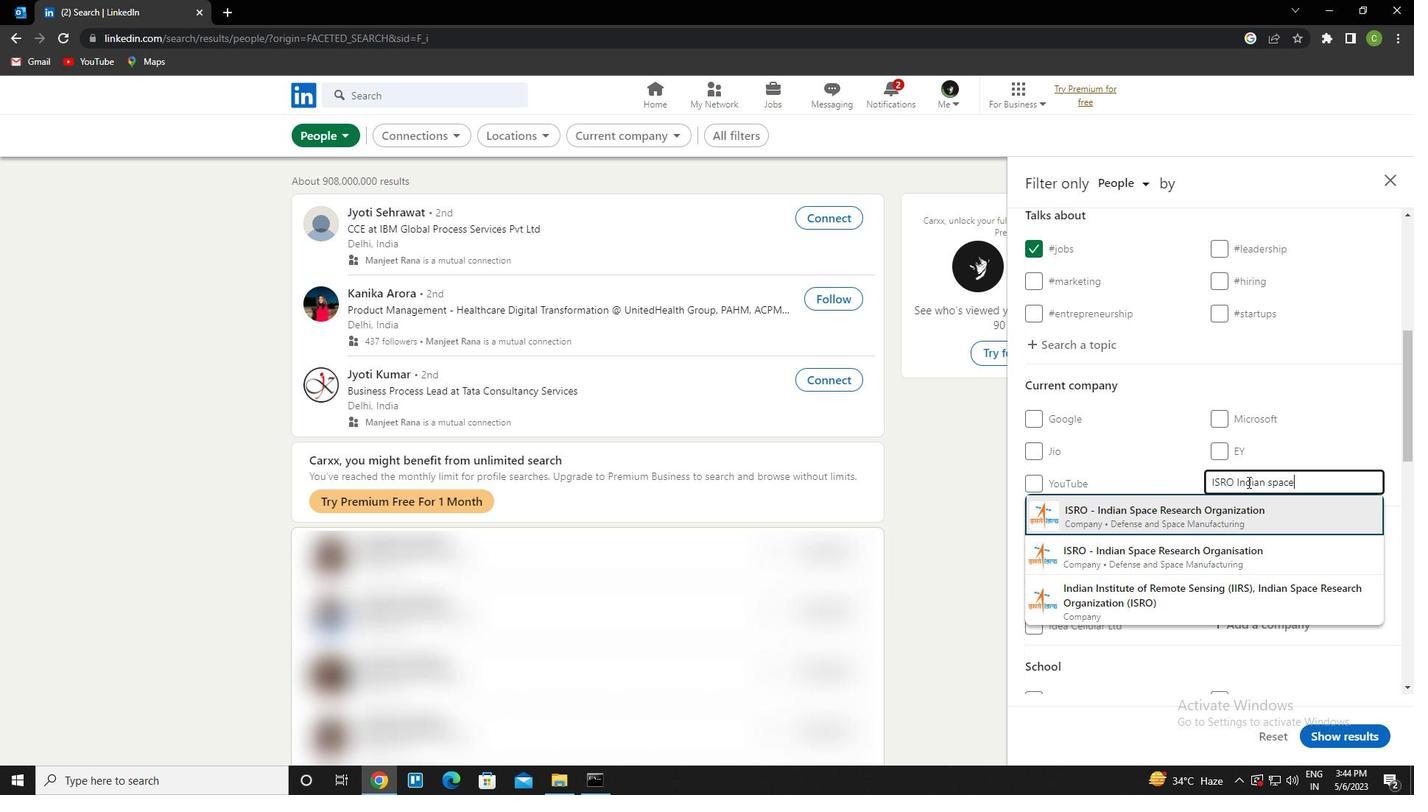 
Action: Mouse scrolled (1247, 481) with delta (0, 0)
Screenshot: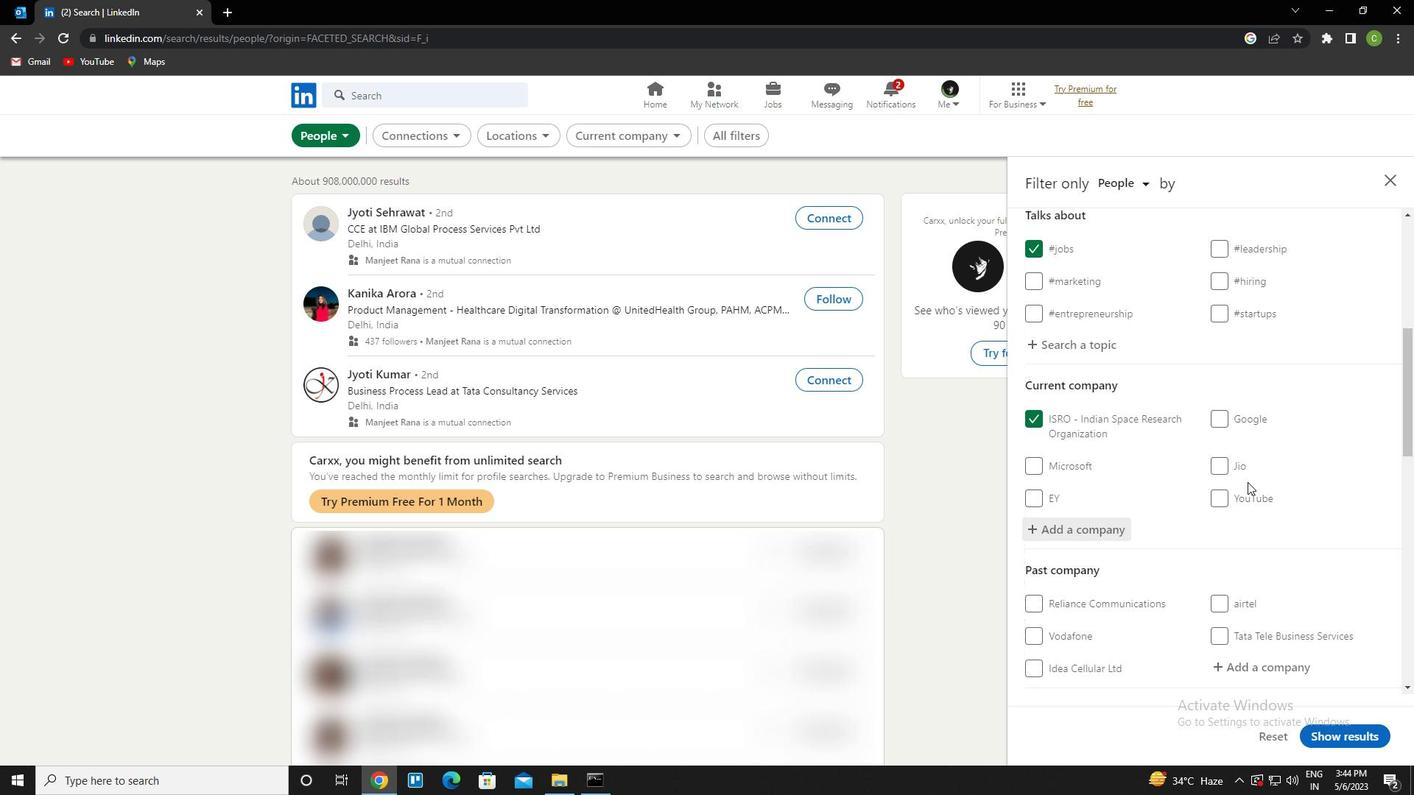 
Action: Mouse scrolled (1247, 481) with delta (0, 0)
Screenshot: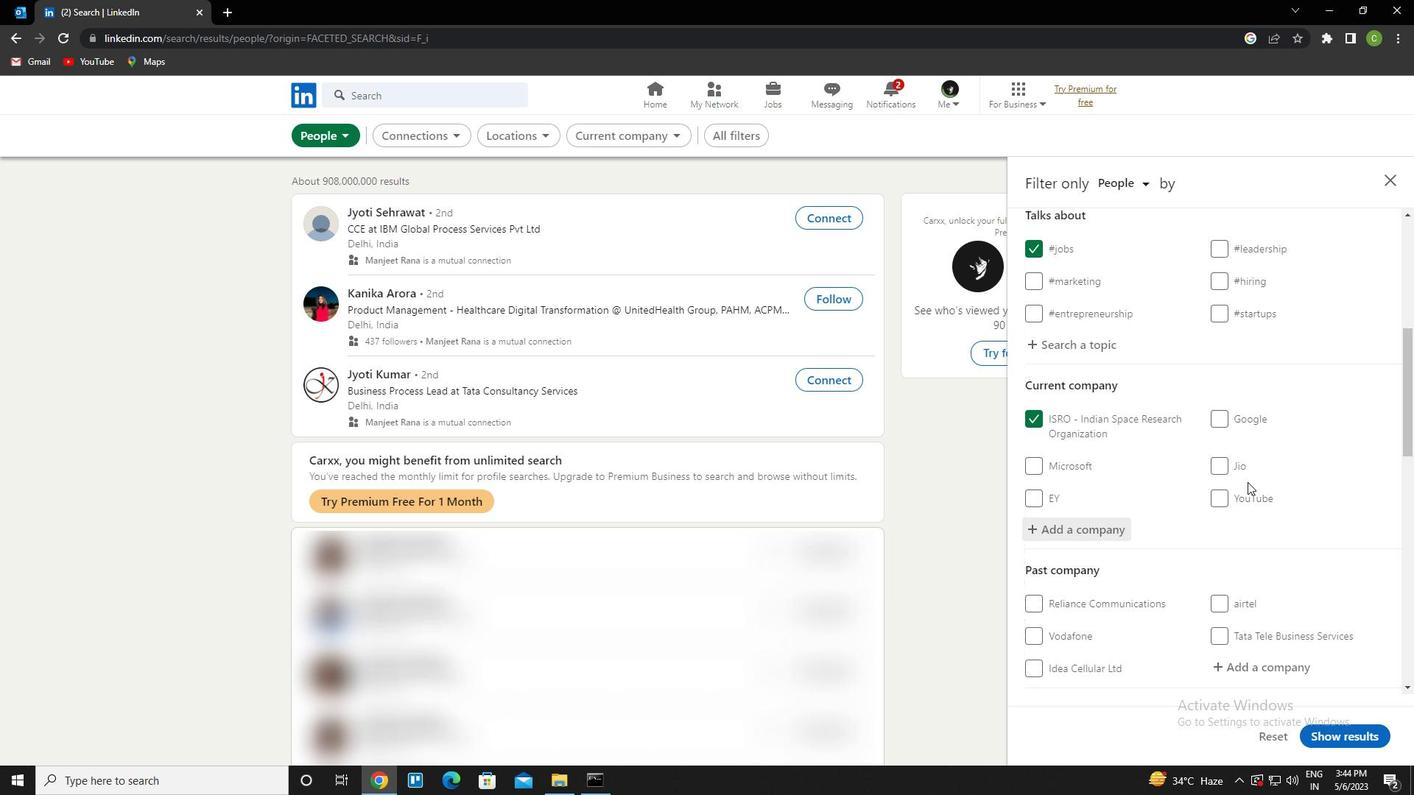
Action: Mouse moved to (1227, 537)
Screenshot: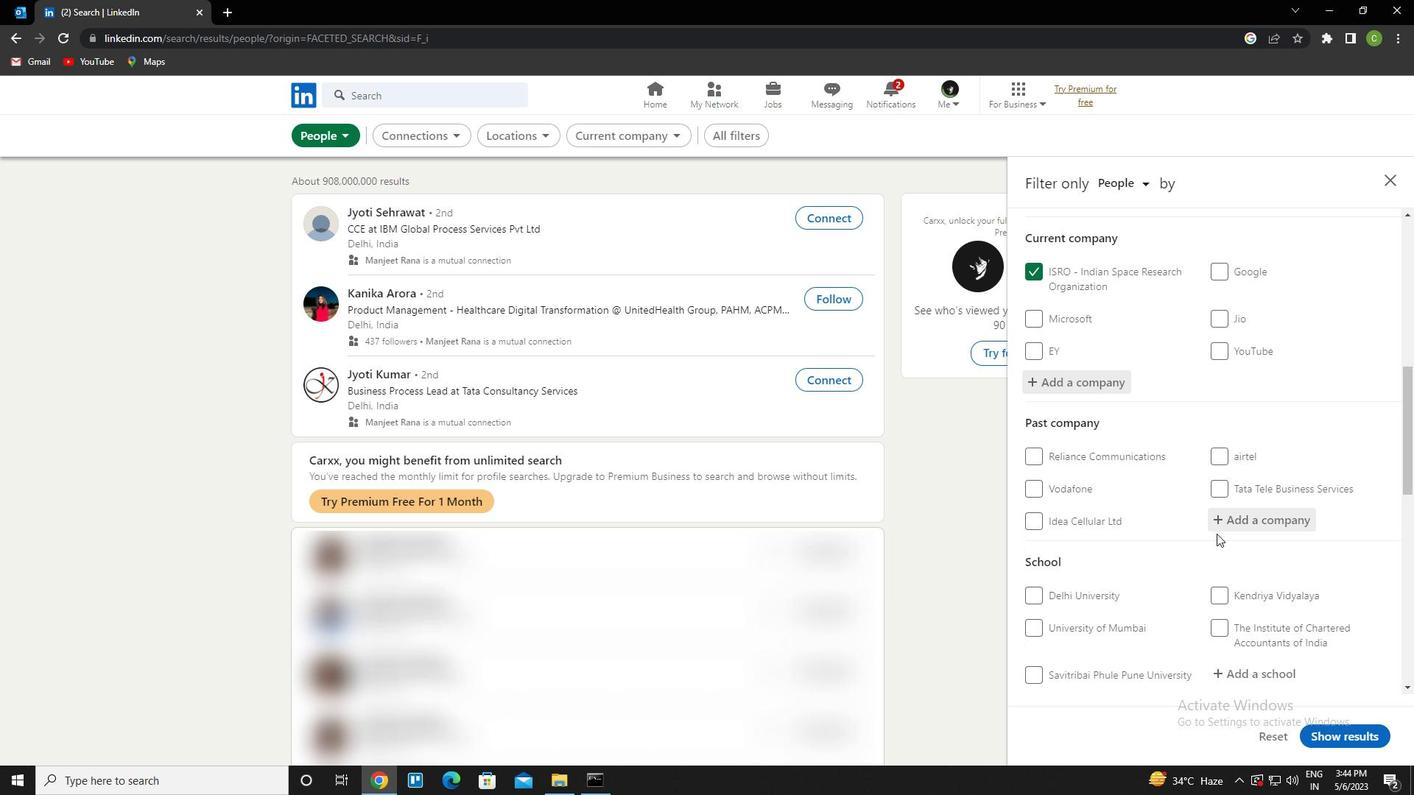 
Action: Mouse scrolled (1227, 536) with delta (0, 0)
Screenshot: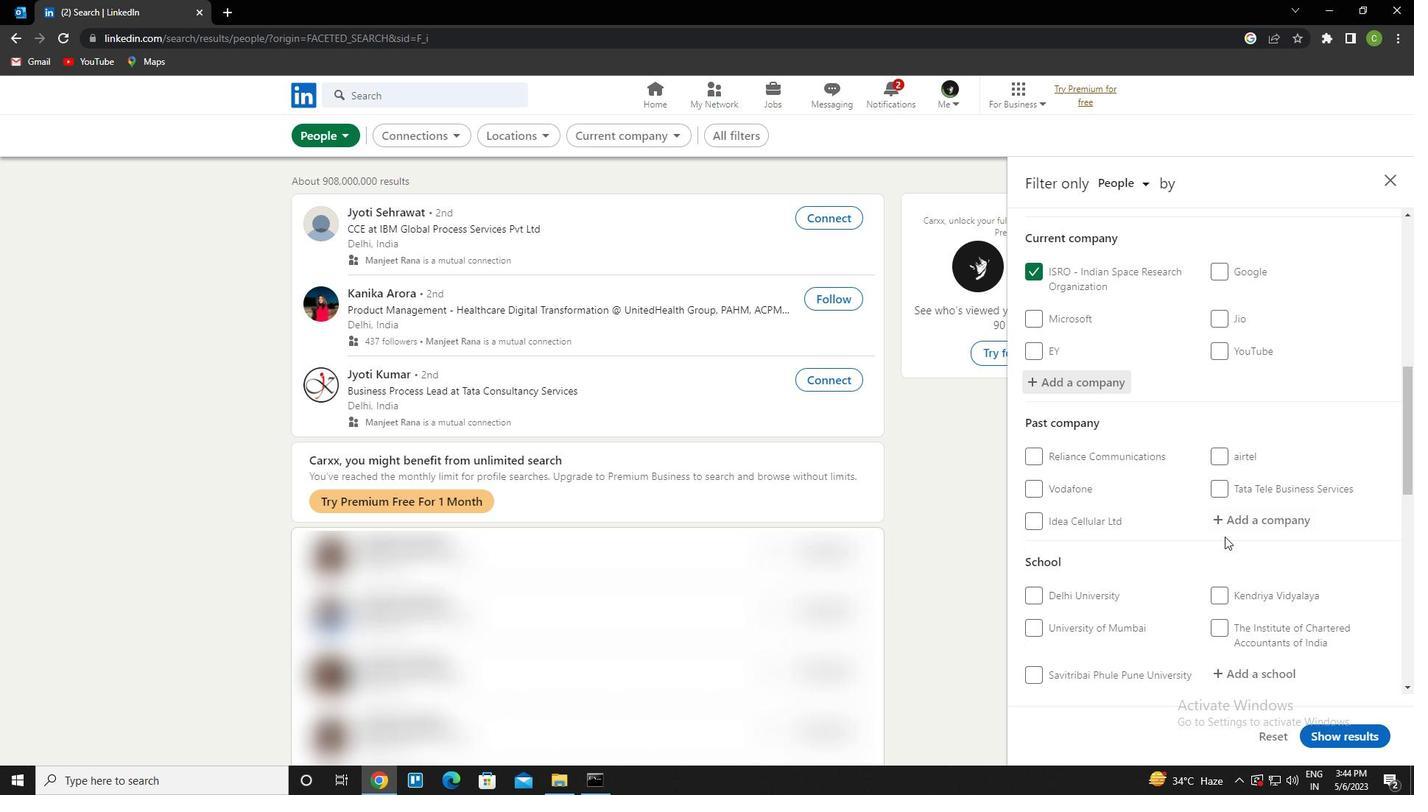 
Action: Mouse scrolled (1227, 536) with delta (0, 0)
Screenshot: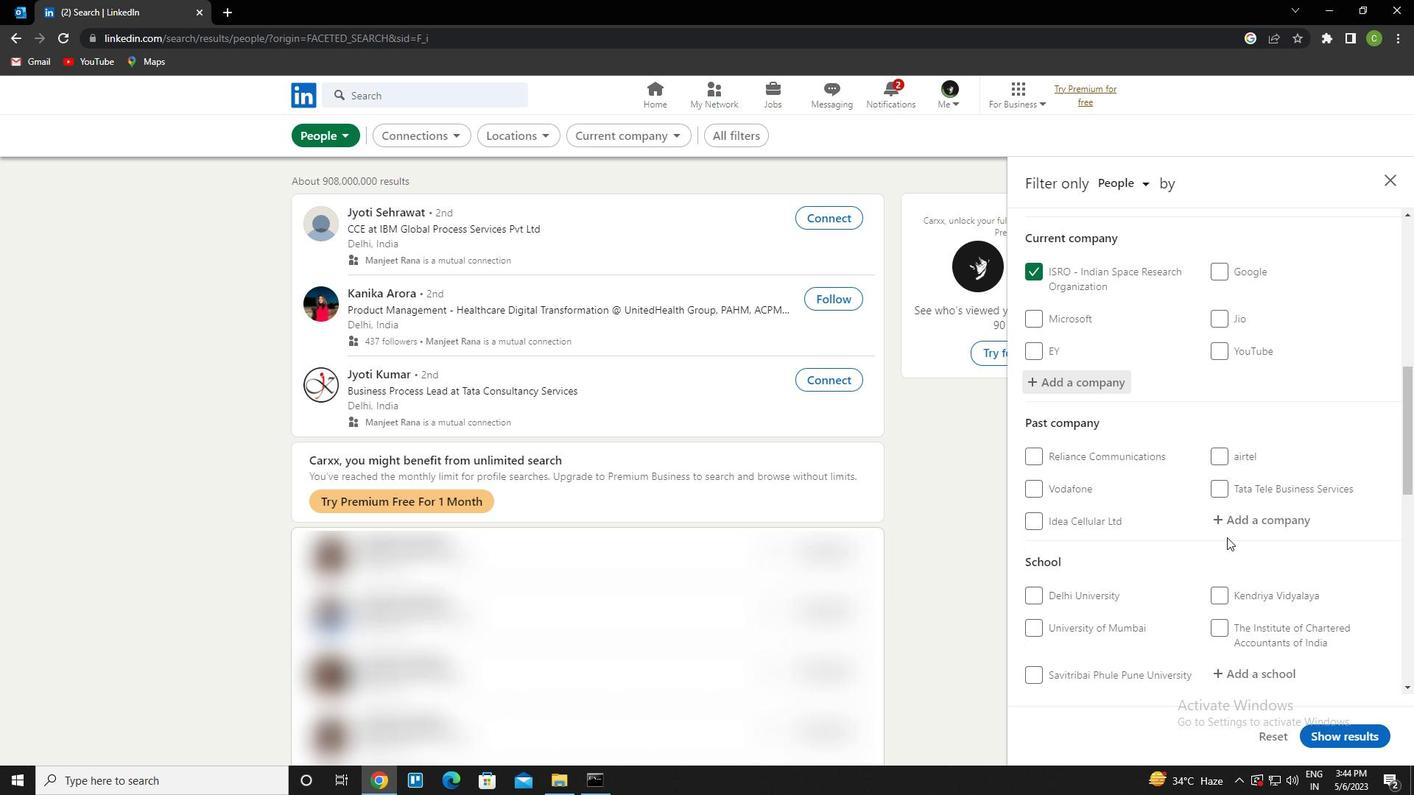
Action: Mouse moved to (1262, 521)
Screenshot: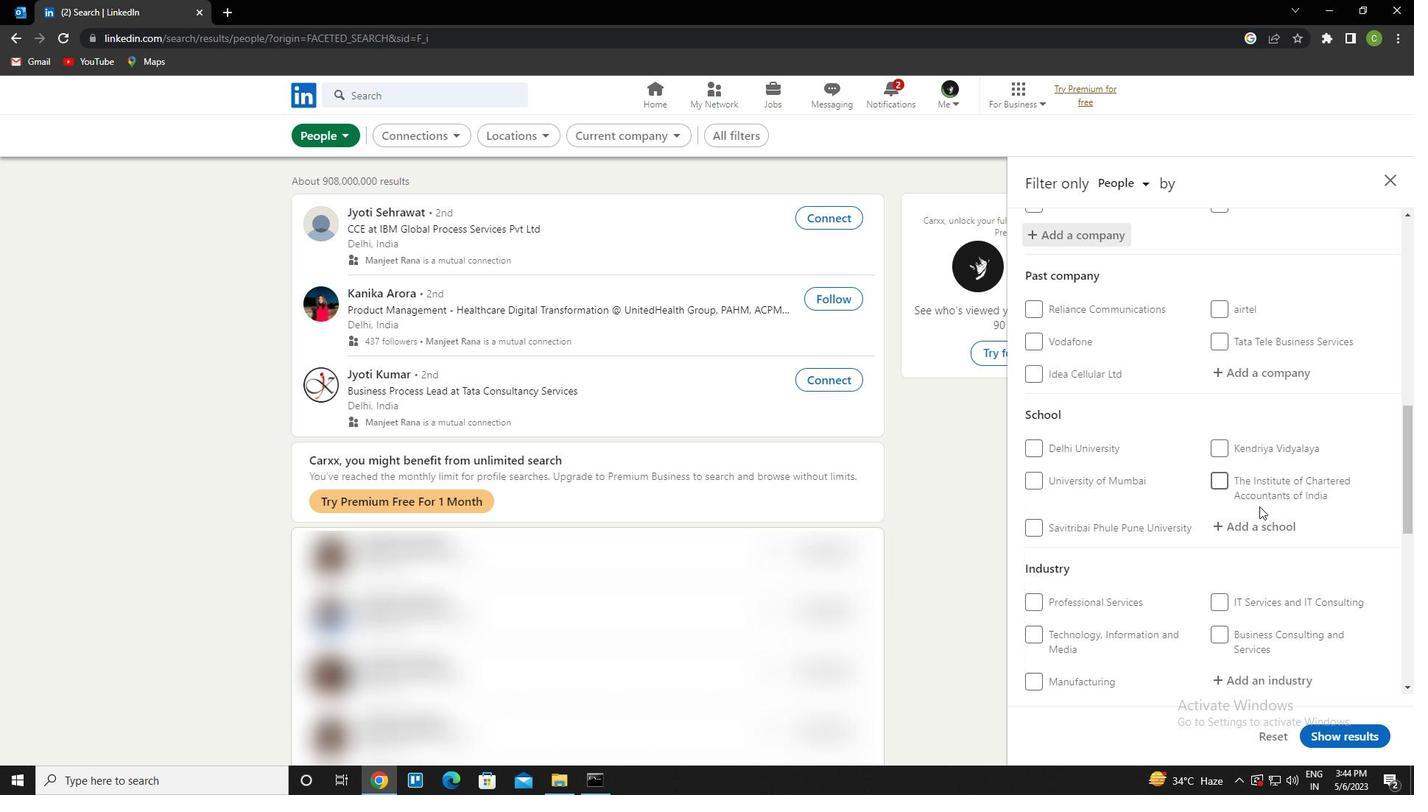 
Action: Mouse pressed left at (1262, 521)
Screenshot: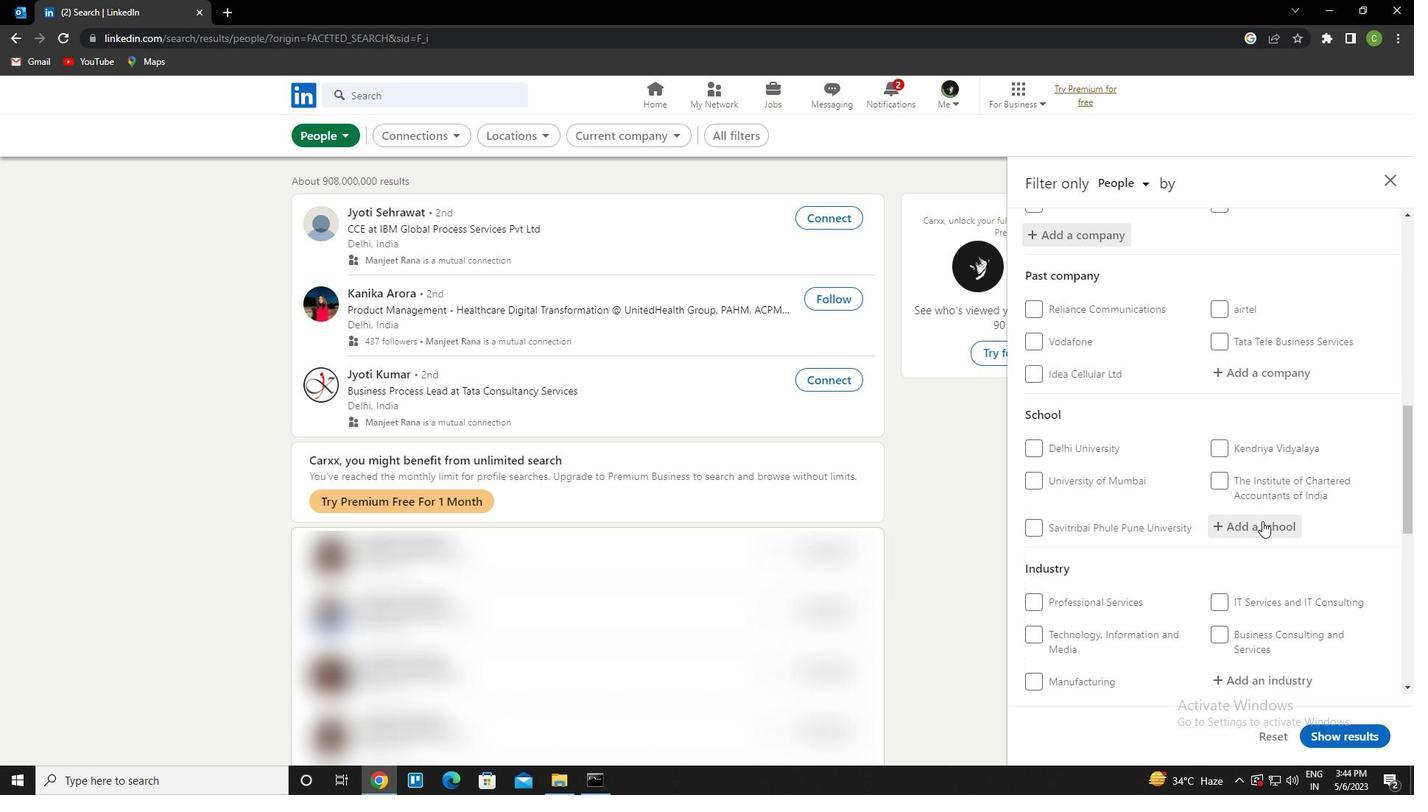 
Action: Key pressed <Key.caps_lock>p<Key.caps_lock>une<Key.space>vidhyarthi<Key.down><Key.enter>
Screenshot: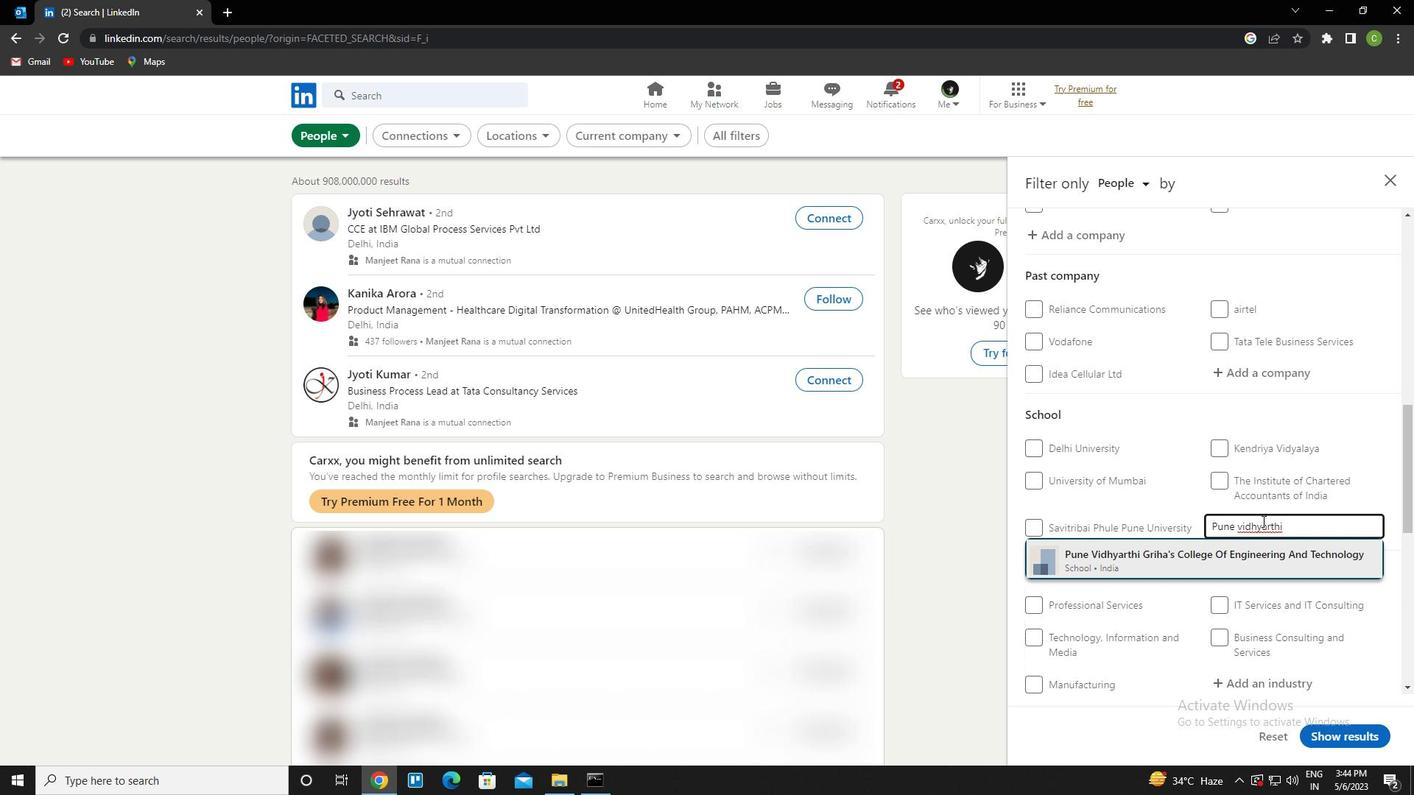 
Action: Mouse scrolled (1262, 520) with delta (0, 0)
Screenshot: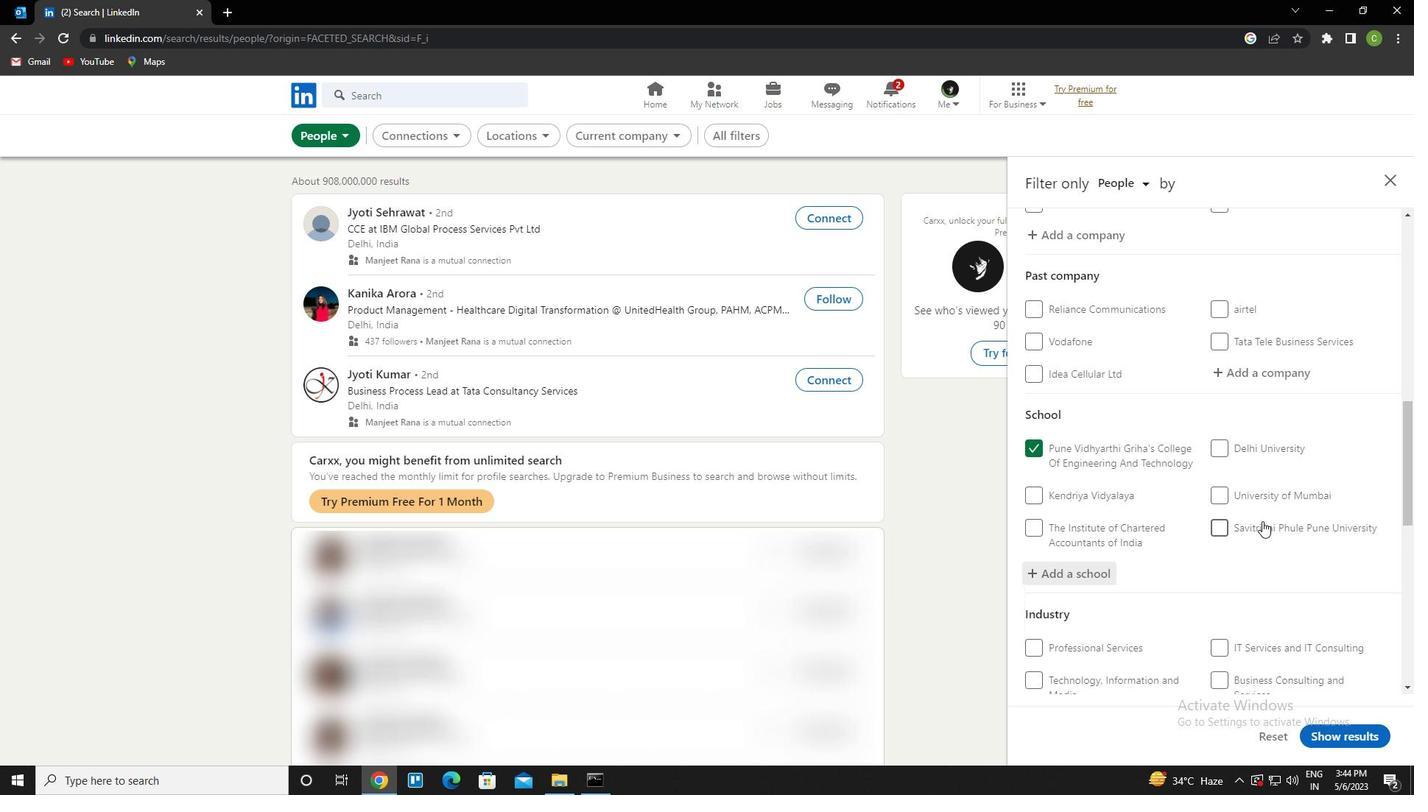 
Action: Mouse scrolled (1262, 520) with delta (0, 0)
Screenshot: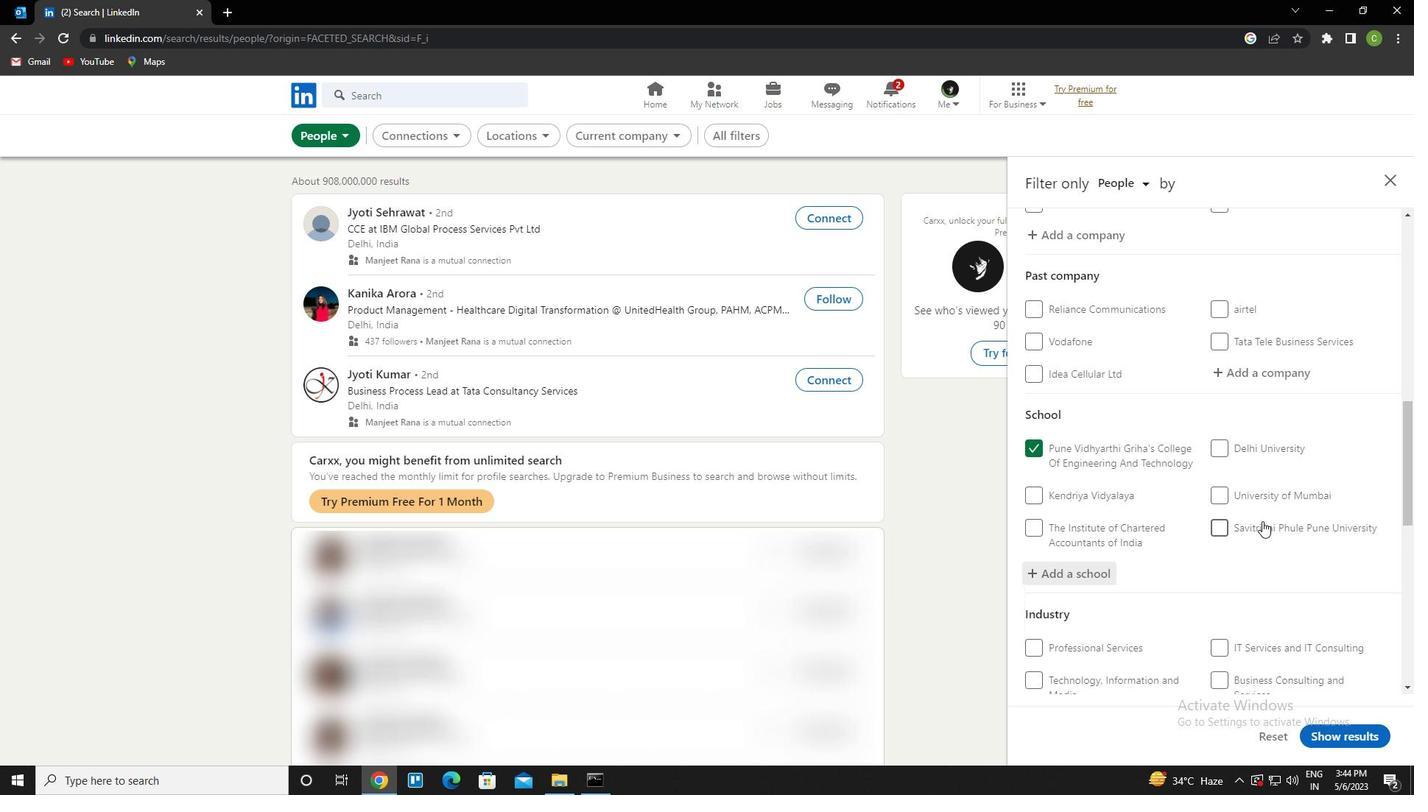 
Action: Mouse scrolled (1262, 520) with delta (0, 0)
Screenshot: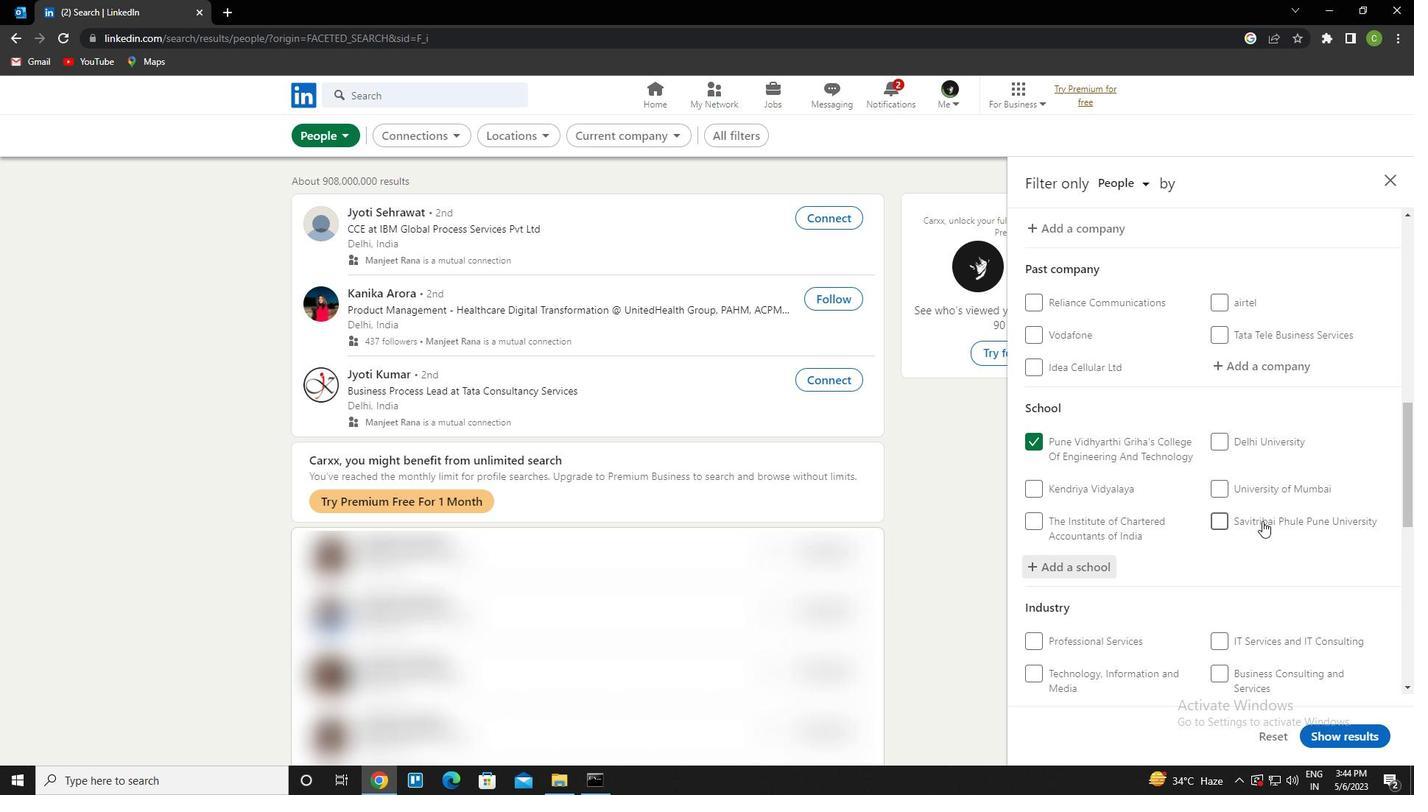 
Action: Mouse moved to (1265, 514)
Screenshot: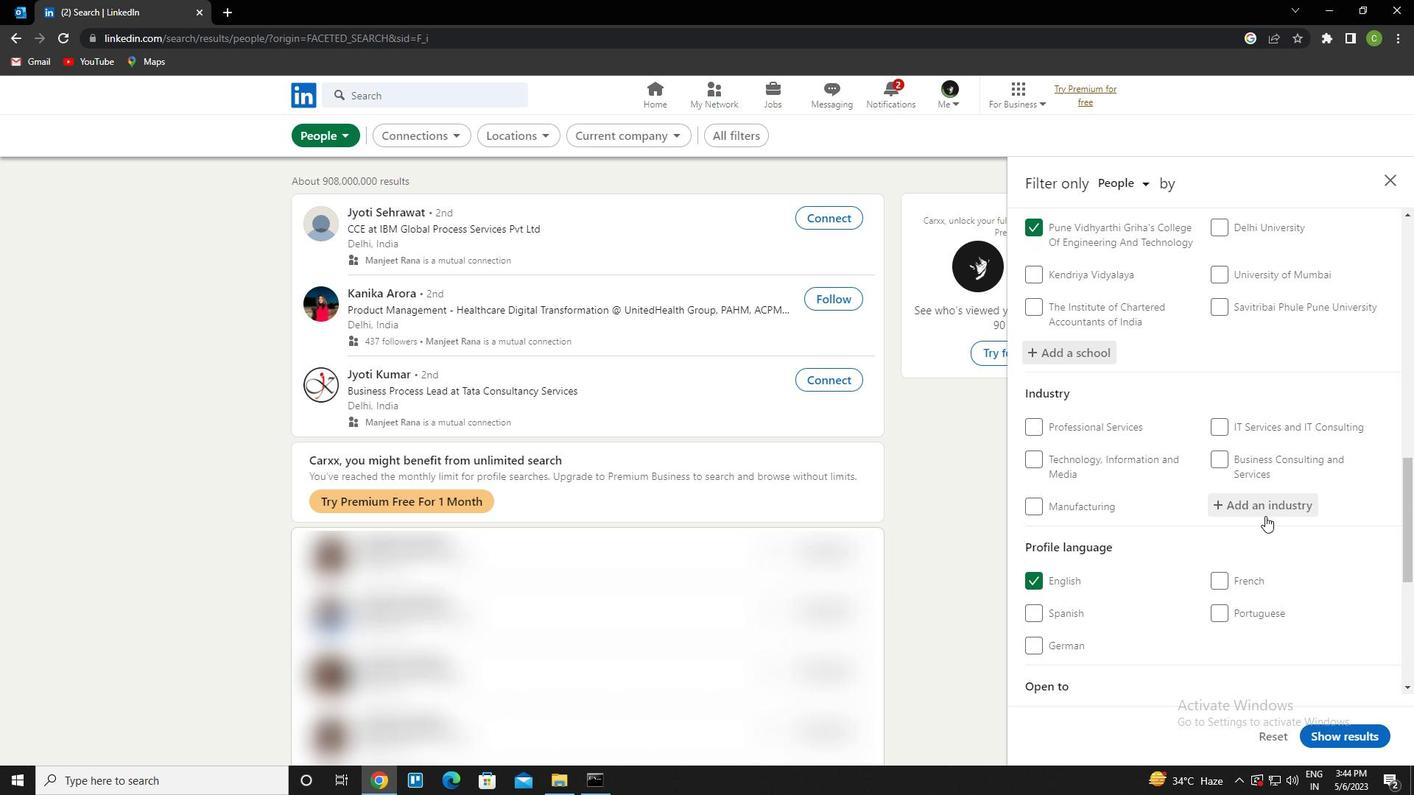 
Action: Mouse pressed left at (1265, 514)
Screenshot: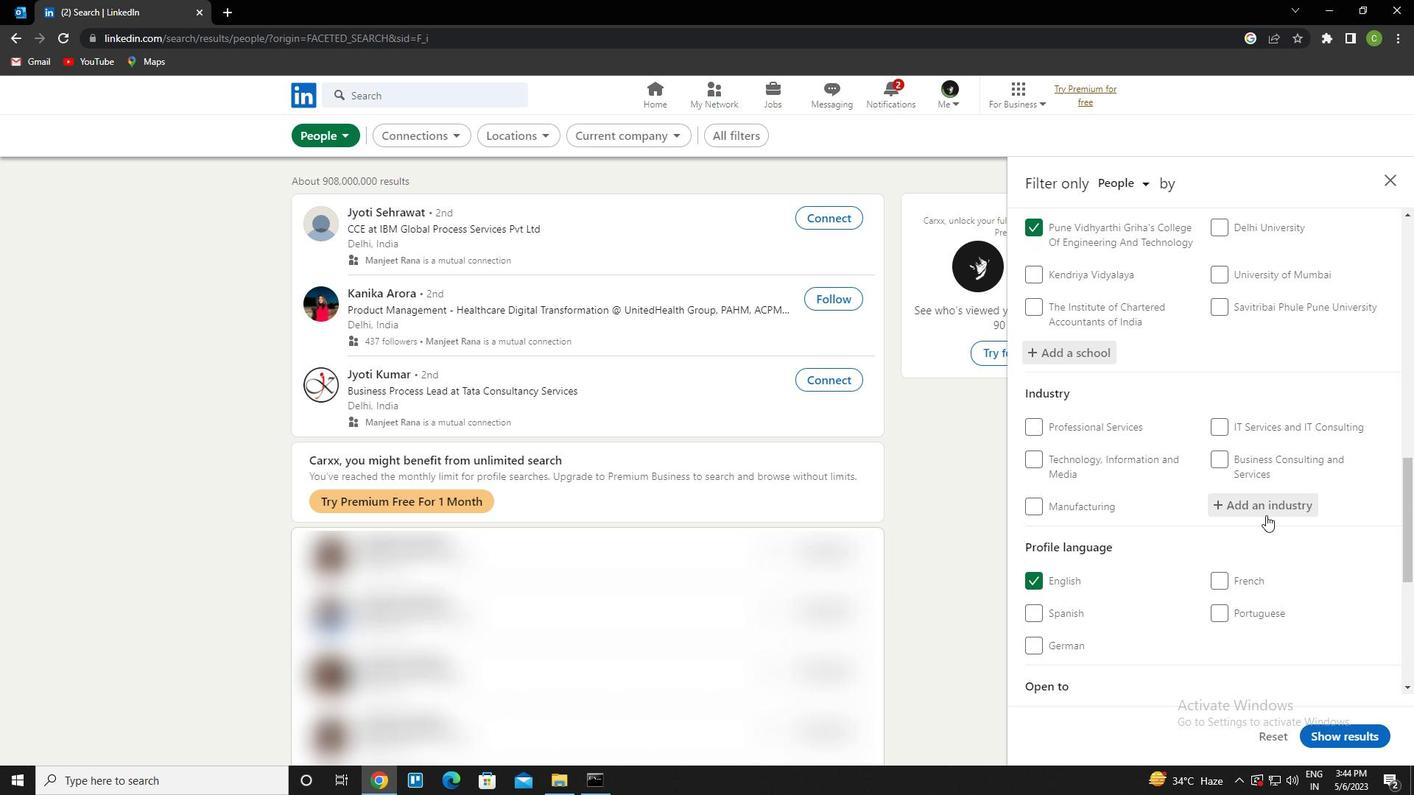
Action: Key pressed <Key.caps_lock>p<Key.caps_lock>hilanthro<Key.down><Key.enter>
Screenshot: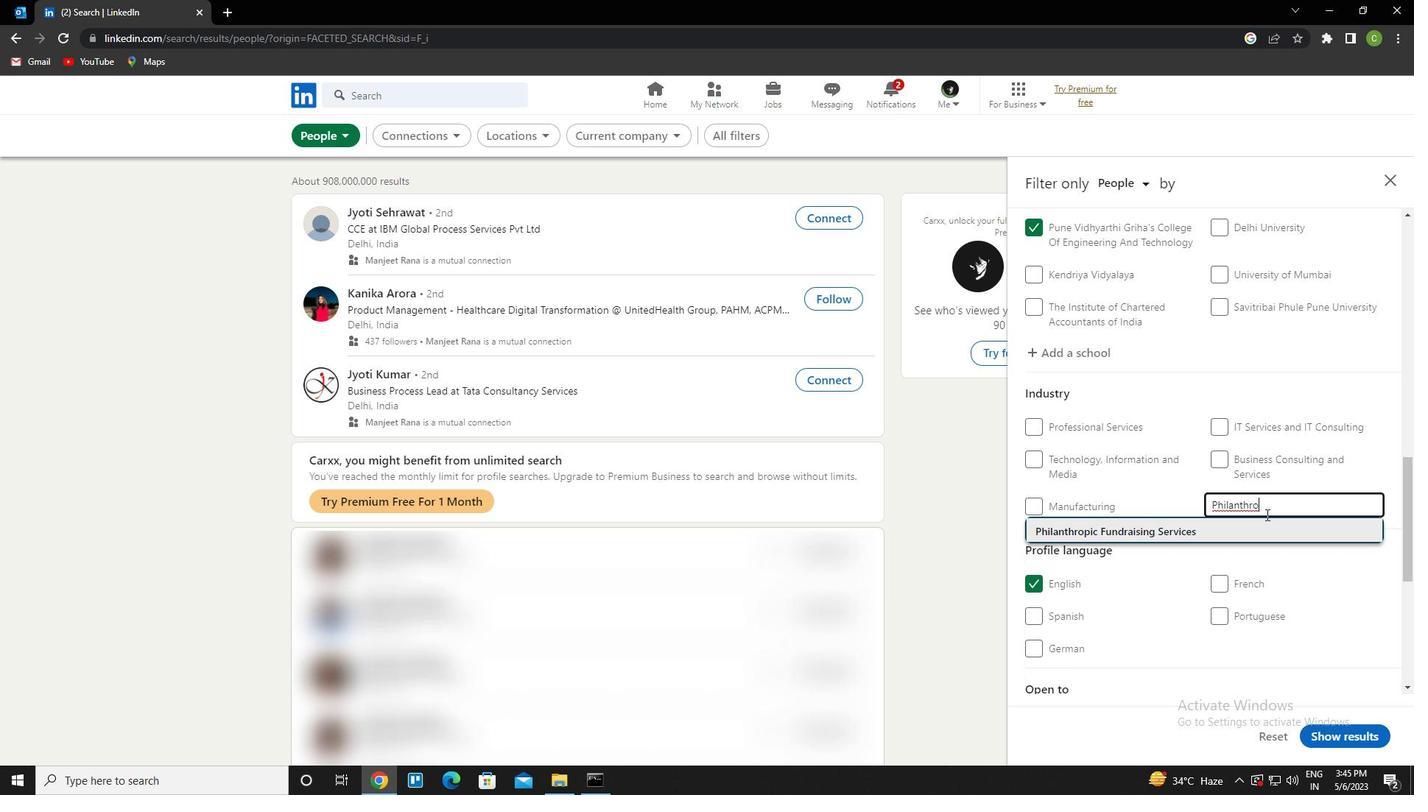 
Action: Mouse scrolled (1265, 514) with delta (0, 0)
Screenshot: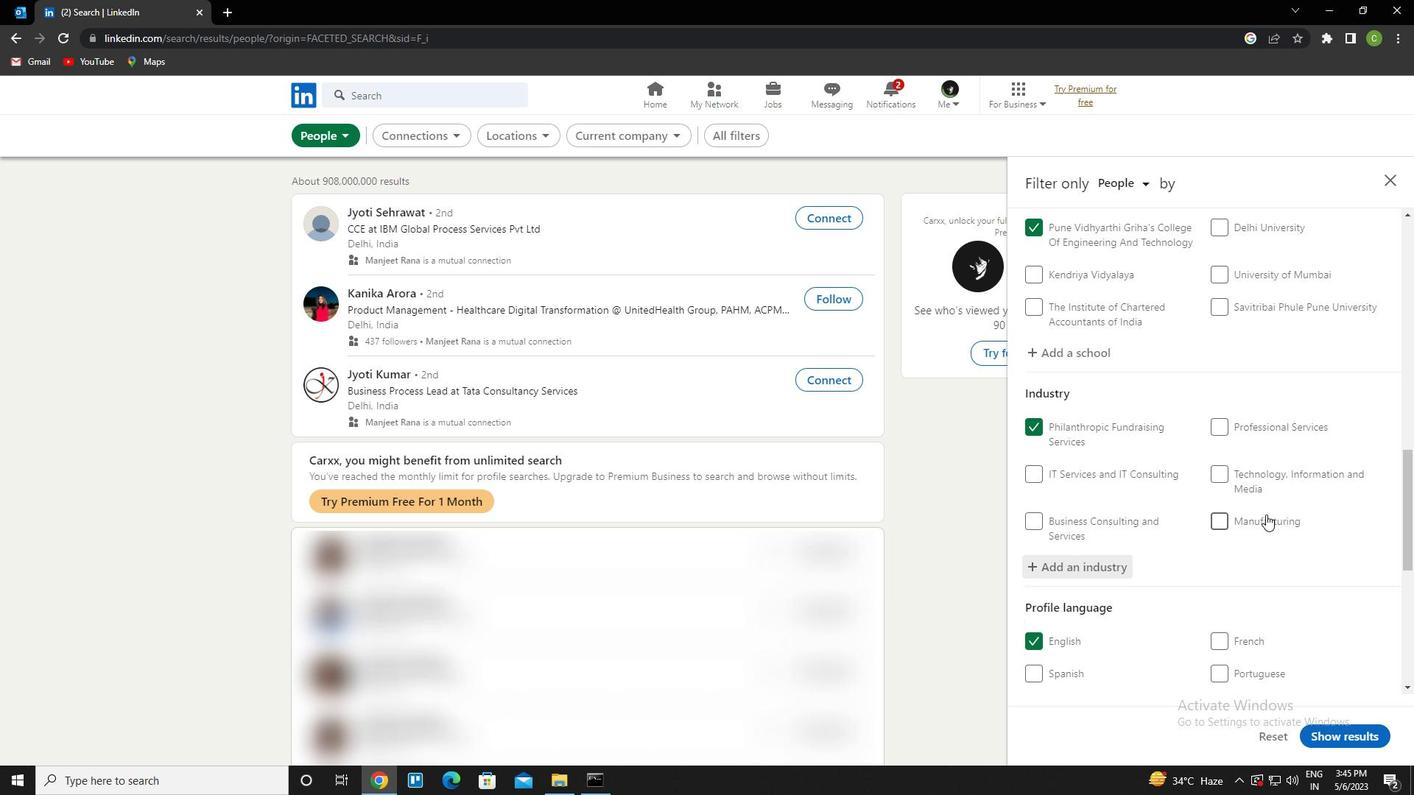 
Action: Mouse moved to (1238, 551)
Screenshot: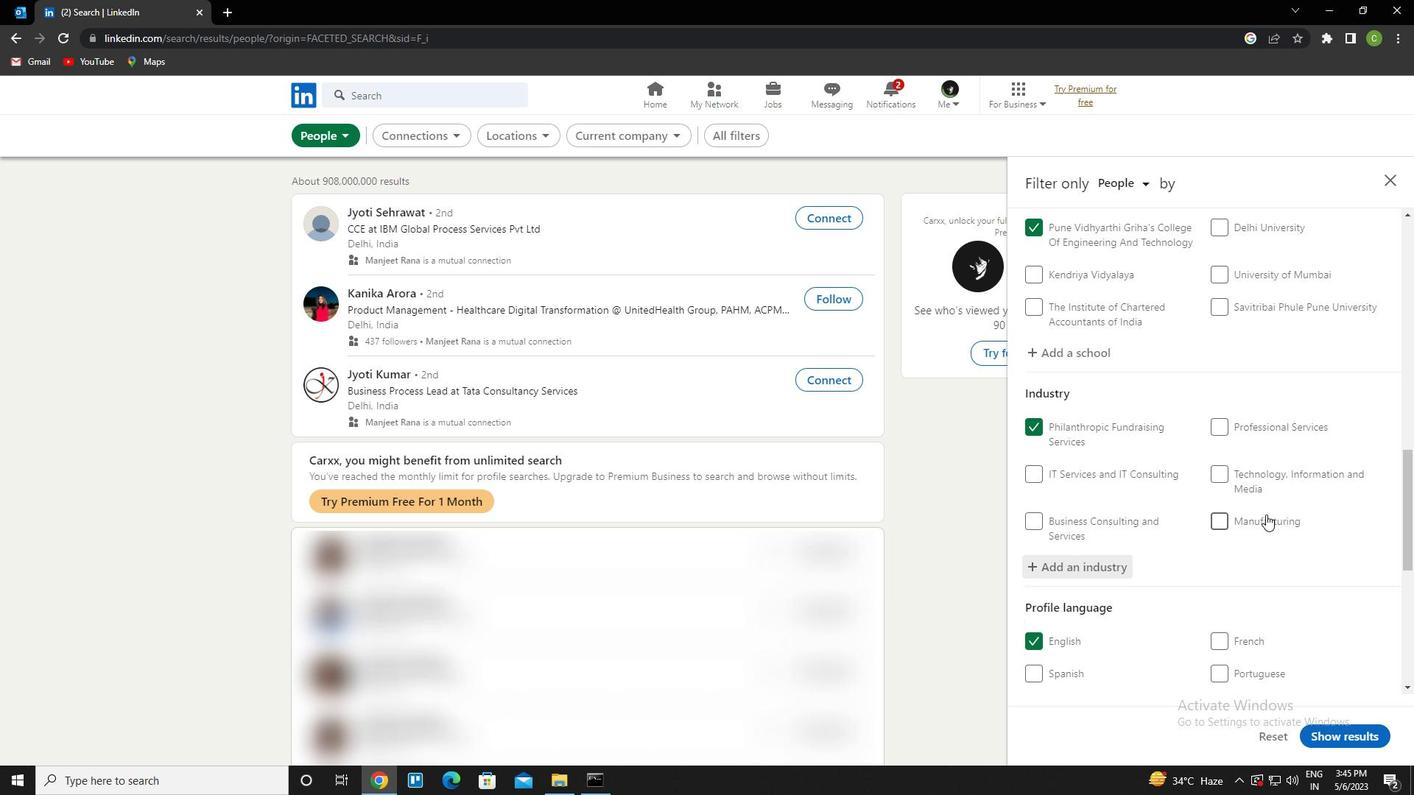 
Action: Mouse scrolled (1238, 550) with delta (0, 0)
Screenshot: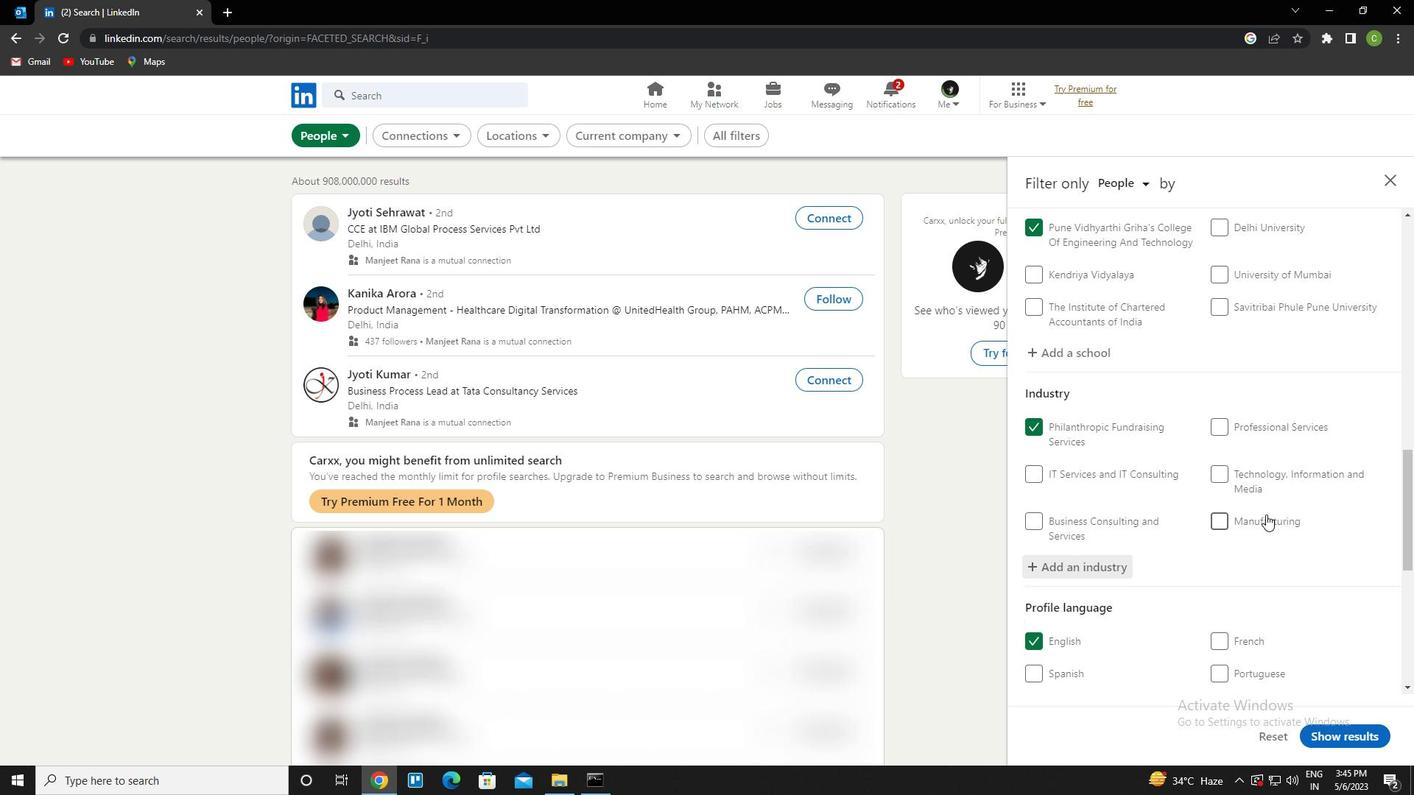 
Action: Mouse moved to (1238, 552)
Screenshot: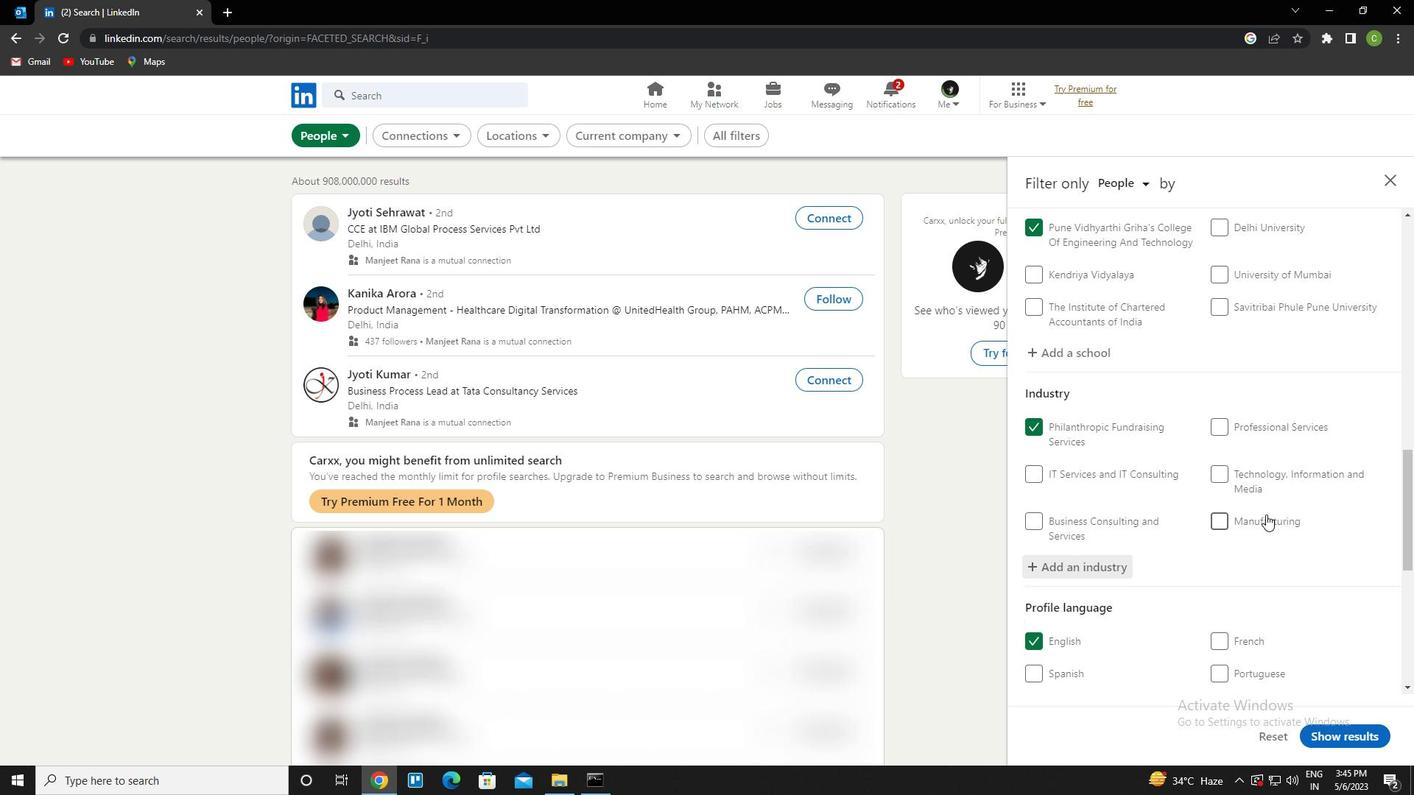 
Action: Mouse scrolled (1238, 551) with delta (0, 0)
Screenshot: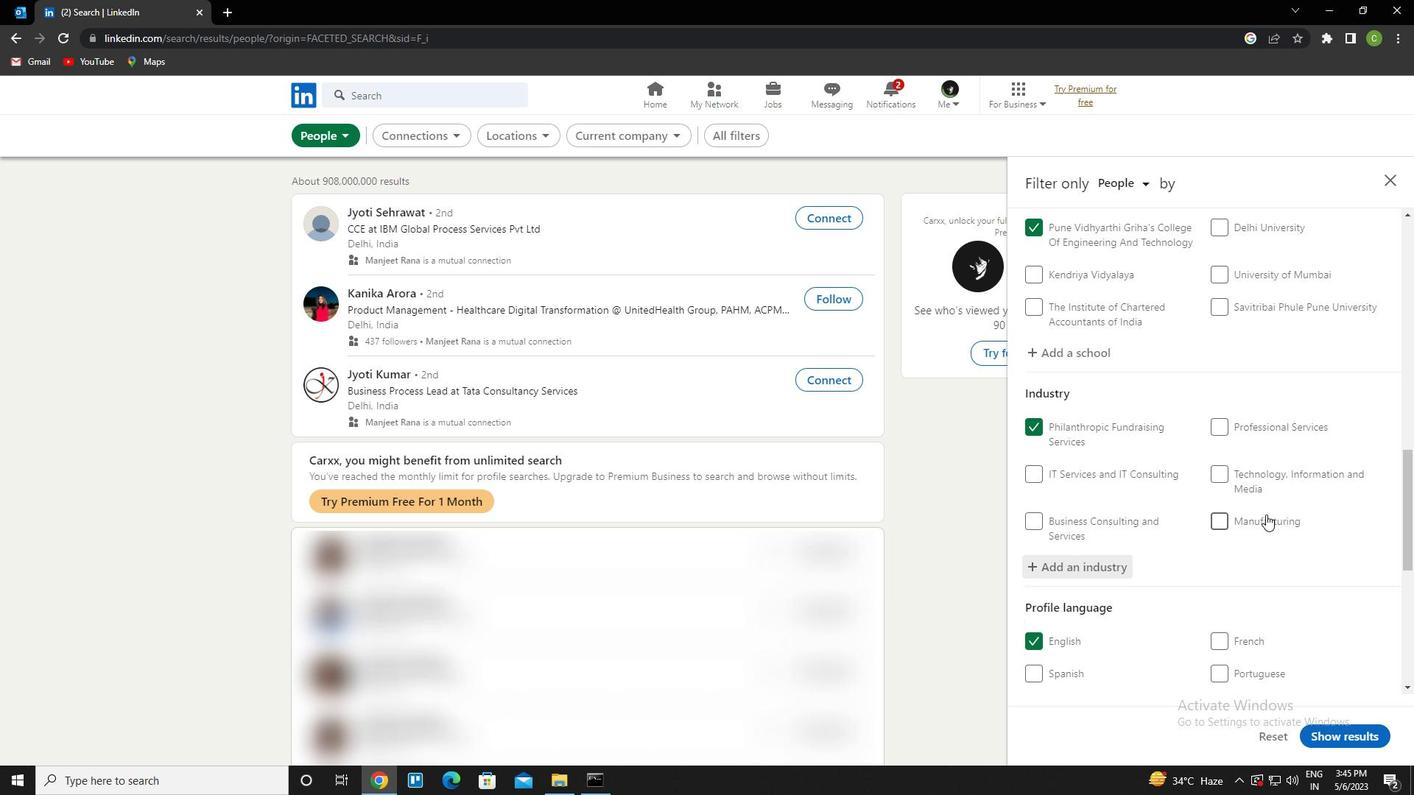 
Action: Mouse moved to (1238, 552)
Screenshot: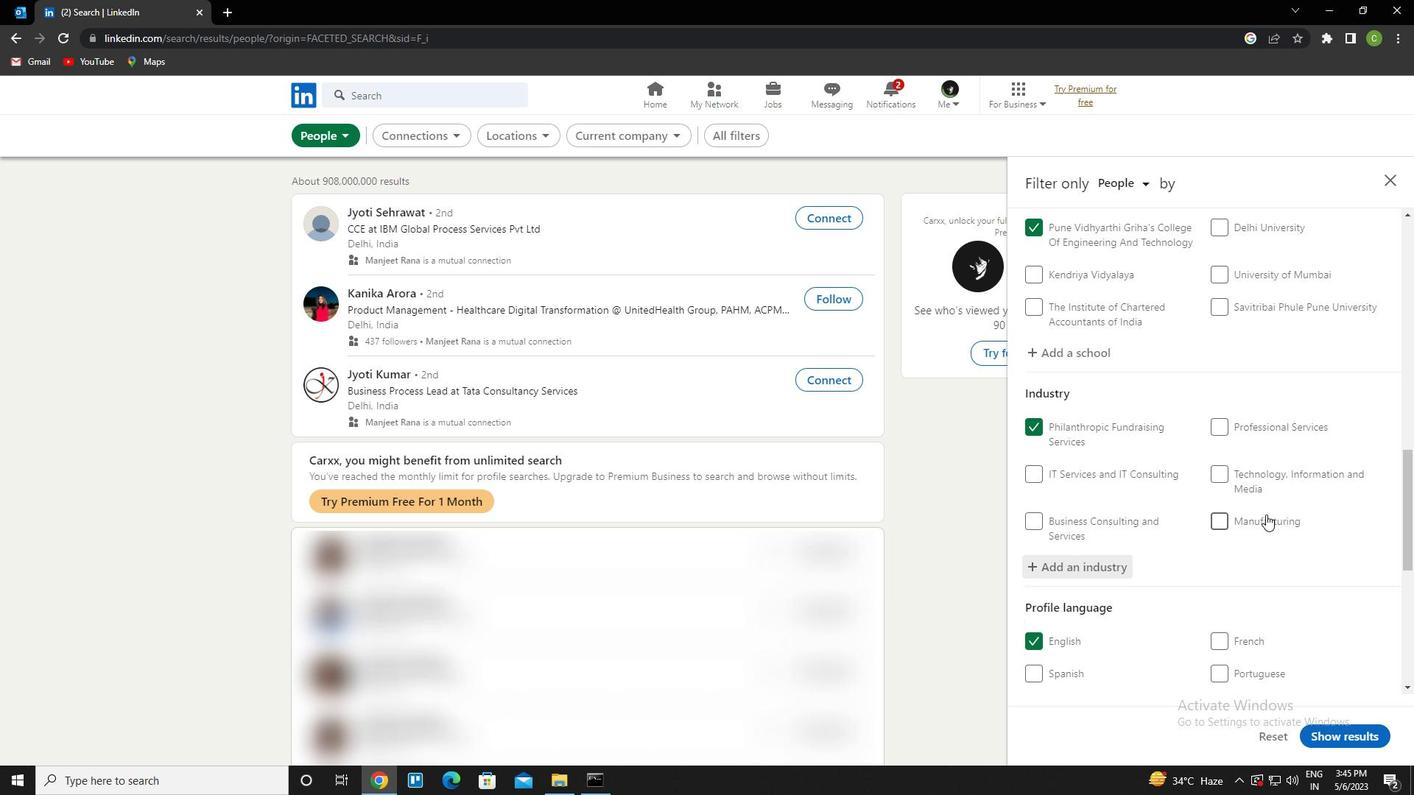 
Action: Mouse scrolled (1238, 551) with delta (0, 0)
Screenshot: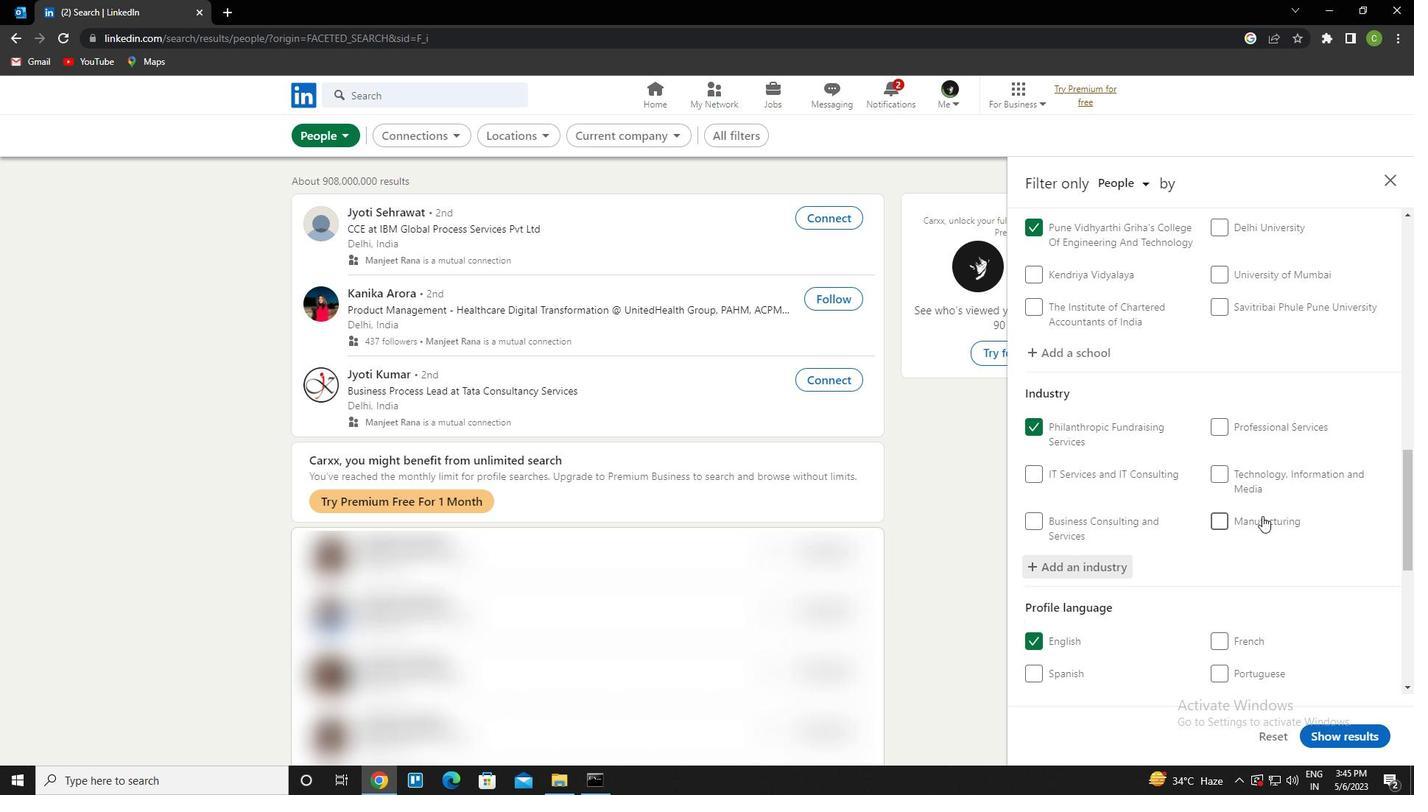 
Action: Mouse scrolled (1238, 551) with delta (0, 0)
Screenshot: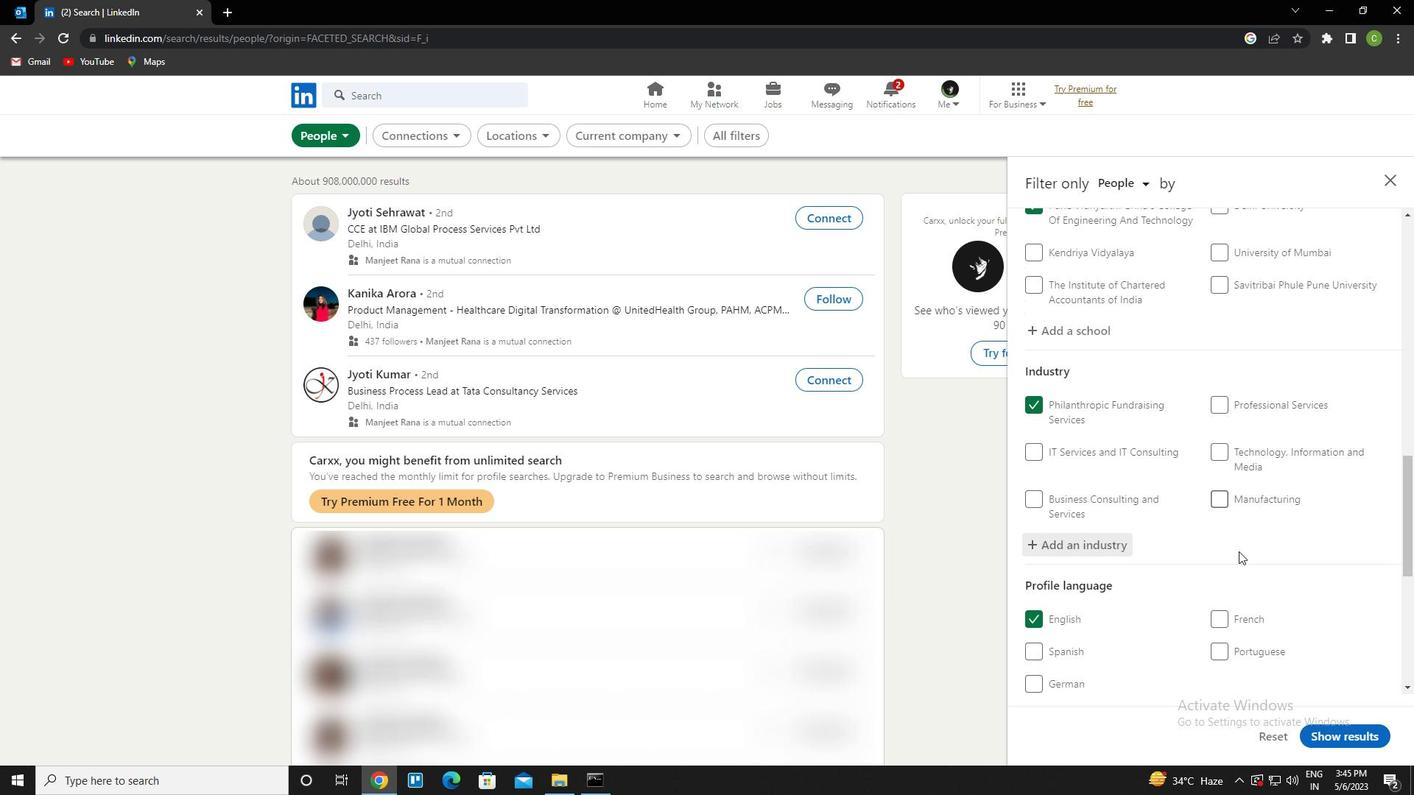 
Action: Mouse moved to (1239, 552)
Screenshot: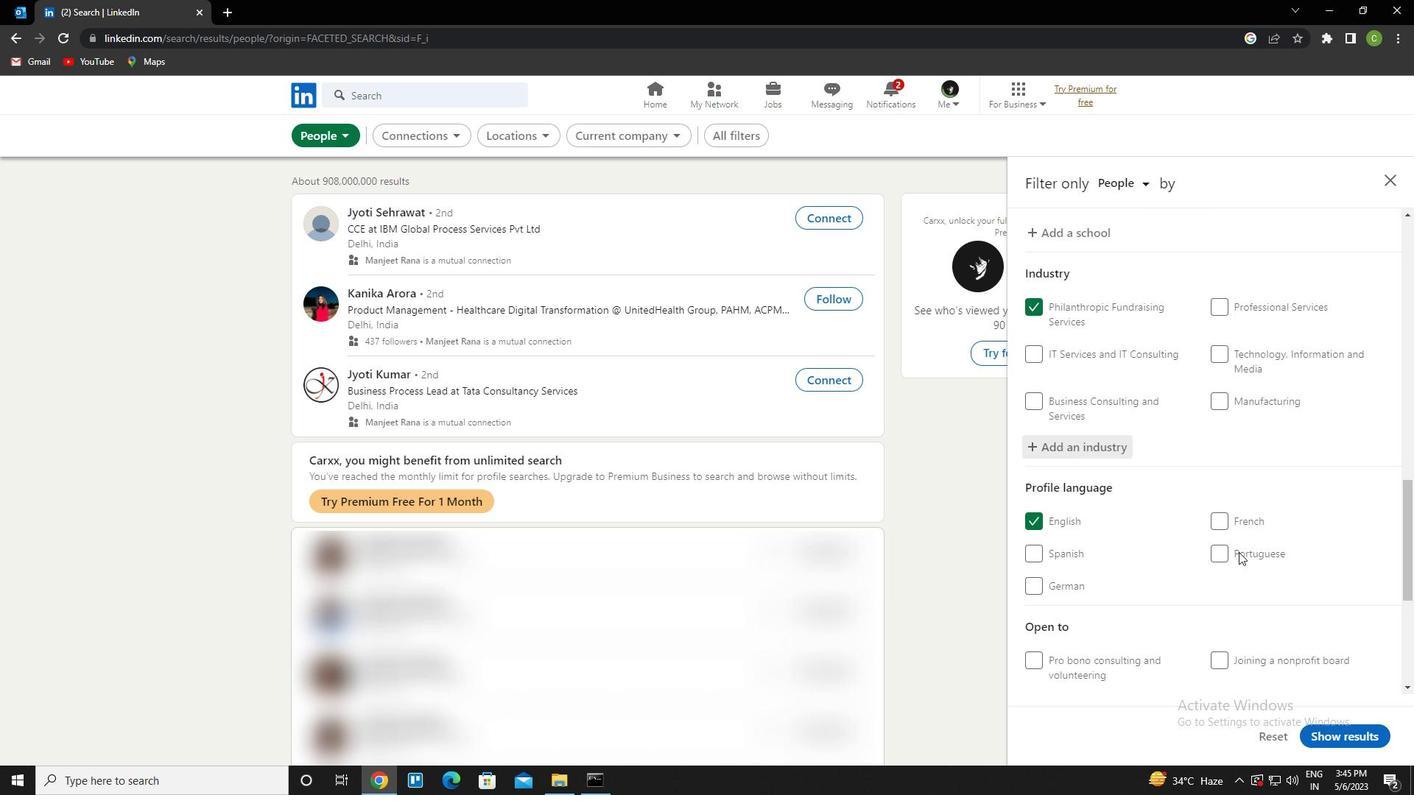 
Action: Mouse scrolled (1239, 551) with delta (0, 0)
Screenshot: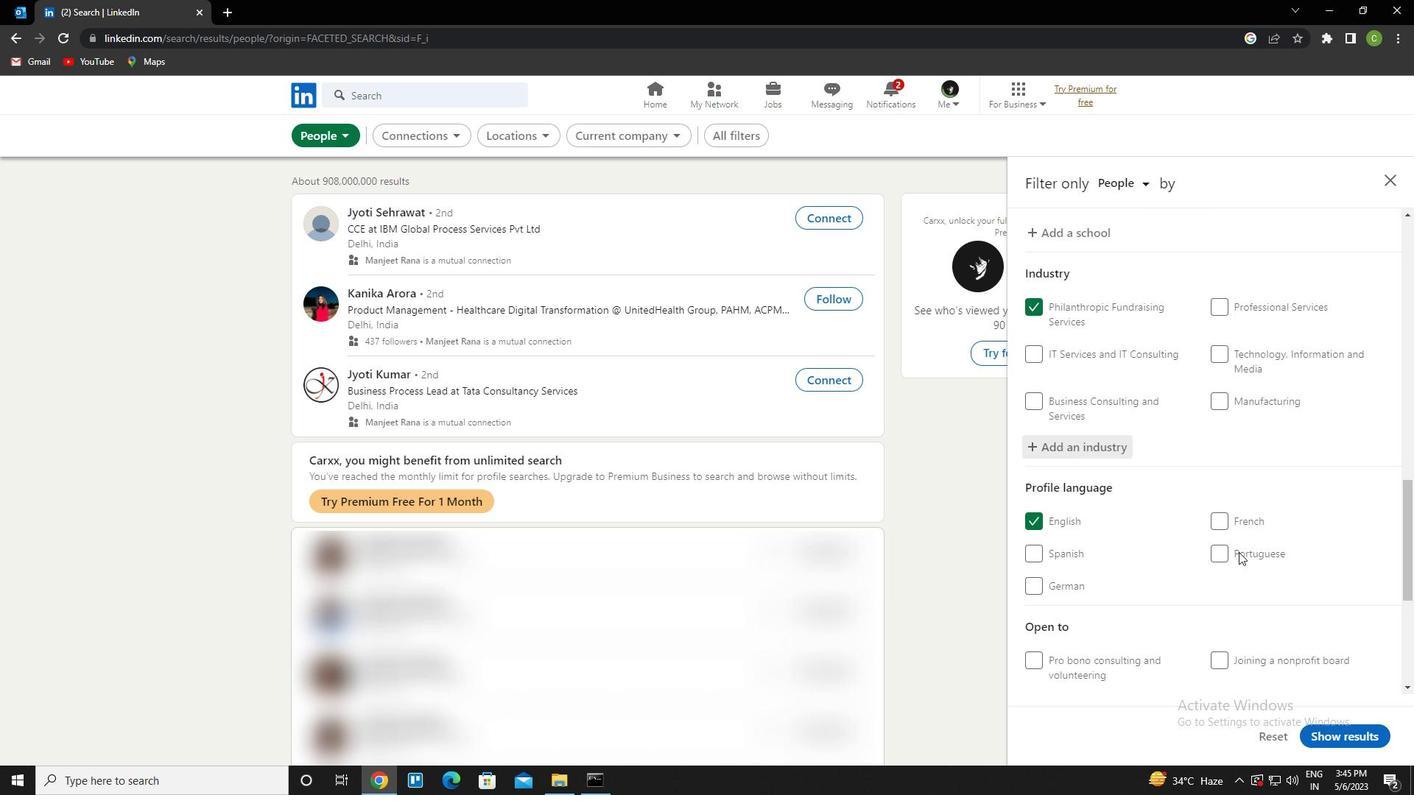 
Action: Mouse scrolled (1239, 551) with delta (0, 0)
Screenshot: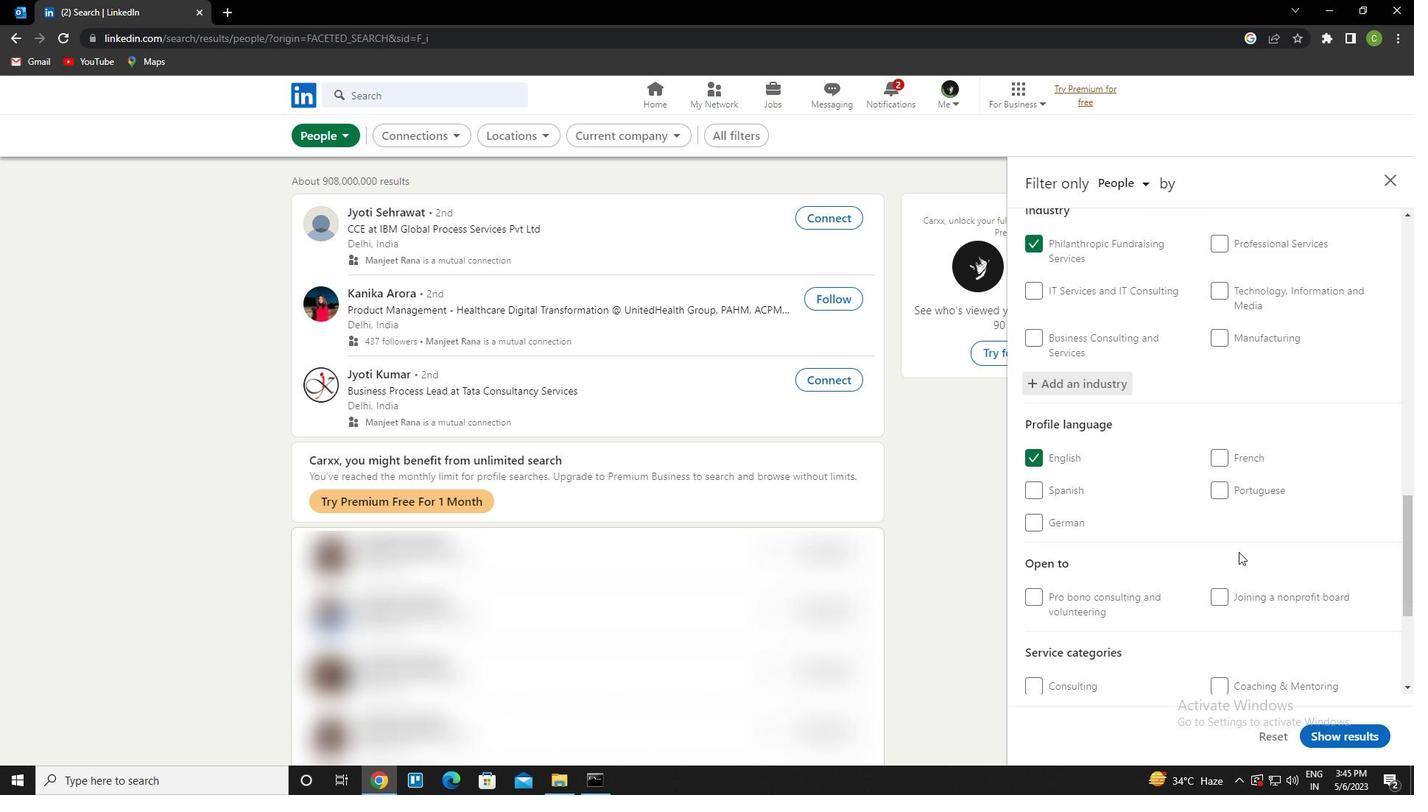 
Action: Mouse moved to (1260, 492)
Screenshot: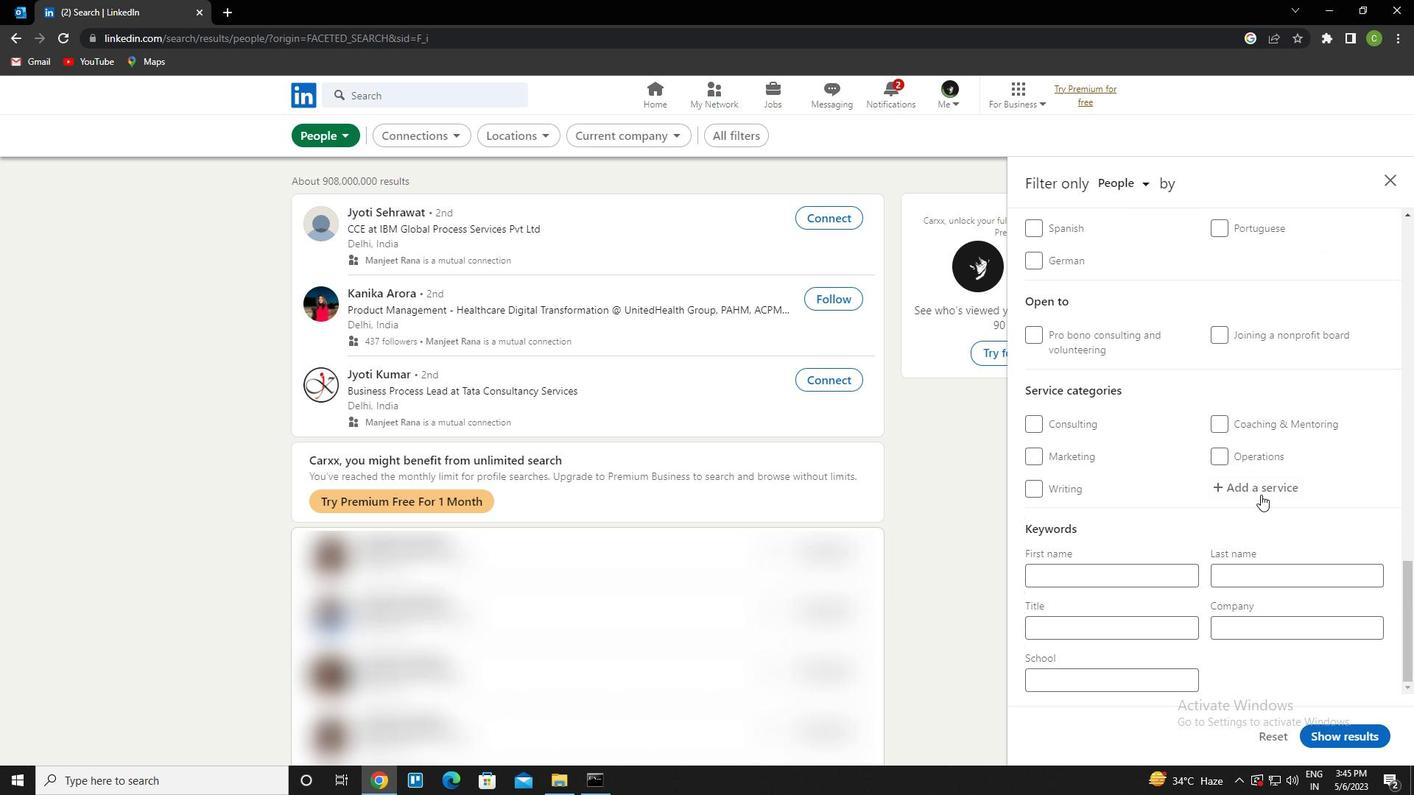 
Action: Mouse pressed left at (1260, 492)
Screenshot: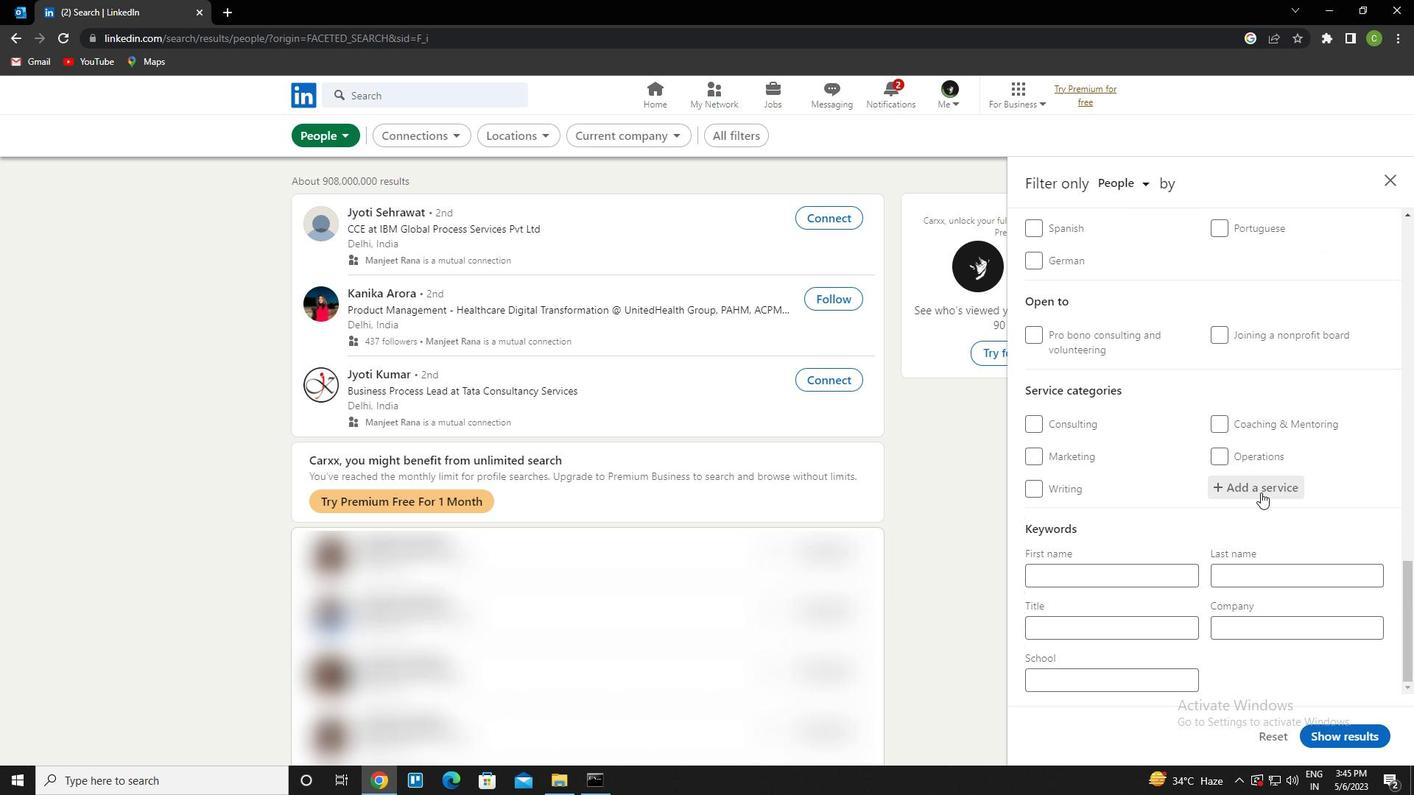 
Action: Key pressed <Key.caps_lock>c<Key.caps_lock>ustomer<Key.space><Key.up><Key.enter>
Screenshot: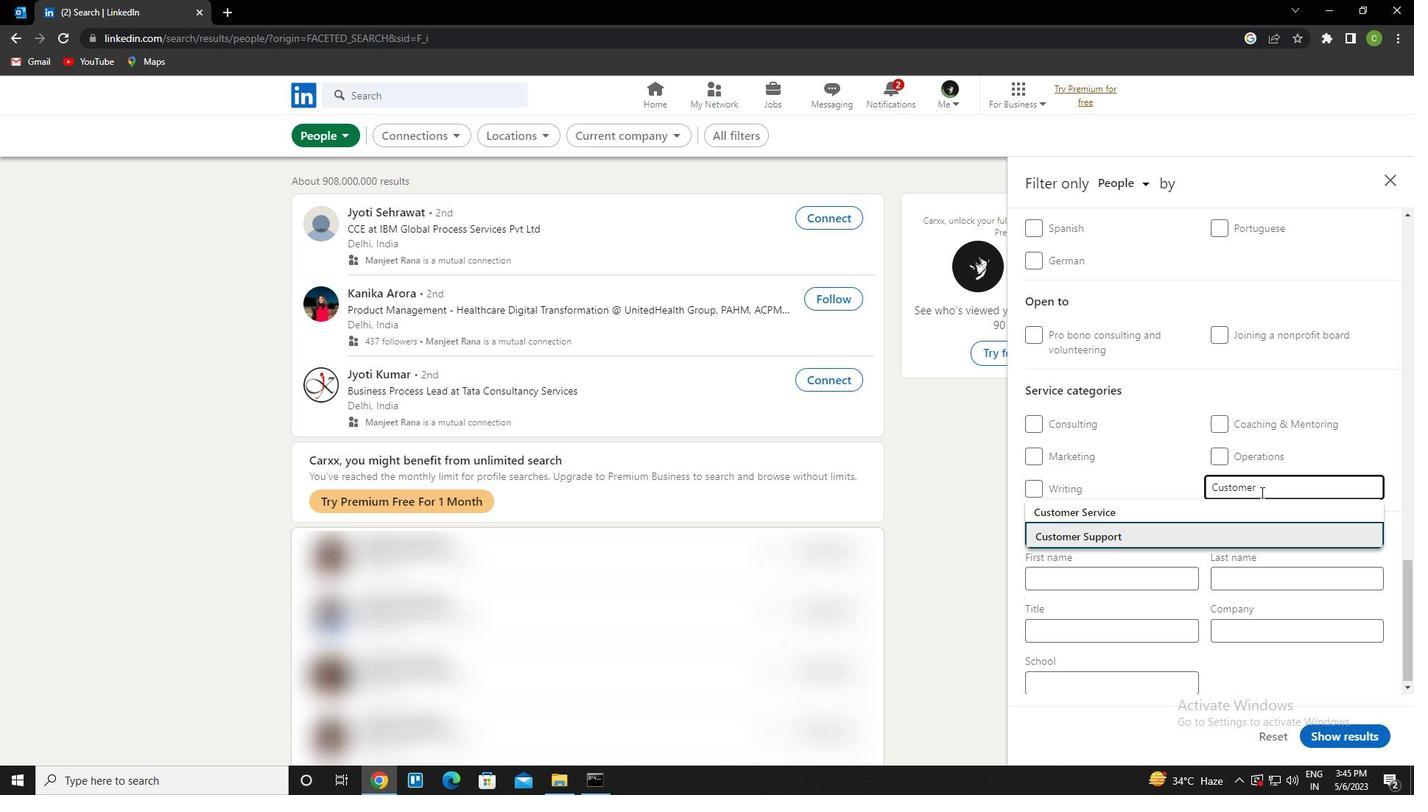
Action: Mouse moved to (1249, 498)
Screenshot: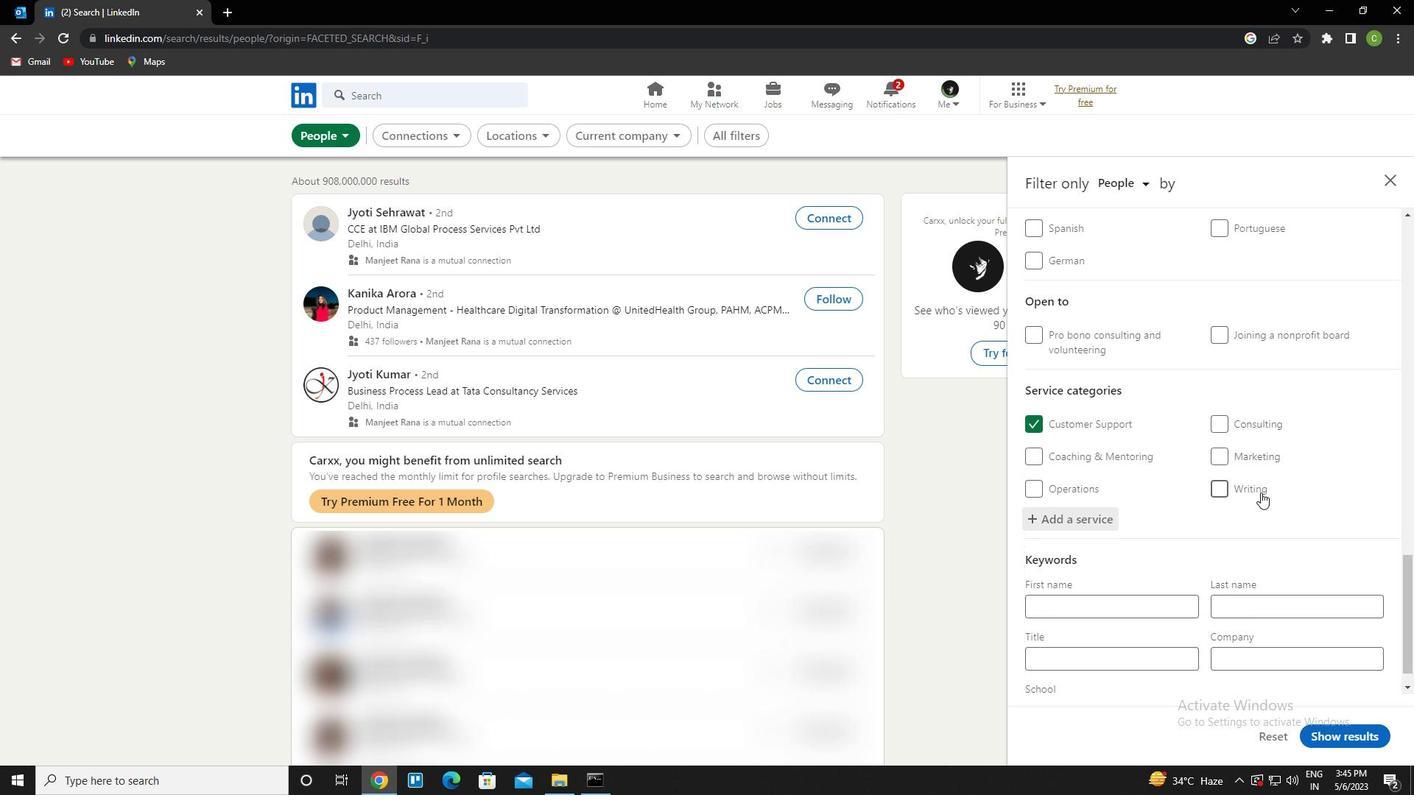 
Action: Mouse scrolled (1249, 497) with delta (0, 0)
Screenshot: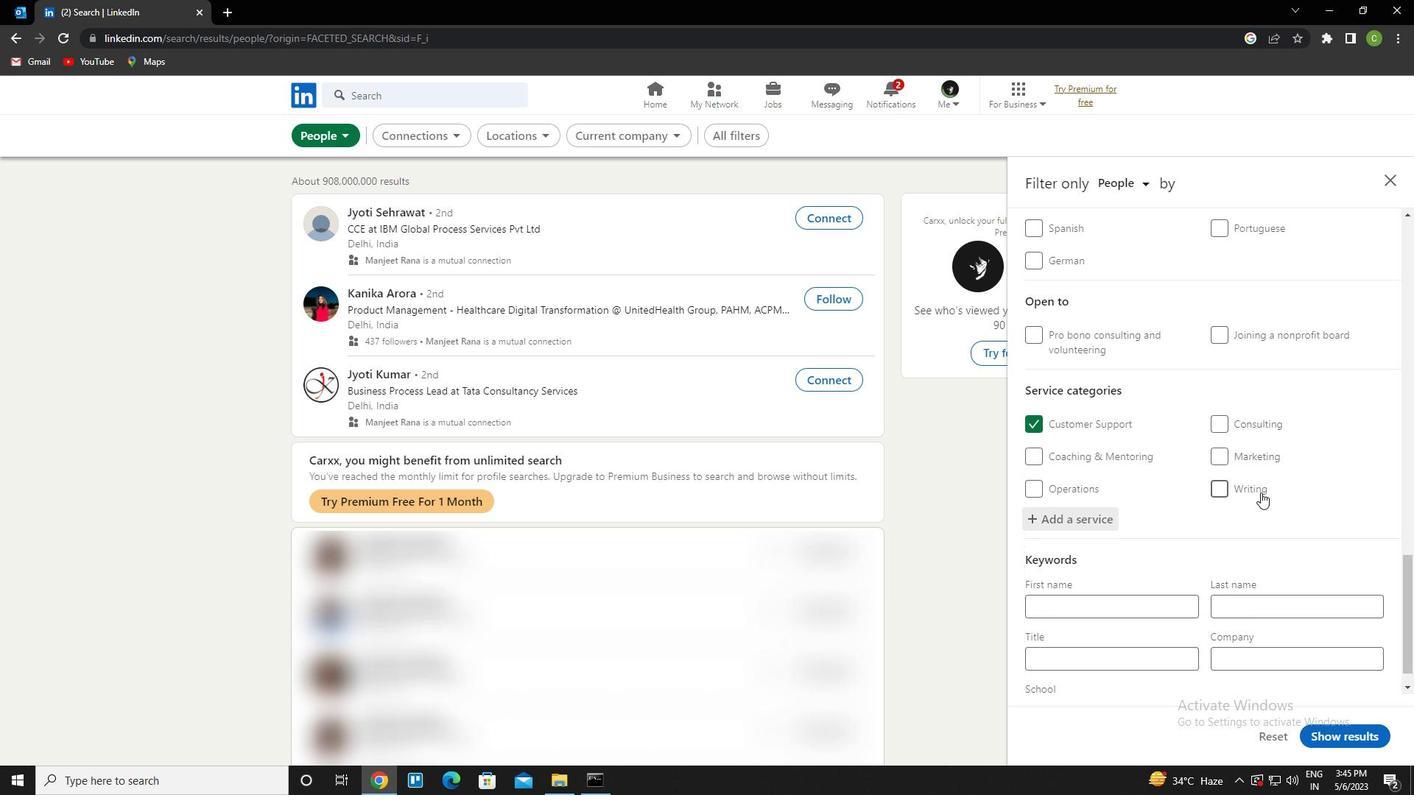 
Action: Mouse moved to (1224, 519)
Screenshot: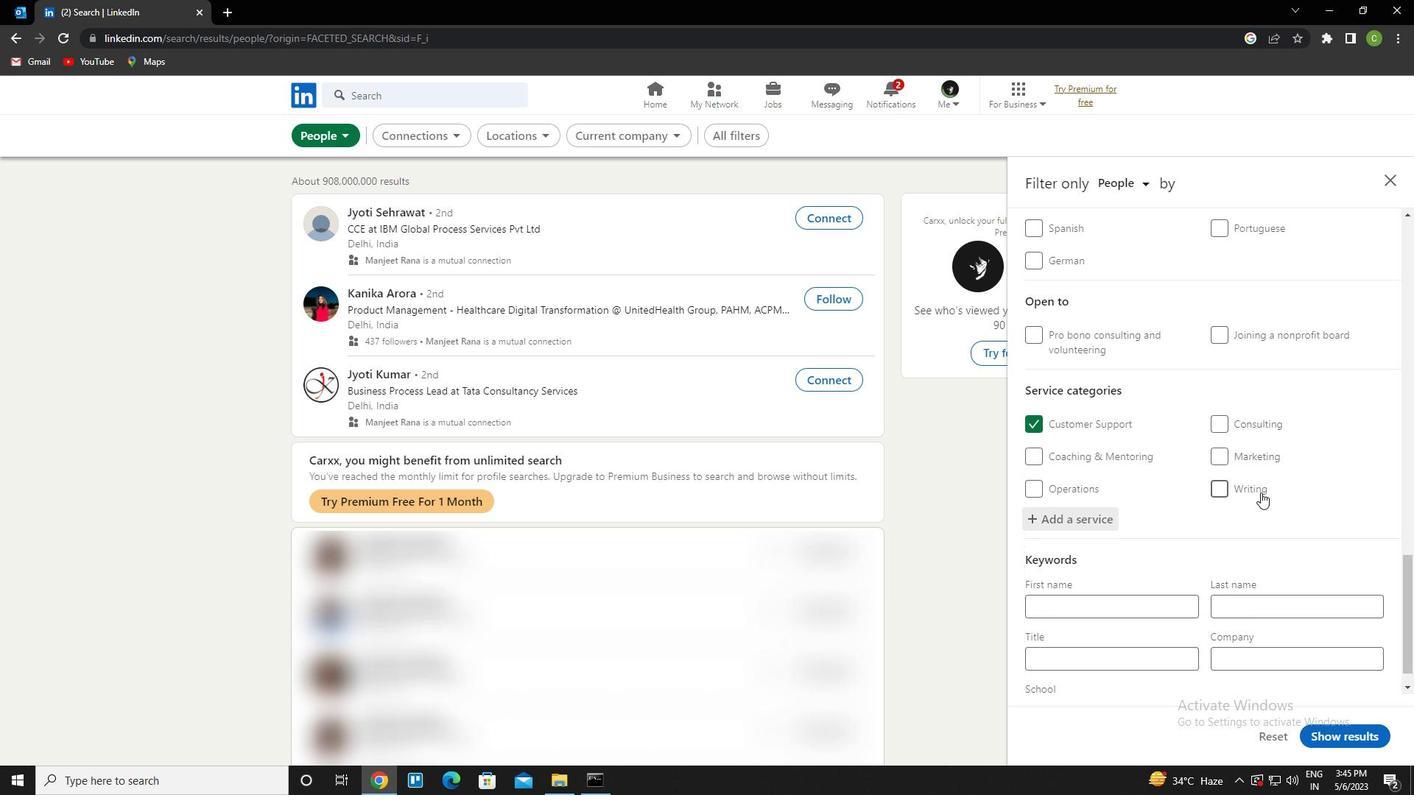
Action: Mouse scrolled (1224, 518) with delta (0, 0)
Screenshot: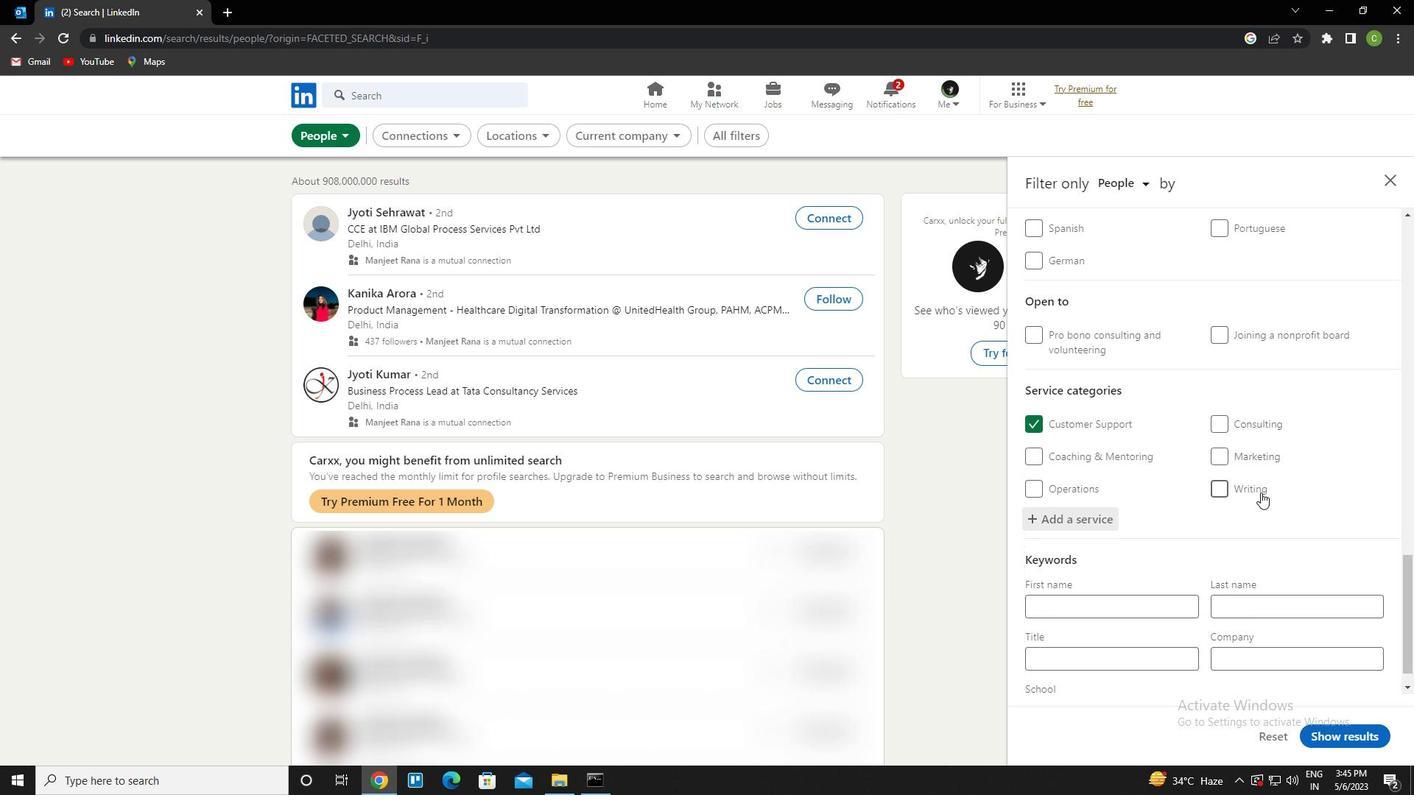 
Action: Mouse moved to (1224, 519)
Screenshot: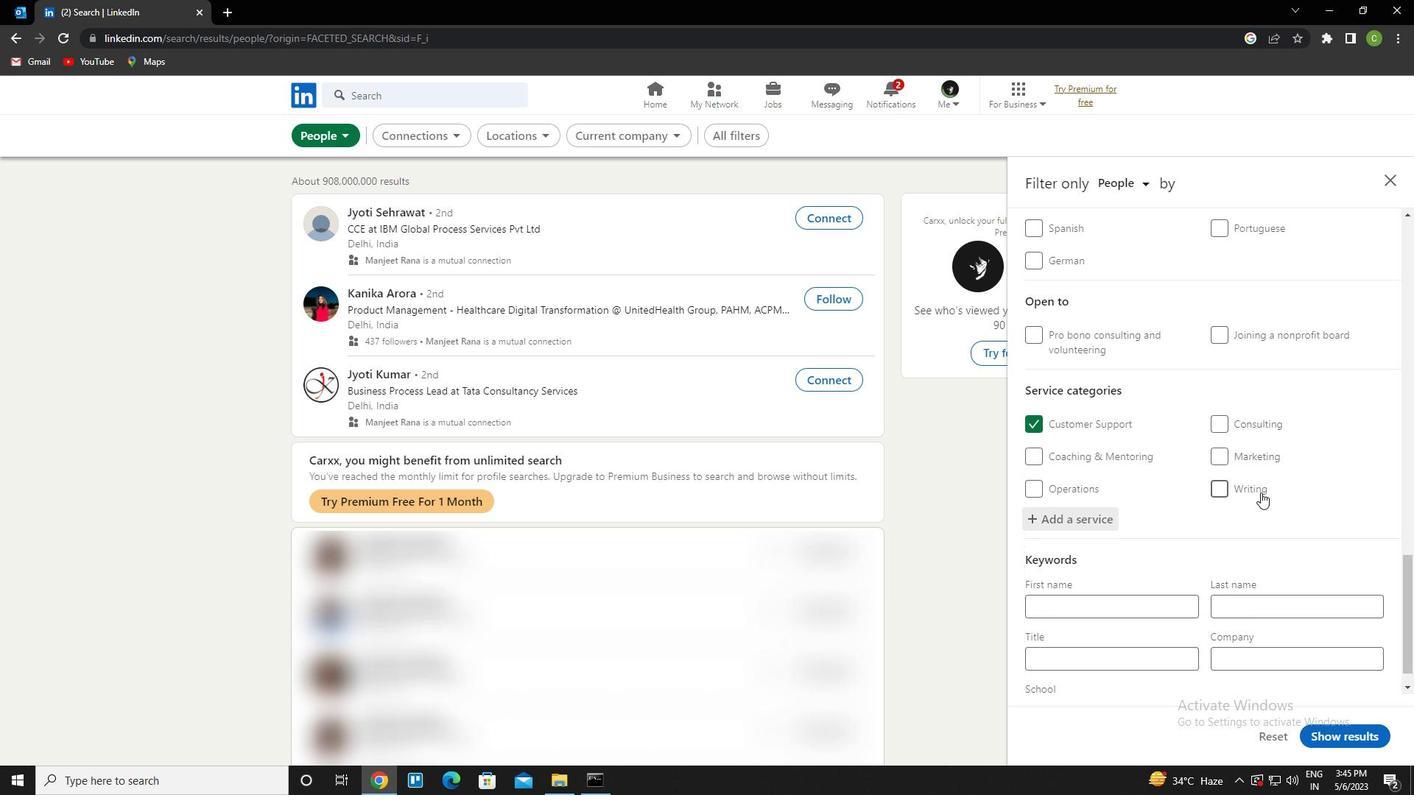 
Action: Mouse scrolled (1224, 519) with delta (0, 0)
Screenshot: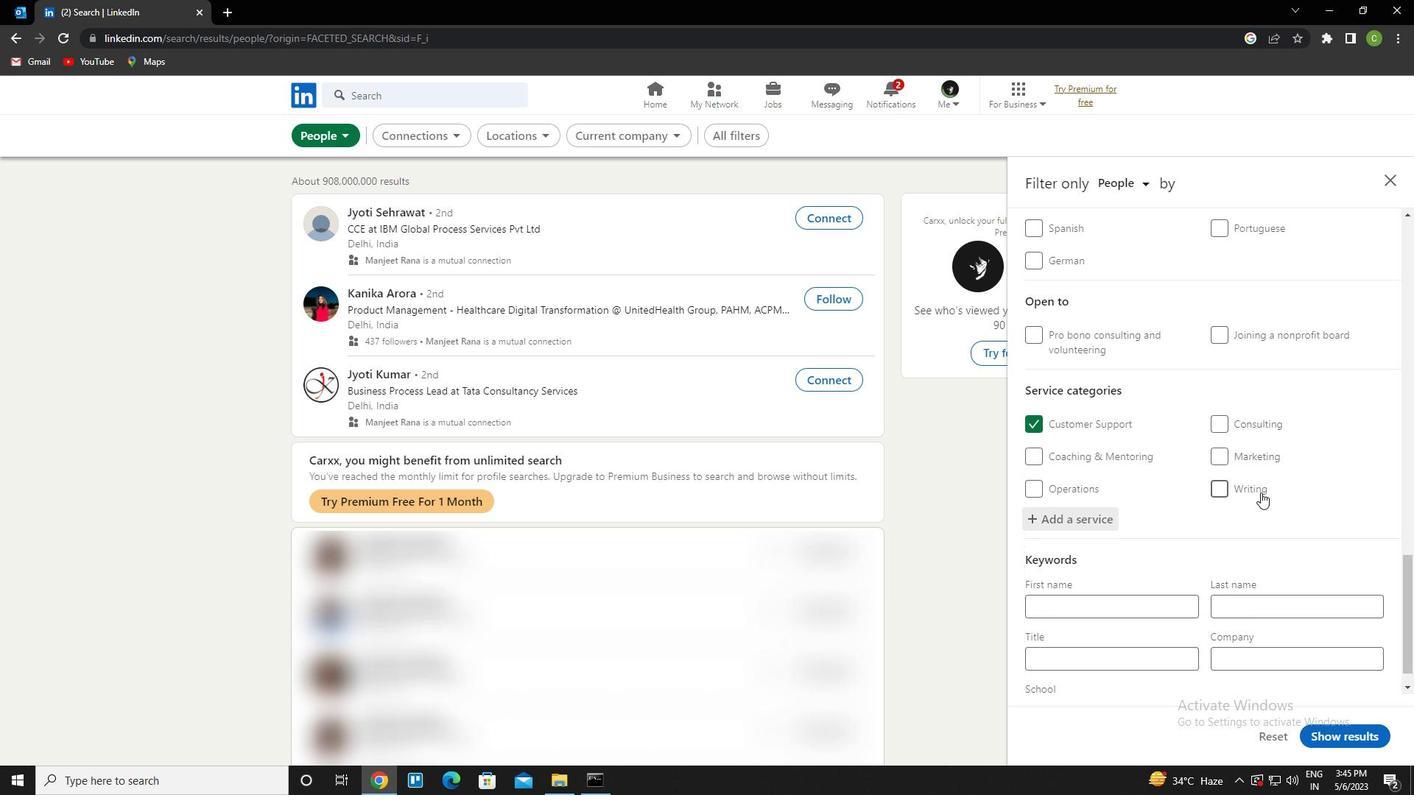 
Action: Mouse scrolled (1224, 519) with delta (0, 0)
Screenshot: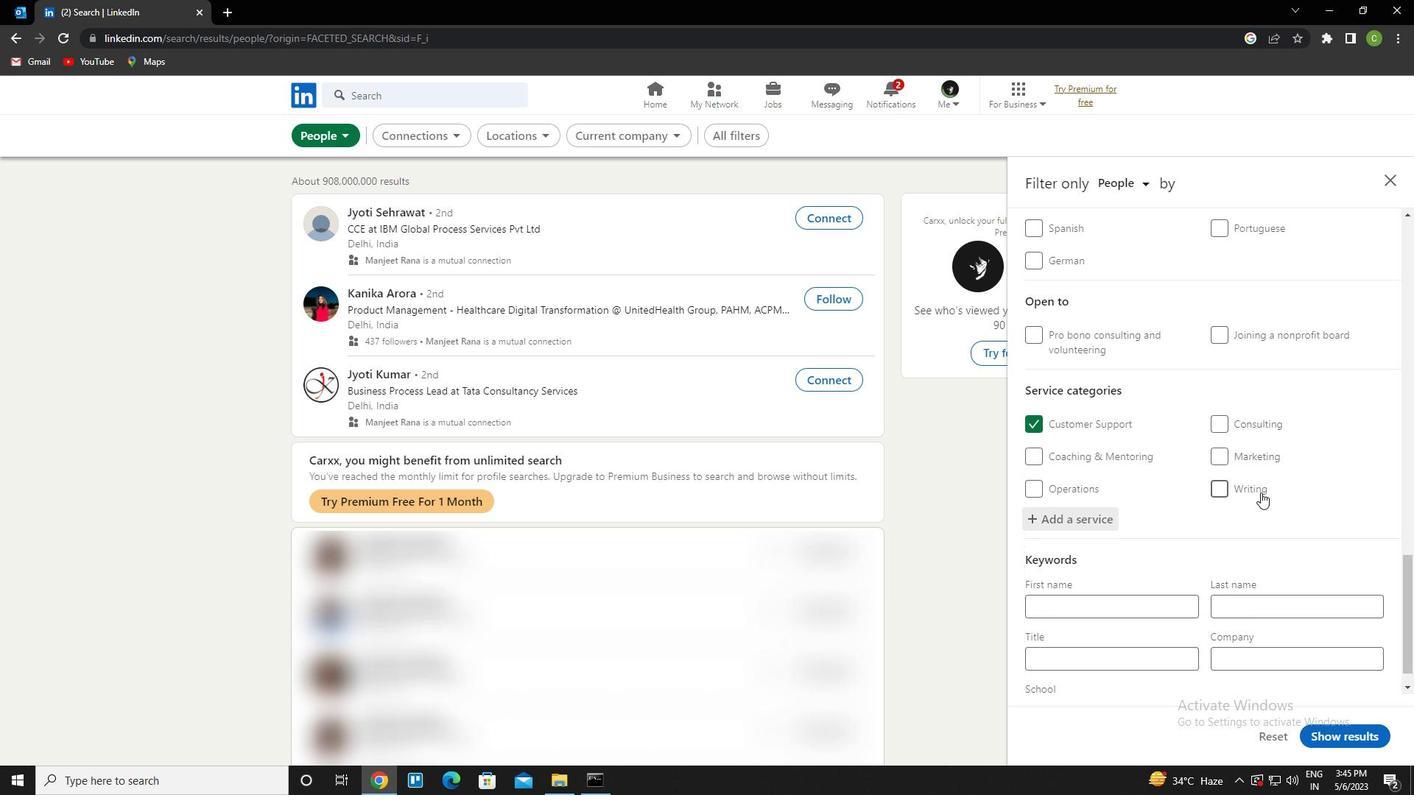 
Action: Mouse scrolled (1224, 519) with delta (0, 0)
Screenshot: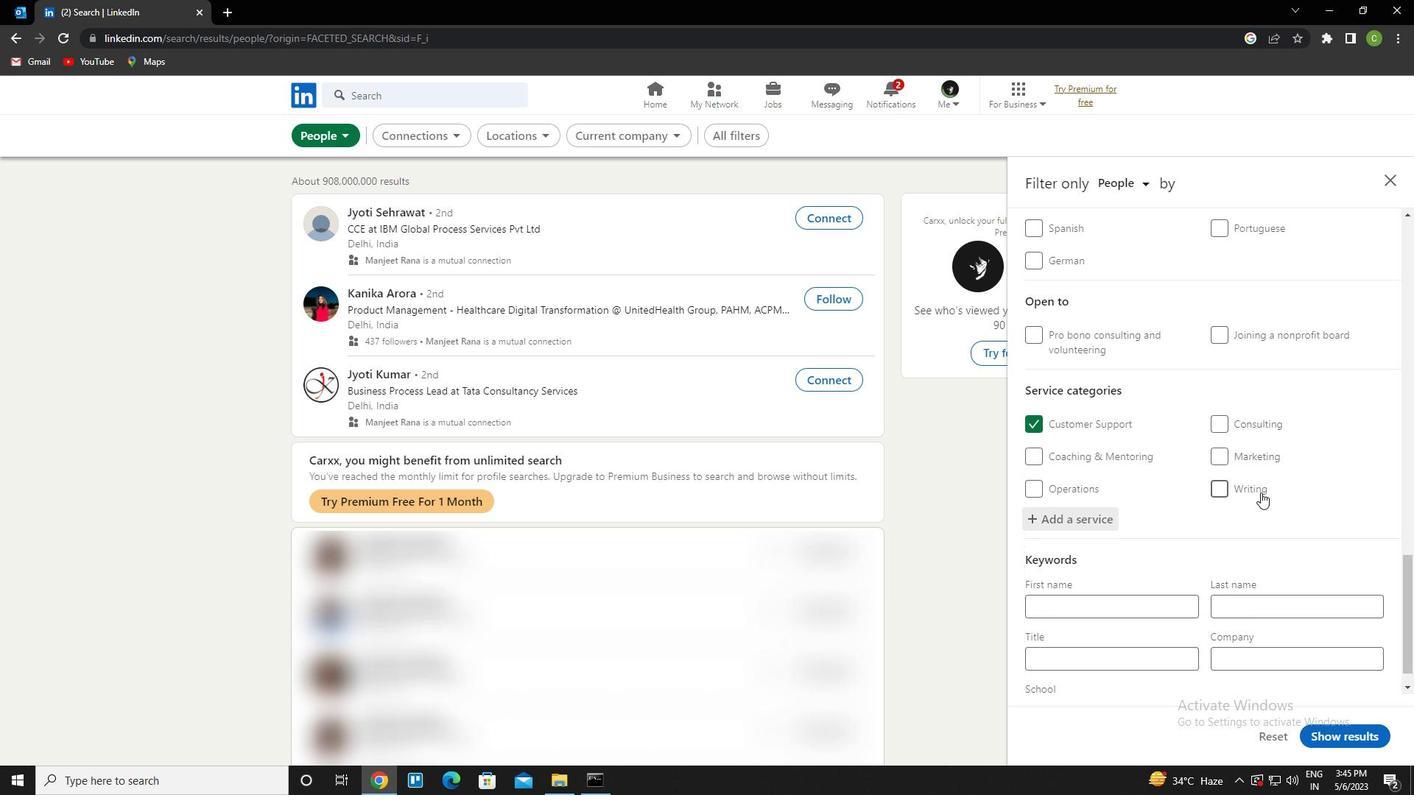 
Action: Mouse scrolled (1224, 519) with delta (0, 0)
Screenshot: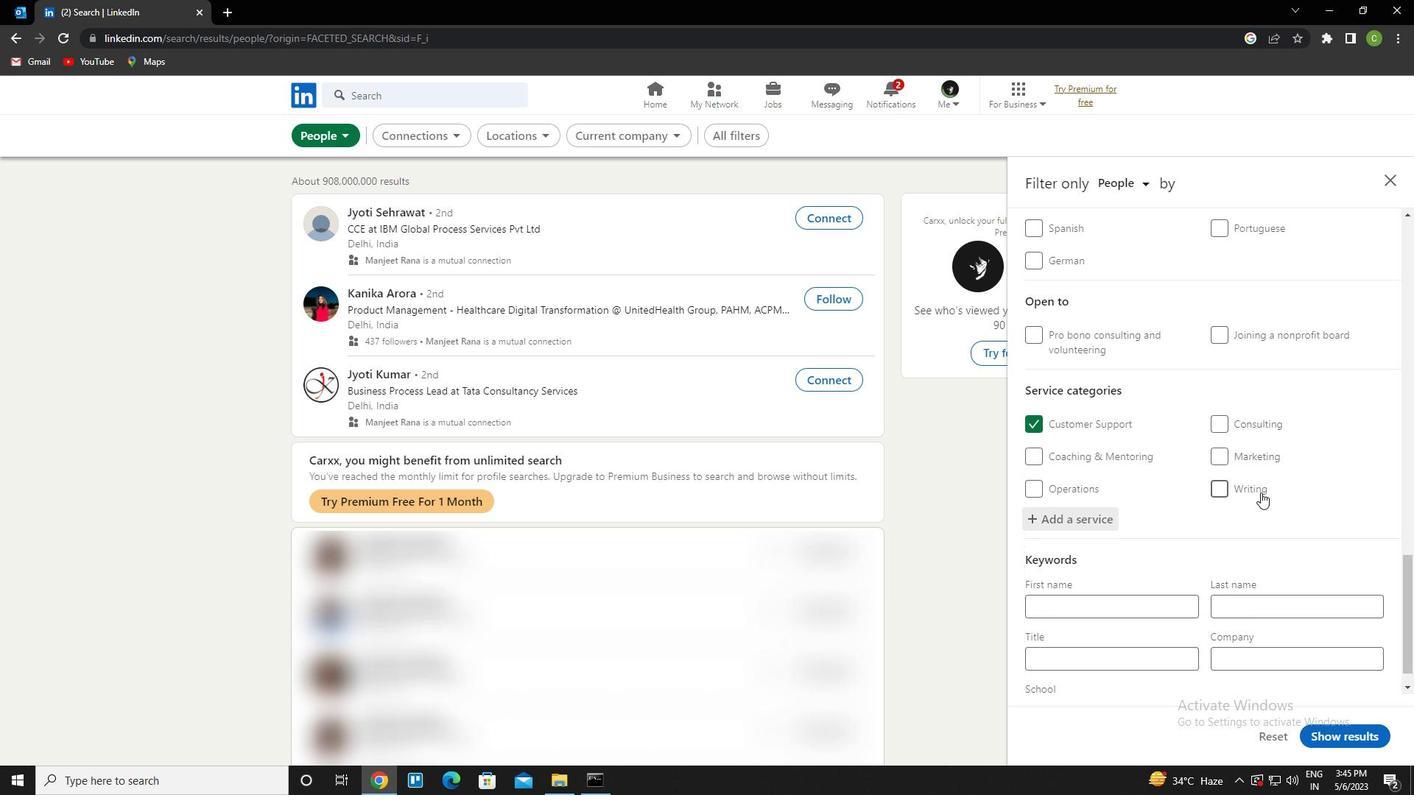 
Action: Mouse moved to (1138, 639)
Screenshot: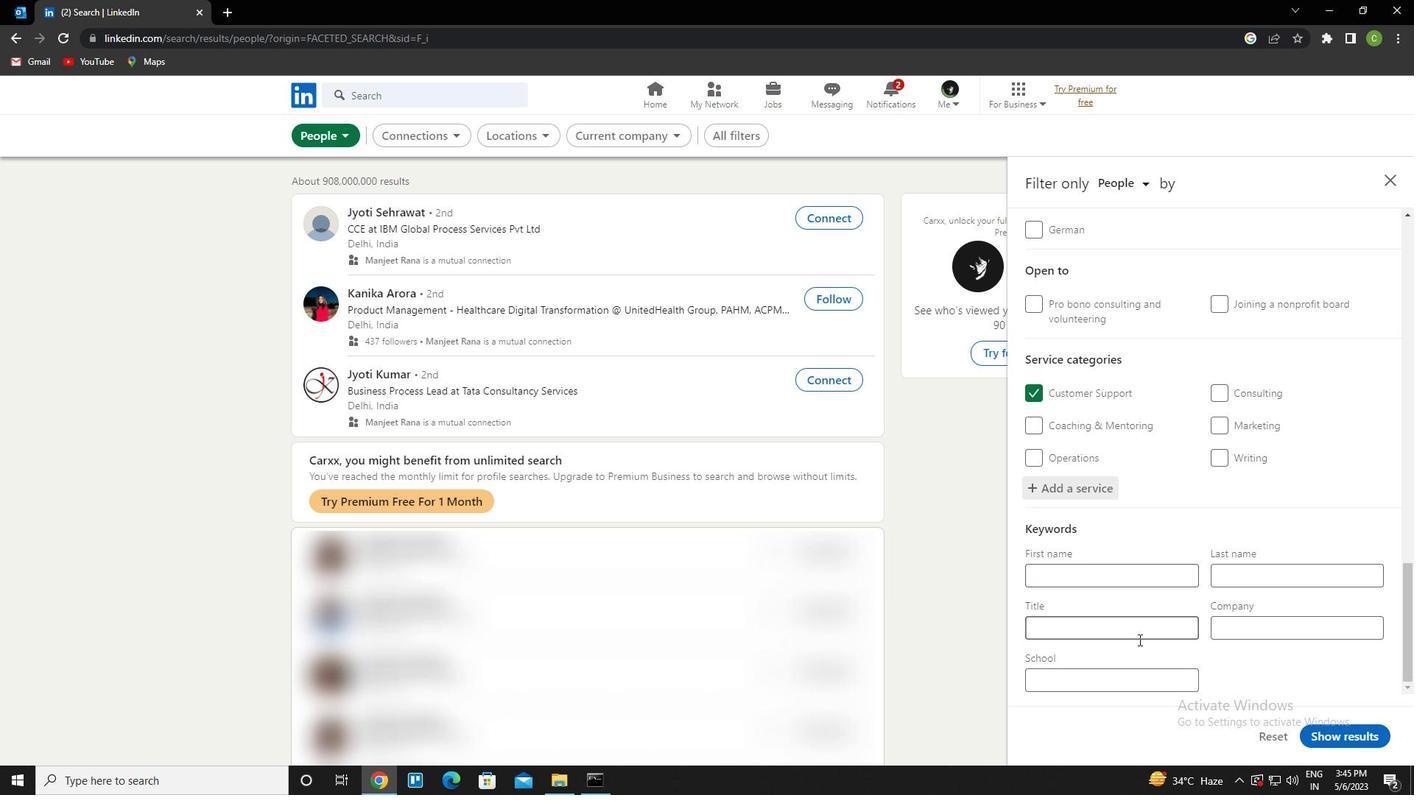 
Action: Mouse pressed left at (1138, 639)
Screenshot: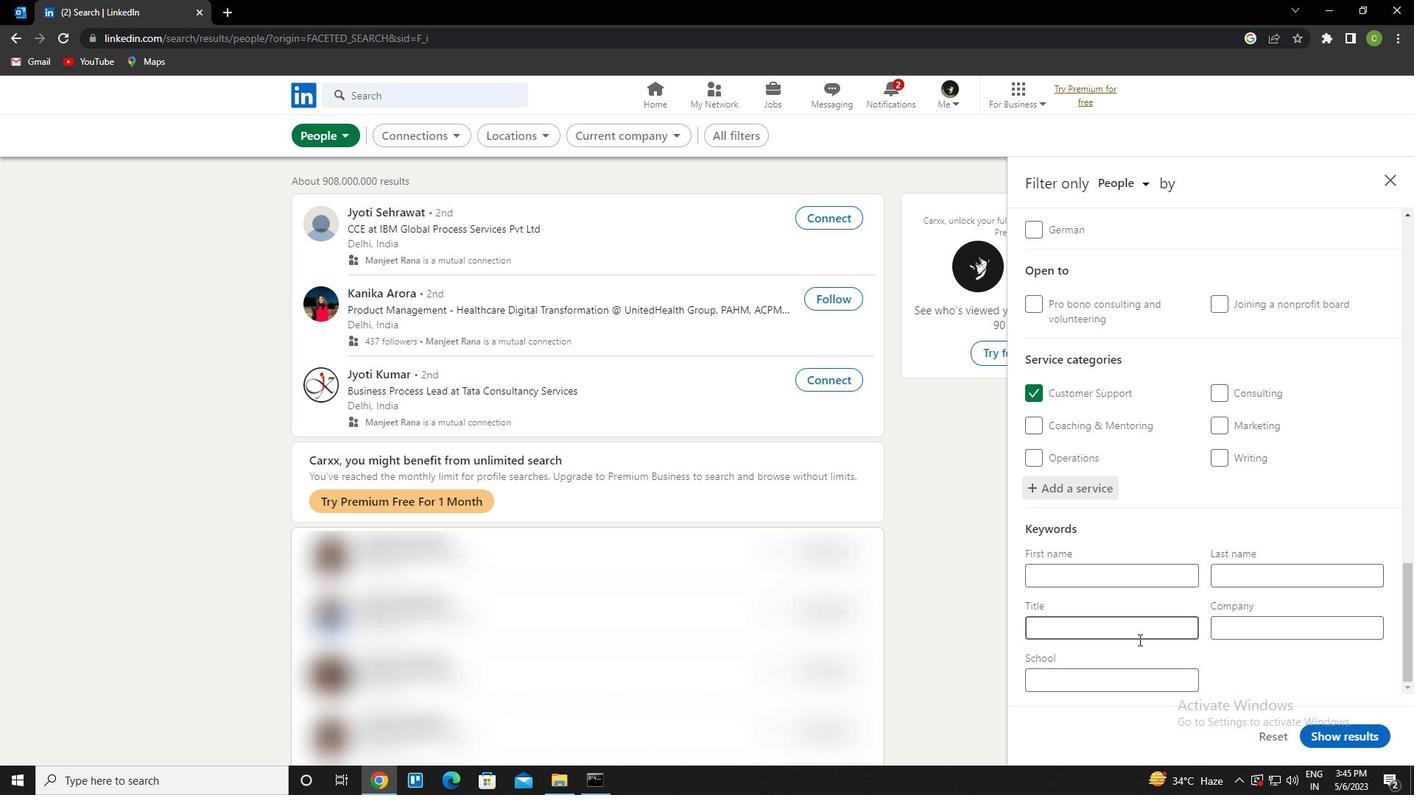 
Action: Key pressed <Key.caps_lock>p<Key.caps_lock>ersonal<Key.space><Key.caps_lock>a<Key.caps_lock>ssistant
Screenshot: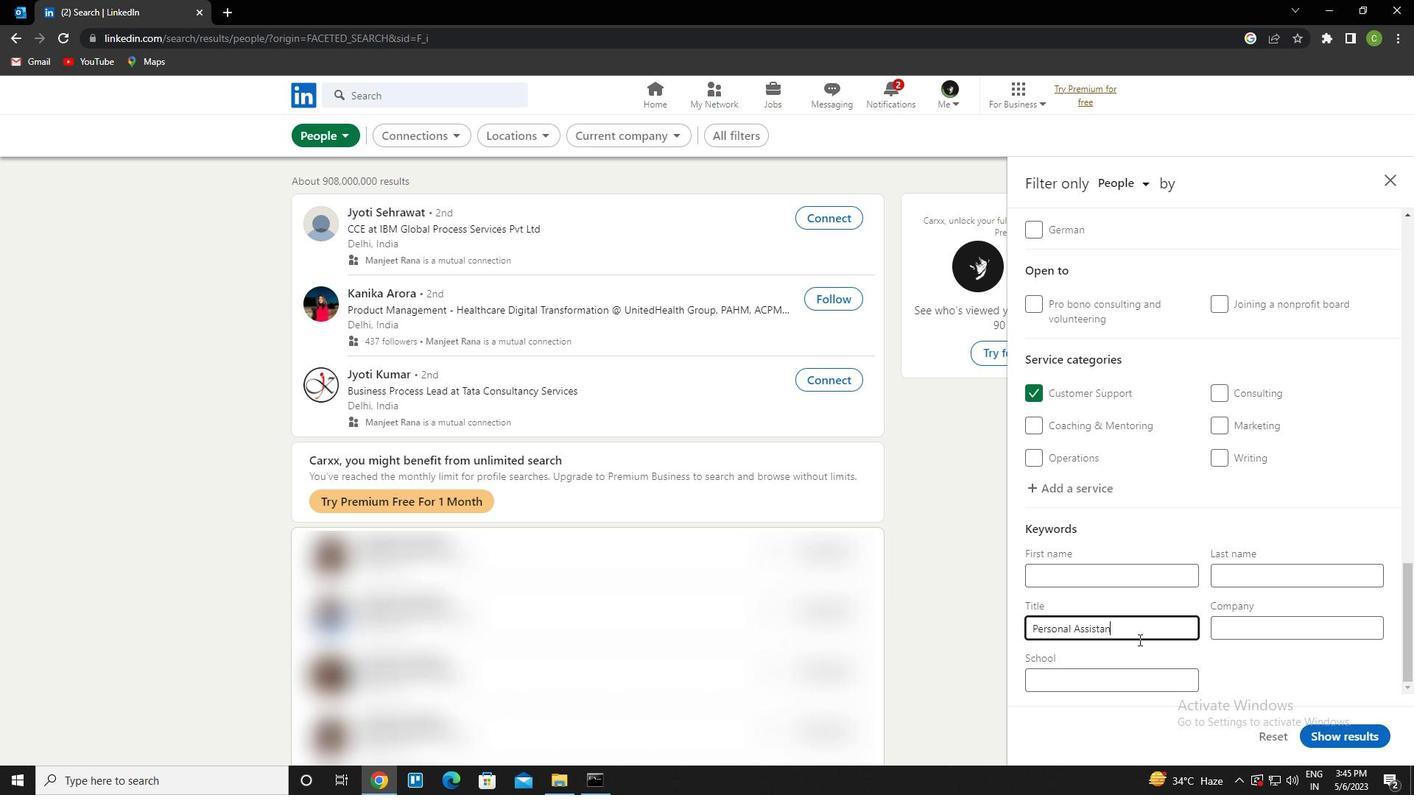 
Action: Mouse moved to (1349, 739)
Screenshot: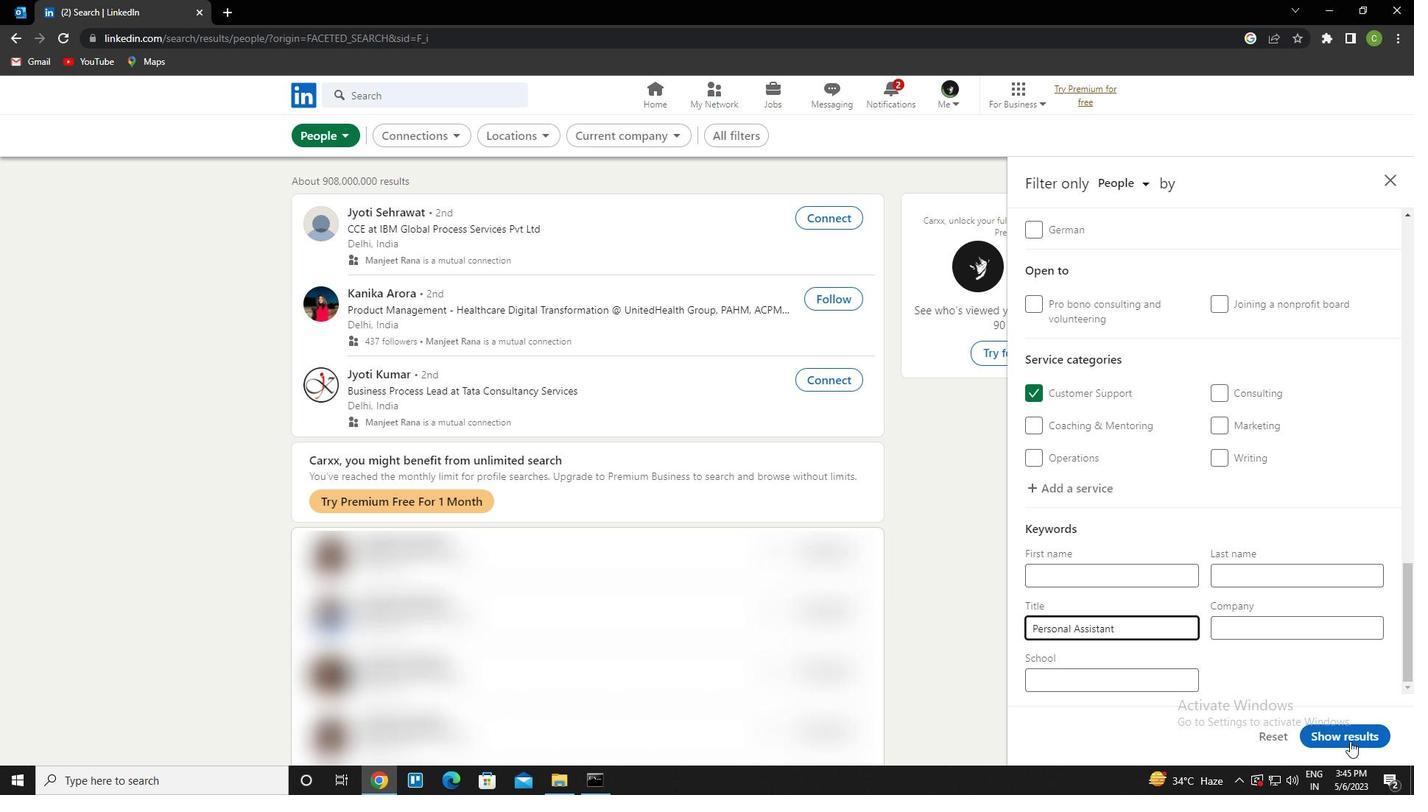 
Action: Mouse pressed left at (1349, 739)
Screenshot: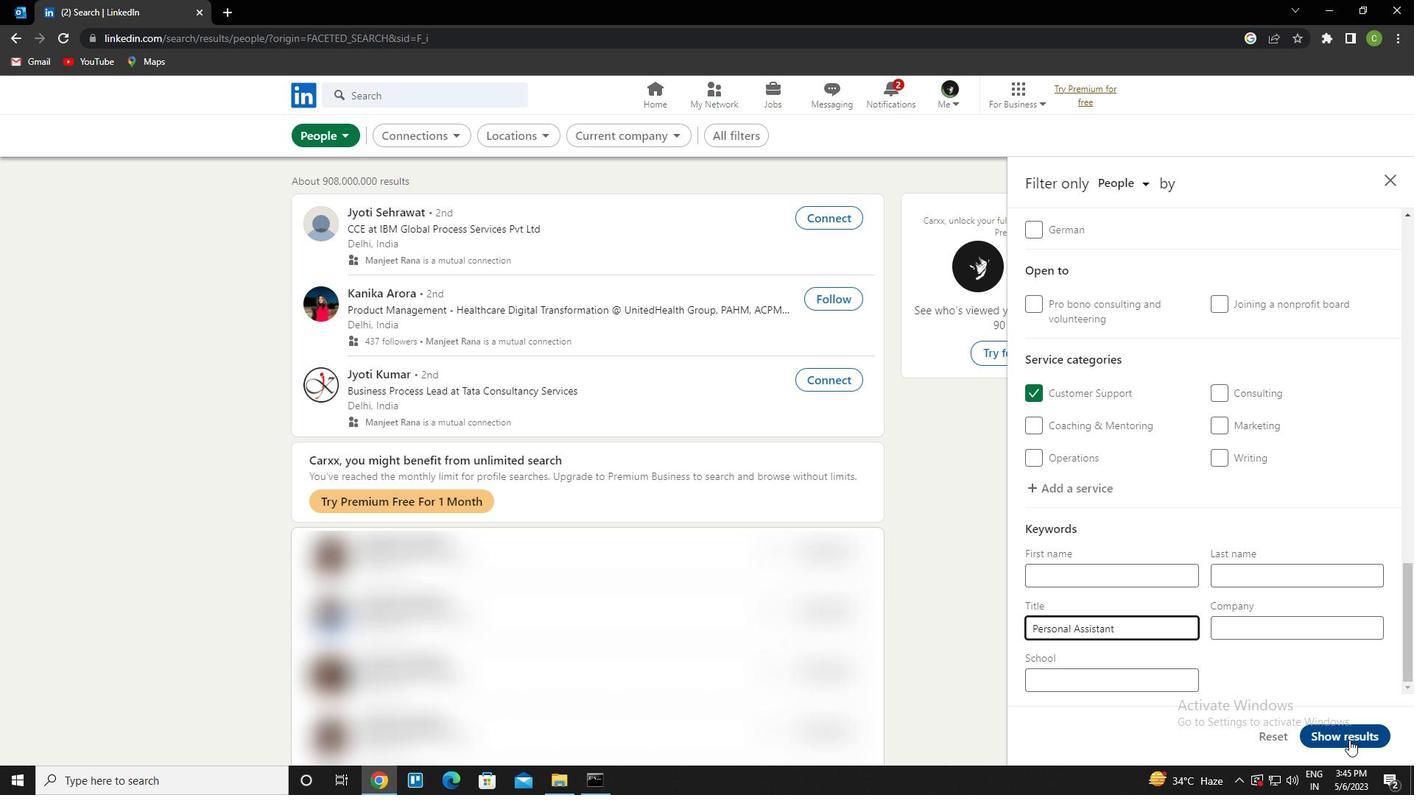 
Action: Mouse moved to (640, 723)
Screenshot: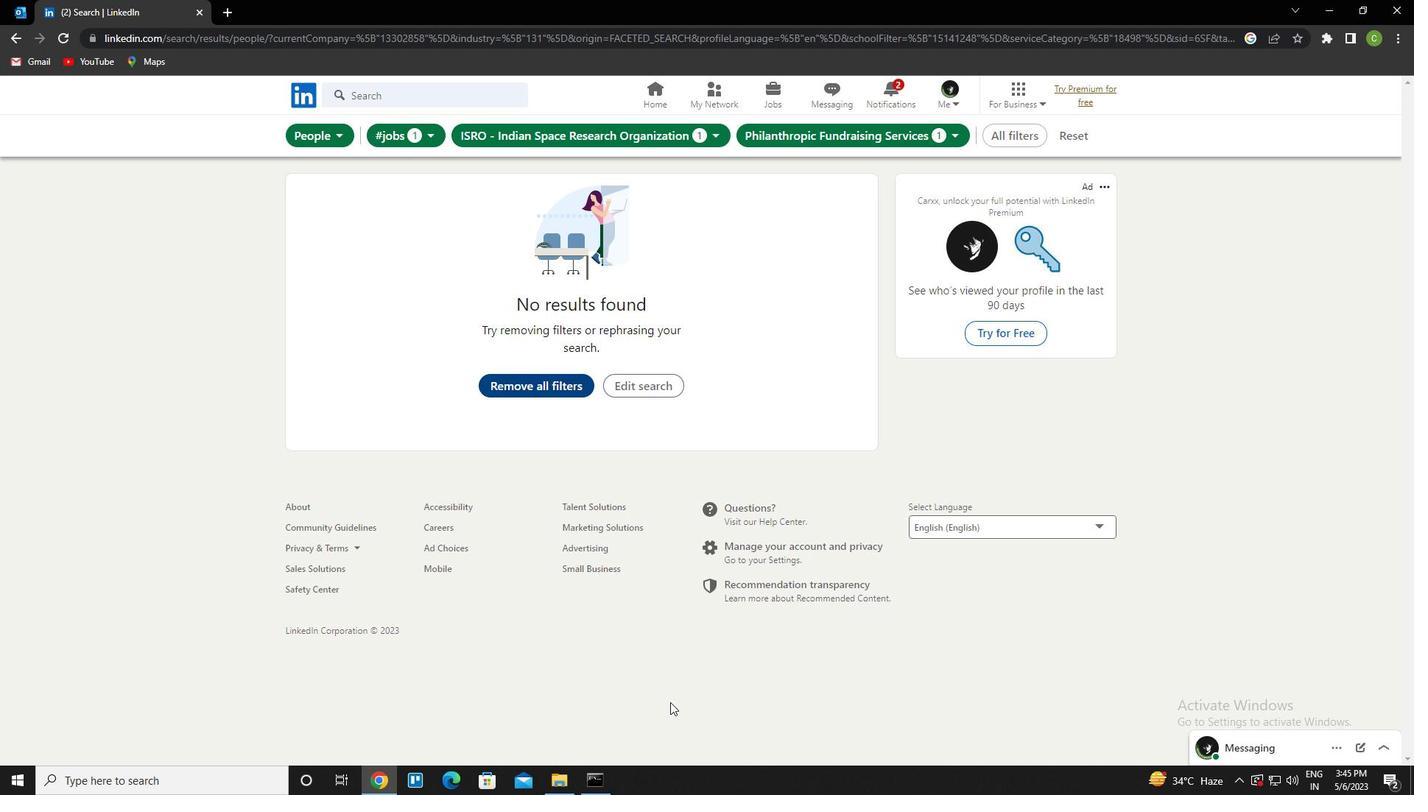 
